 Task: Find connections with filter location Stratford with filter topic #Entrepreneurwith filter profile language French with filter current company Square Yards with filter school Vidyavardhaka College of Engineering with filter industry Electric Power Transmission, Control, and Distribution with filter service category Corporate Events with filter keywords title Casino Host
Action: Mouse moved to (513, 103)
Screenshot: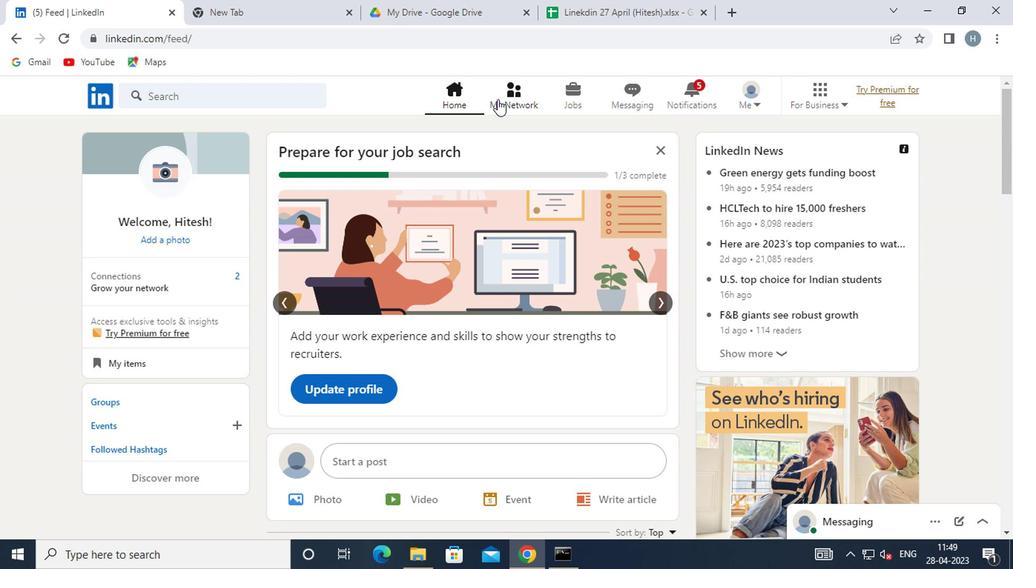 
Action: Mouse pressed left at (513, 103)
Screenshot: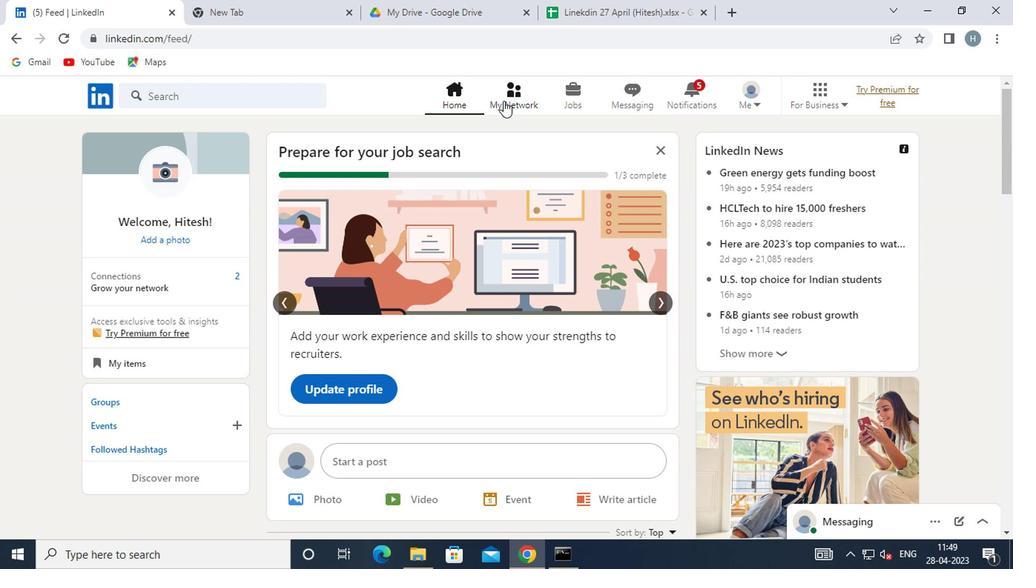 
Action: Mouse moved to (227, 178)
Screenshot: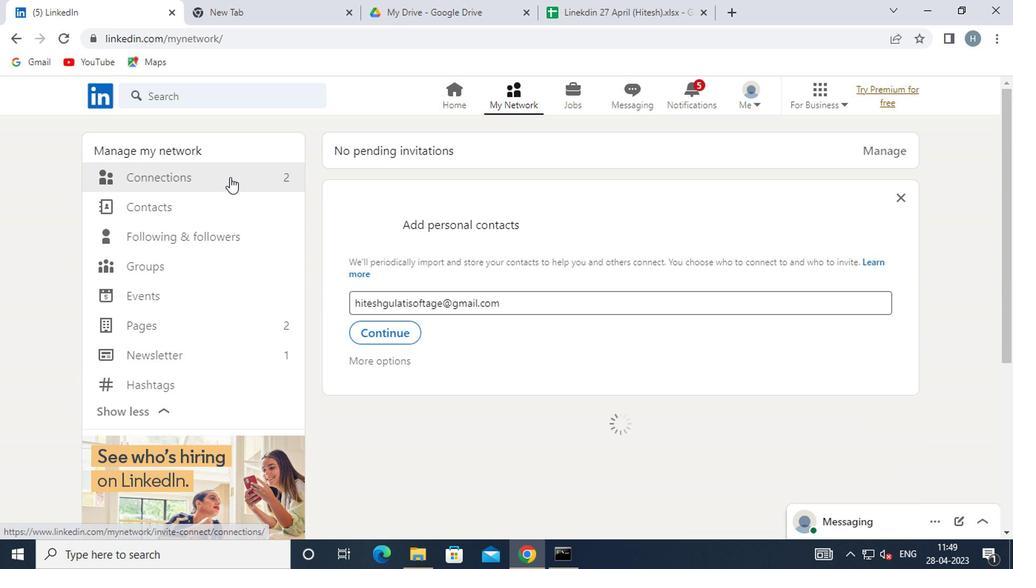 
Action: Mouse pressed left at (227, 178)
Screenshot: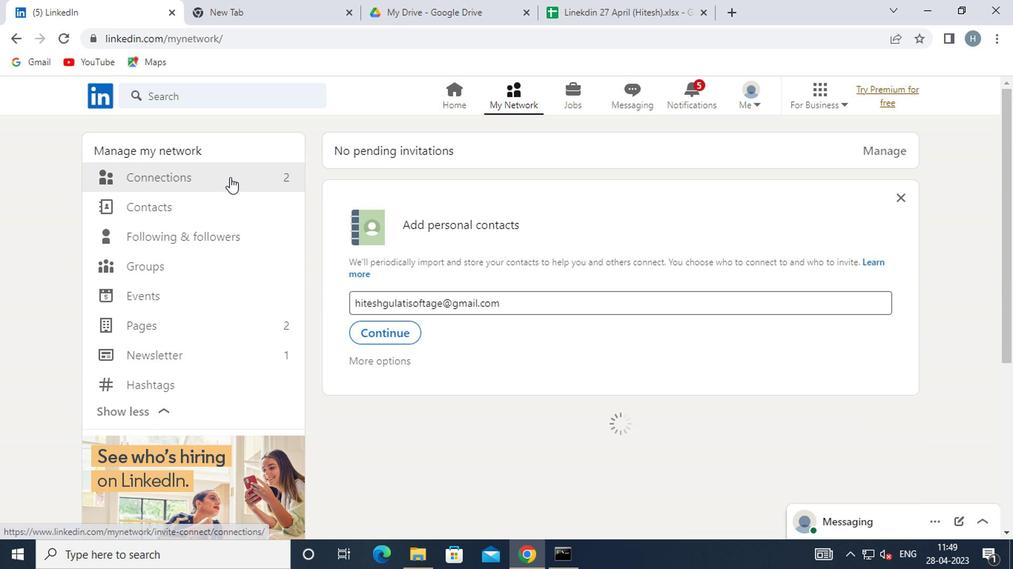 
Action: Mouse moved to (626, 176)
Screenshot: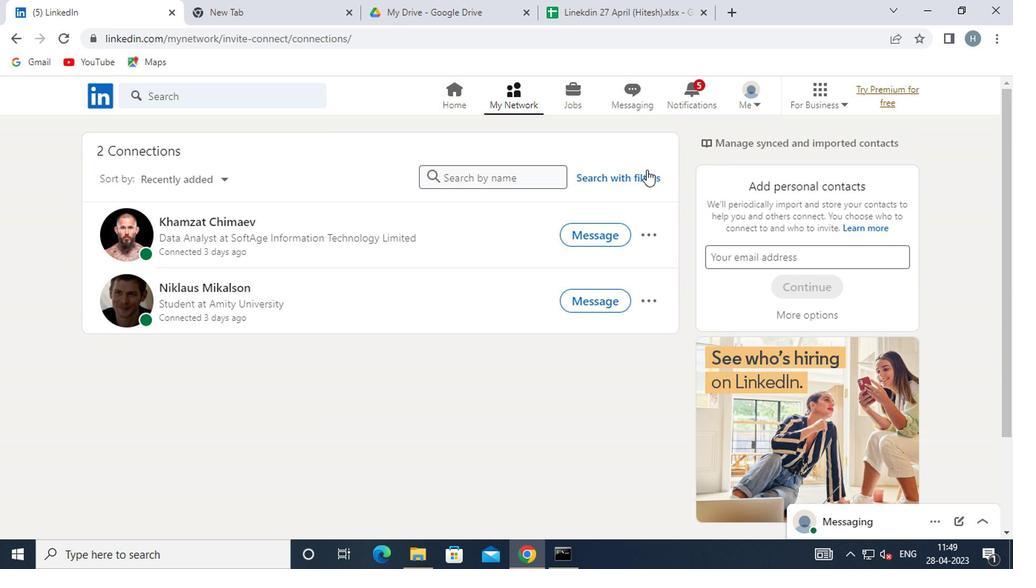 
Action: Mouse pressed left at (626, 176)
Screenshot: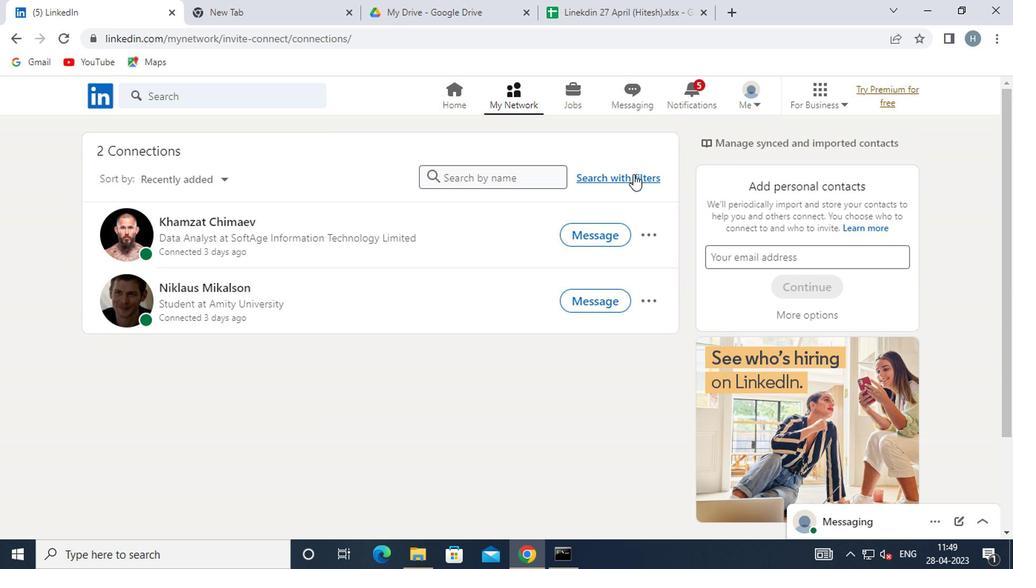 
Action: Mouse moved to (551, 140)
Screenshot: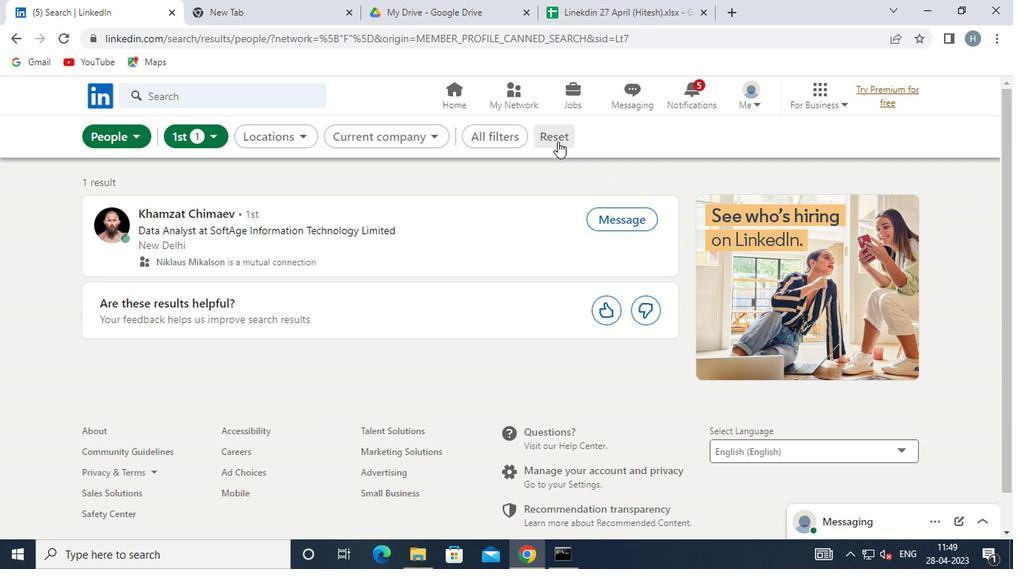 
Action: Mouse pressed left at (551, 140)
Screenshot: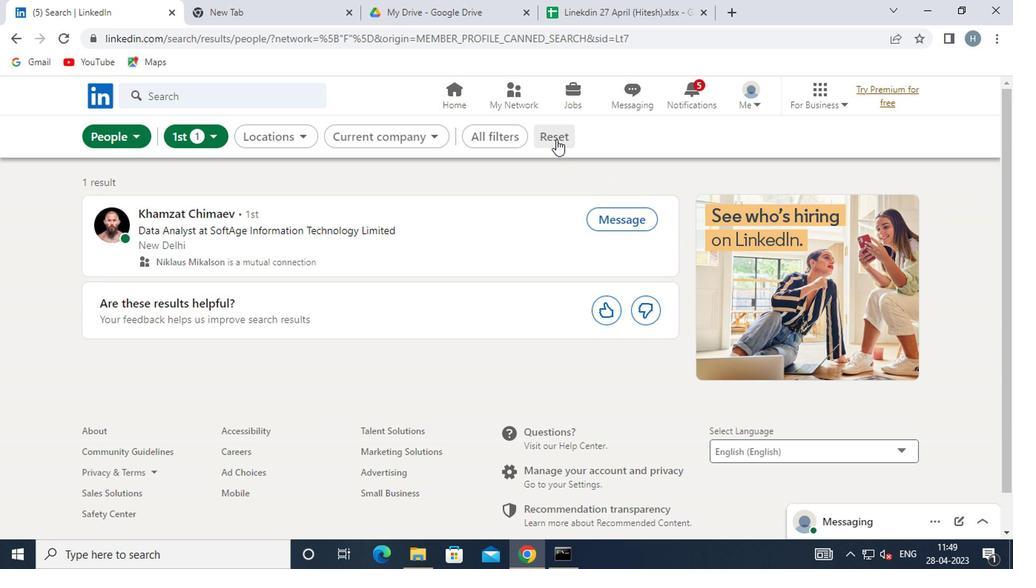 
Action: Mouse moved to (540, 138)
Screenshot: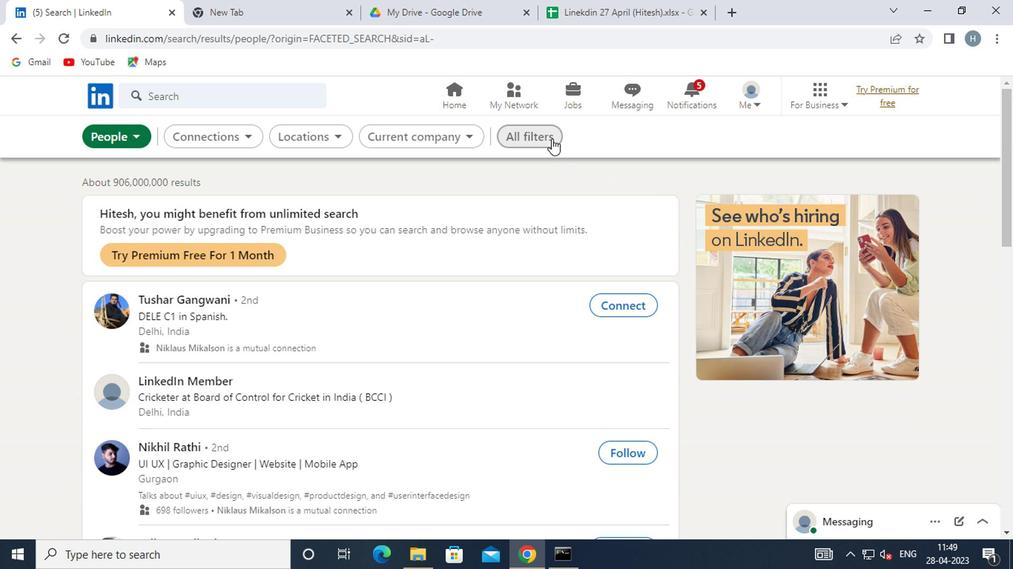 
Action: Mouse pressed left at (540, 138)
Screenshot: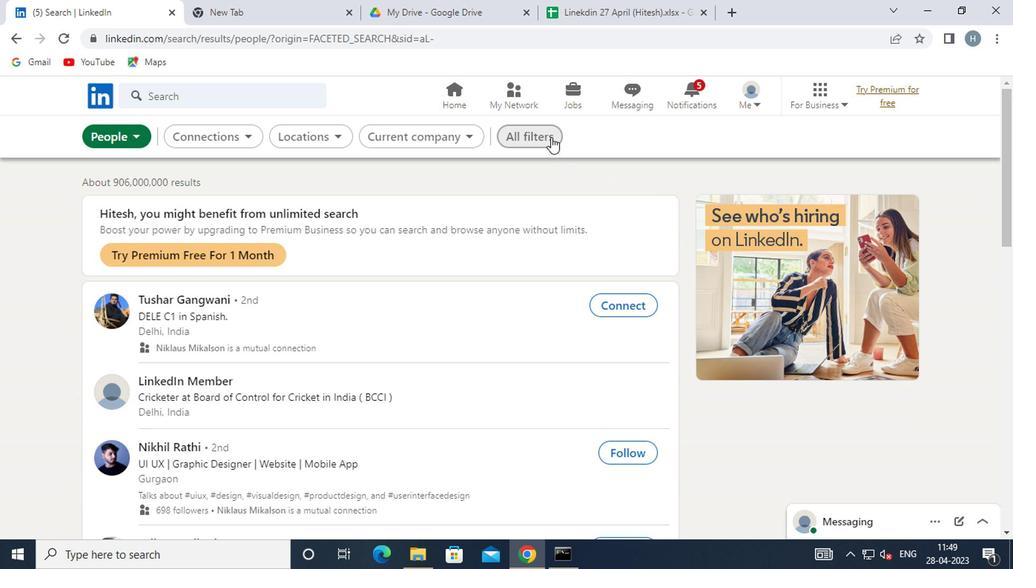 
Action: Mouse moved to (701, 225)
Screenshot: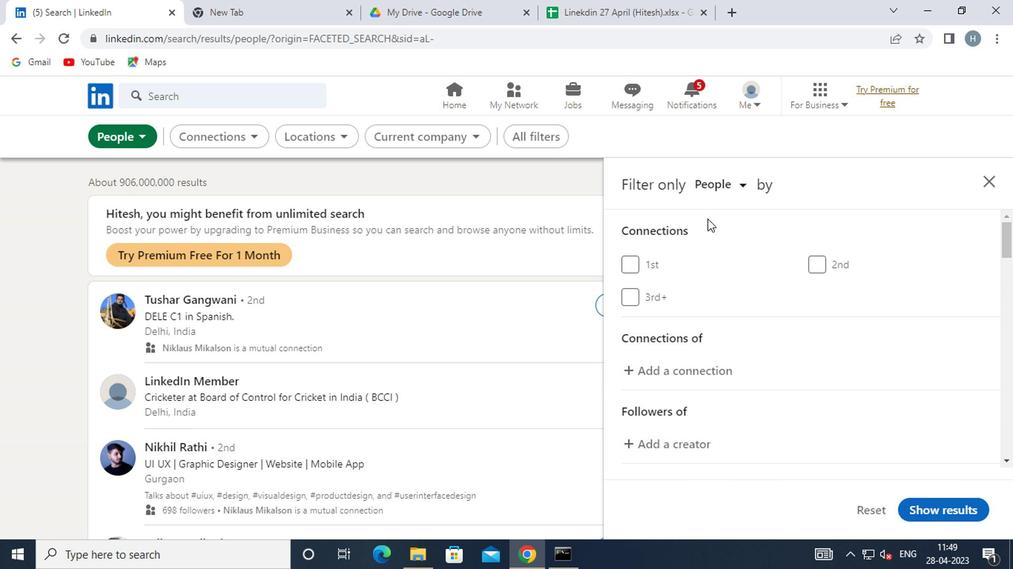 
Action: Mouse scrolled (701, 224) with delta (0, -1)
Screenshot: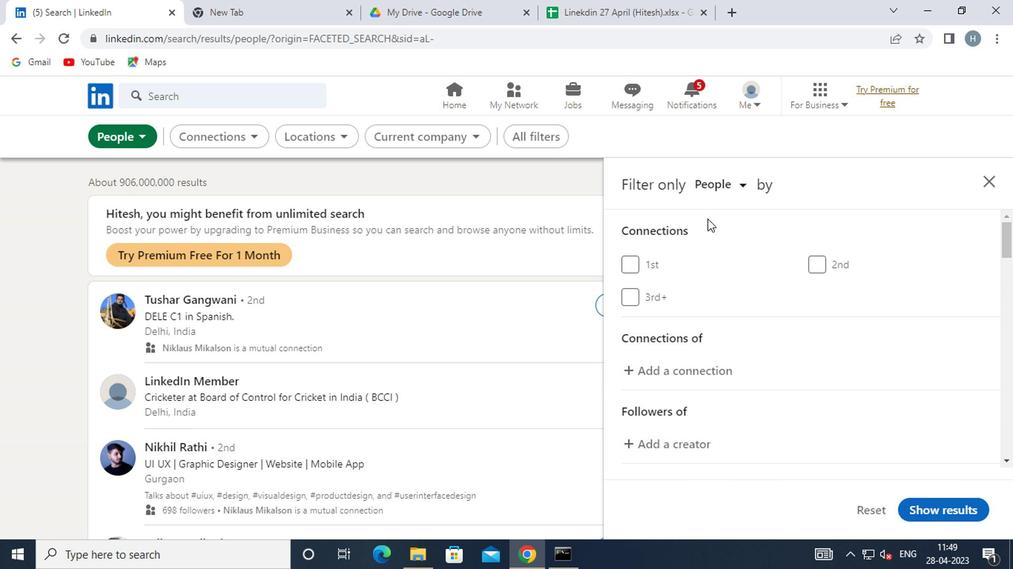 
Action: Mouse moved to (700, 232)
Screenshot: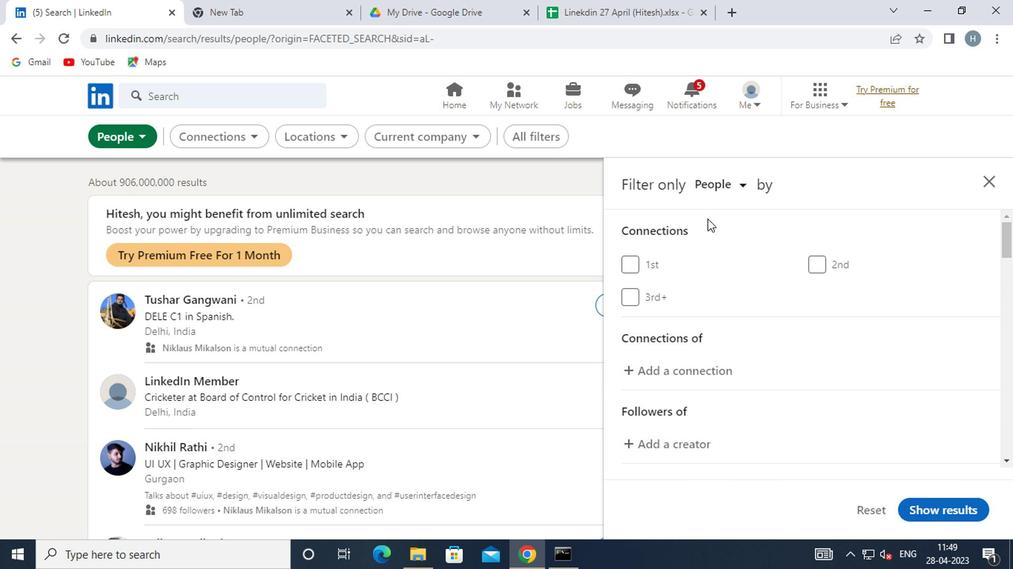 
Action: Mouse scrolled (700, 231) with delta (0, -1)
Screenshot: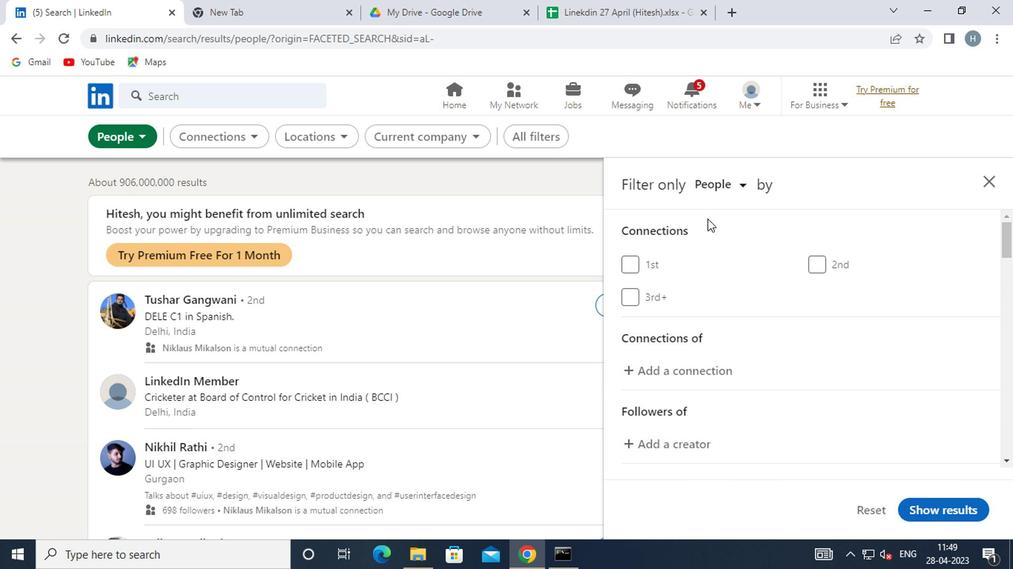 
Action: Mouse moved to (700, 234)
Screenshot: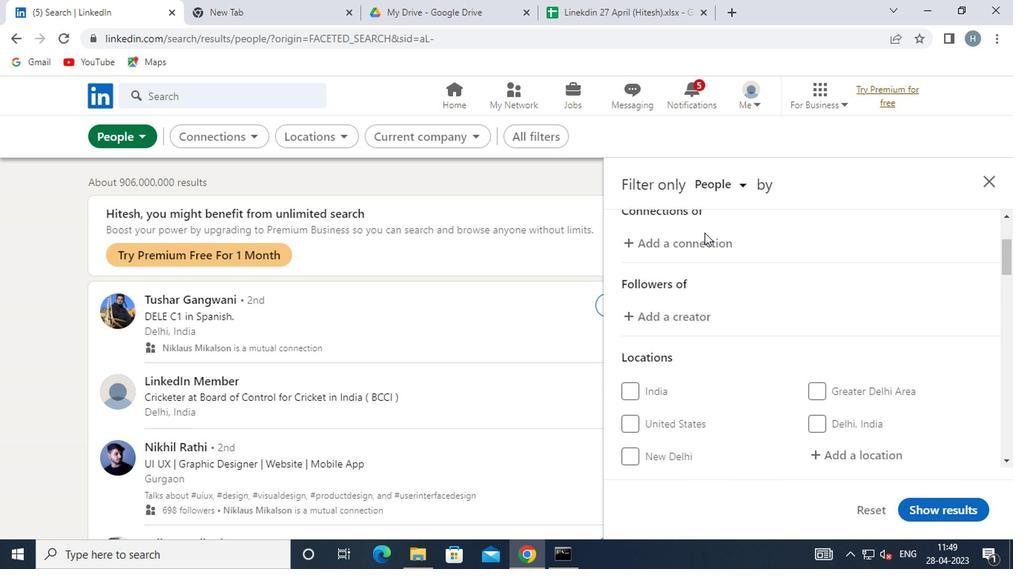 
Action: Mouse scrolled (700, 234) with delta (0, 0)
Screenshot: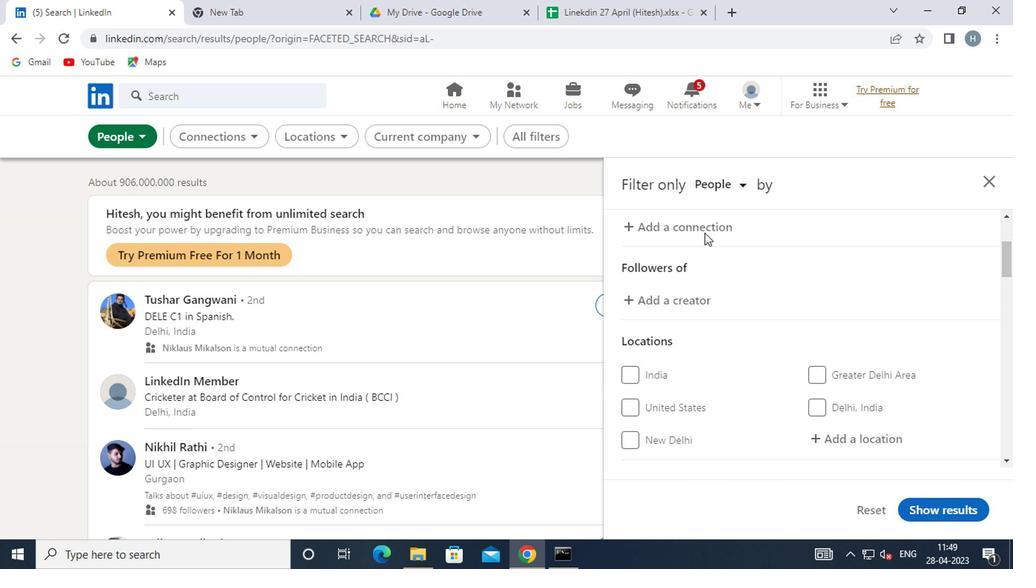 
Action: Mouse moved to (700, 239)
Screenshot: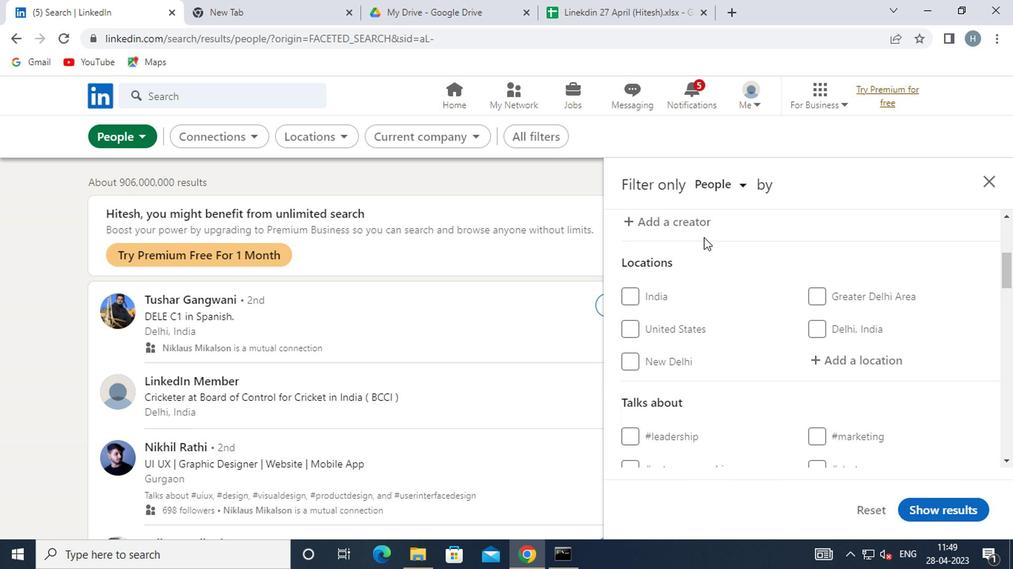 
Action: Mouse scrolled (700, 238) with delta (0, 0)
Screenshot: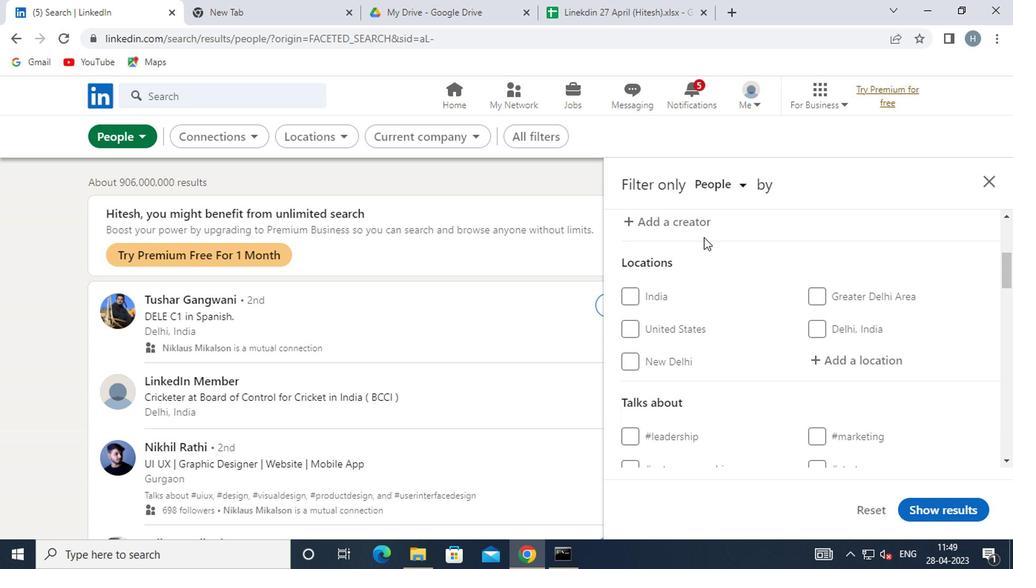 
Action: Mouse moved to (834, 290)
Screenshot: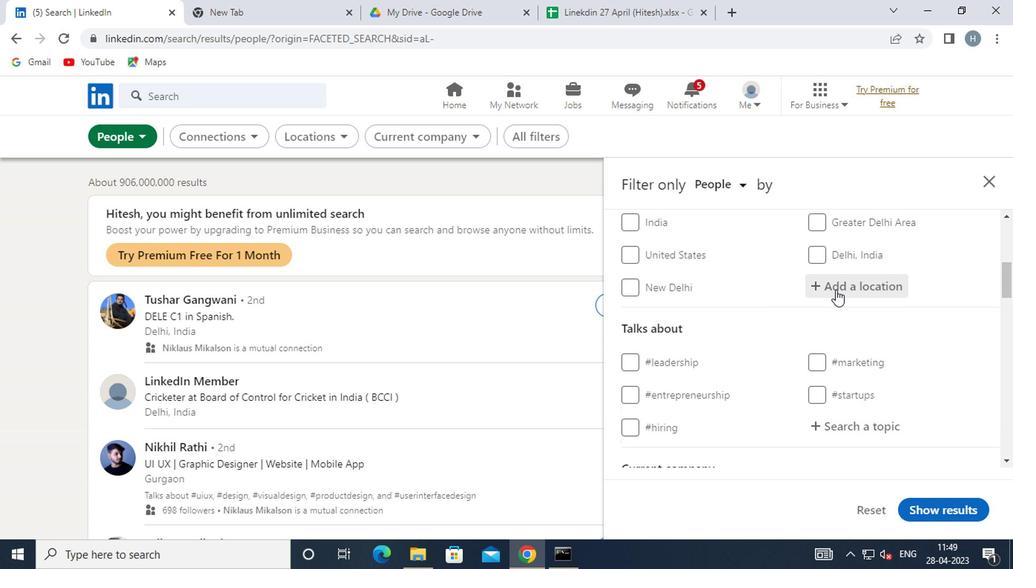 
Action: Mouse pressed left at (834, 290)
Screenshot: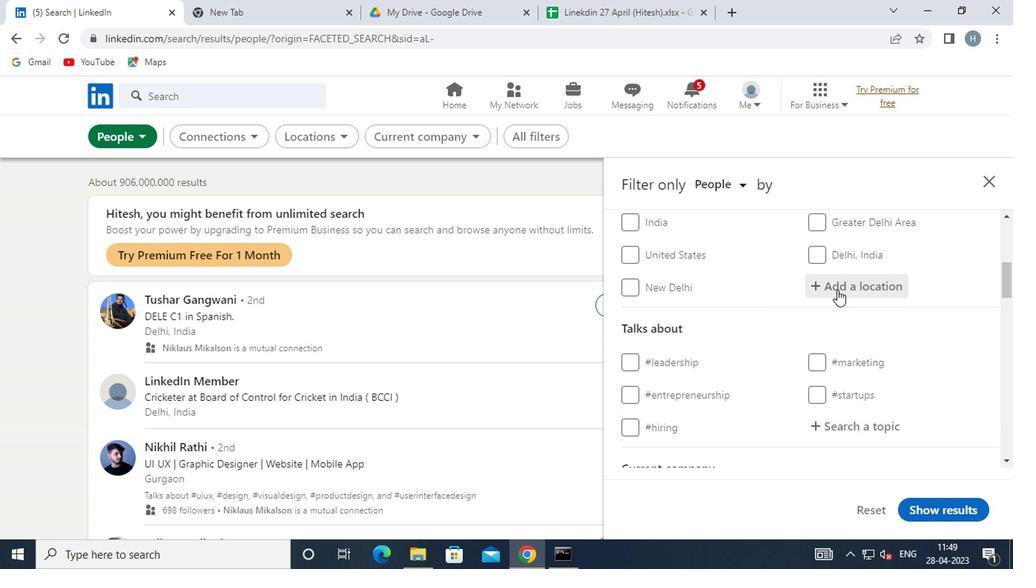 
Action: Mouse moved to (829, 291)
Screenshot: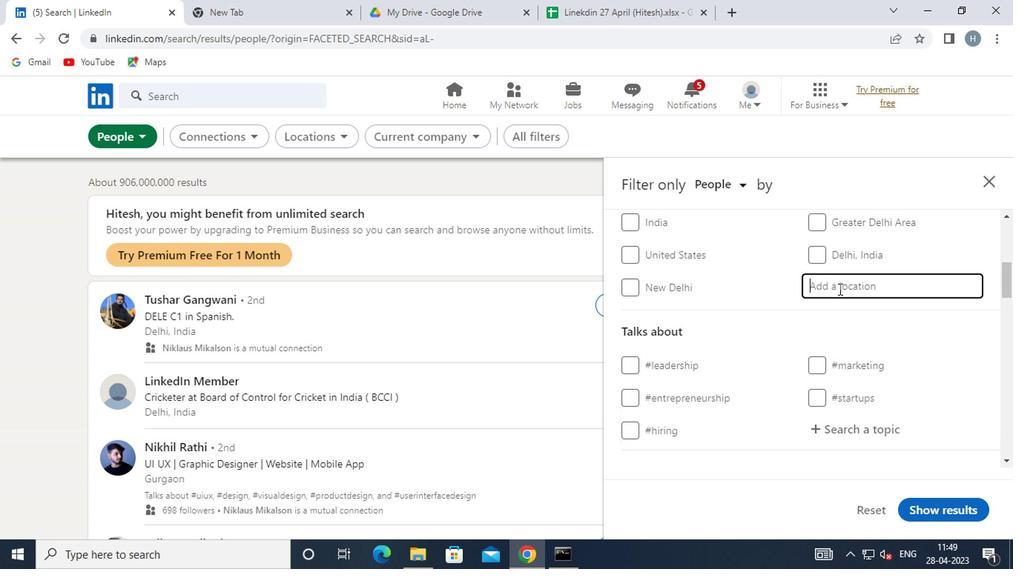 
Action: Key pressed <Key.shift>STRATFOR
Screenshot: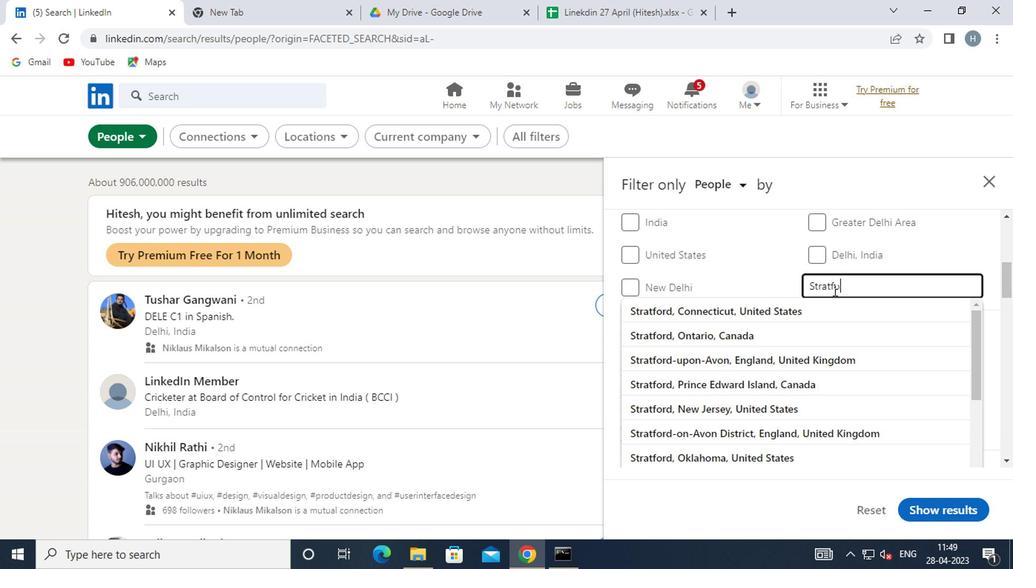 
Action: Mouse moved to (820, 292)
Screenshot: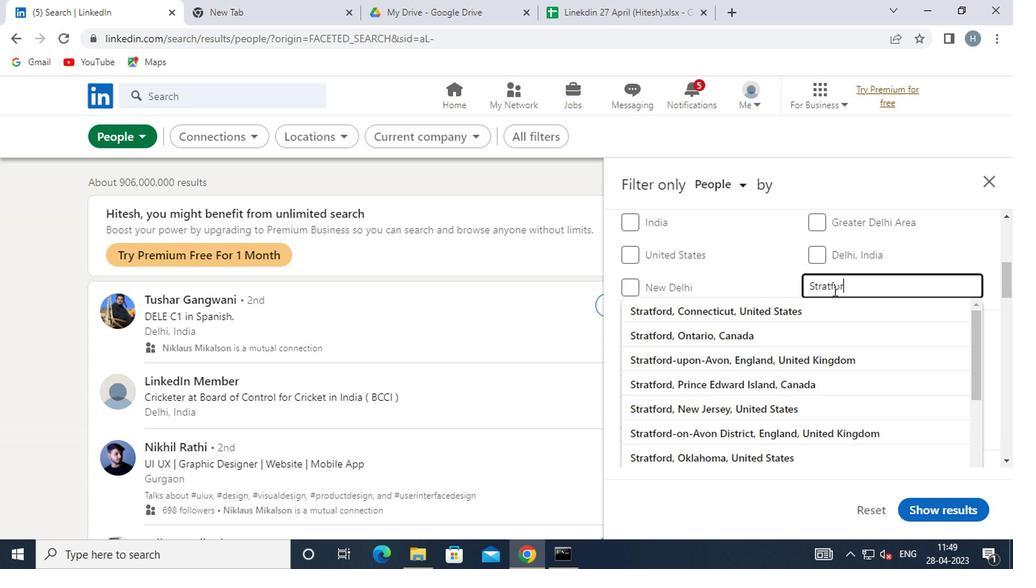 
Action: Key pressed D
Screenshot: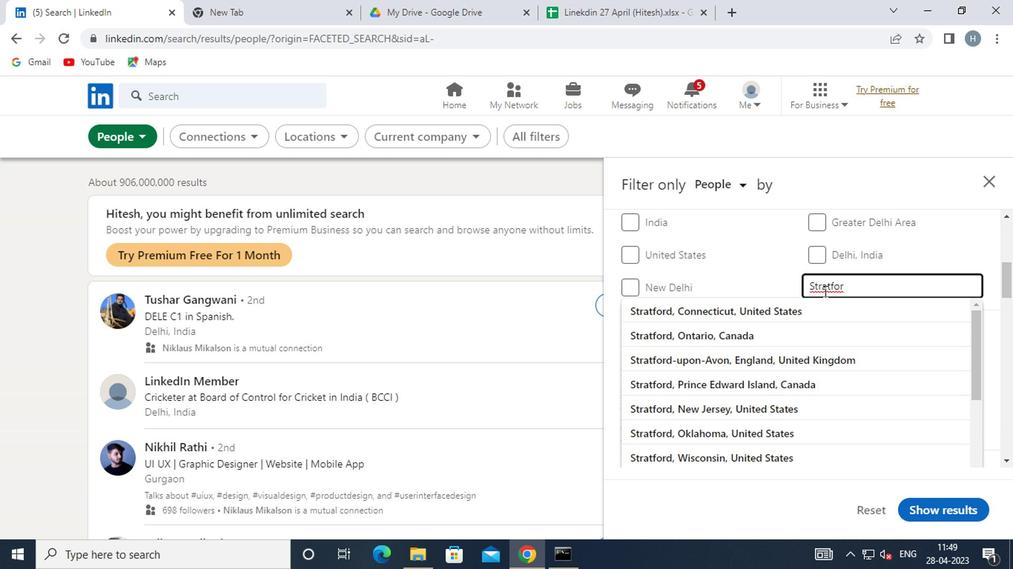 
Action: Mouse moved to (935, 256)
Screenshot: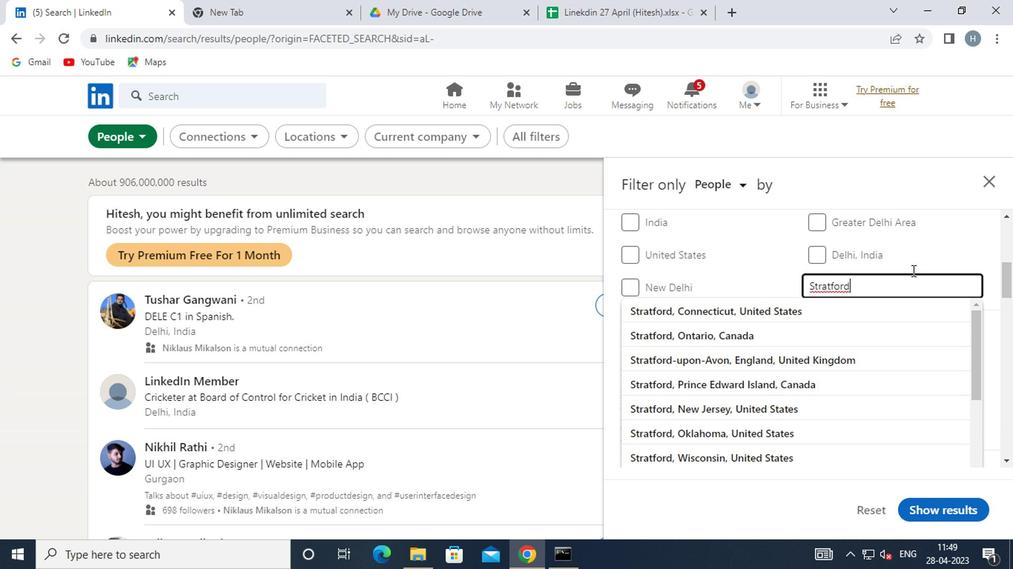 
Action: Mouse pressed left at (935, 256)
Screenshot: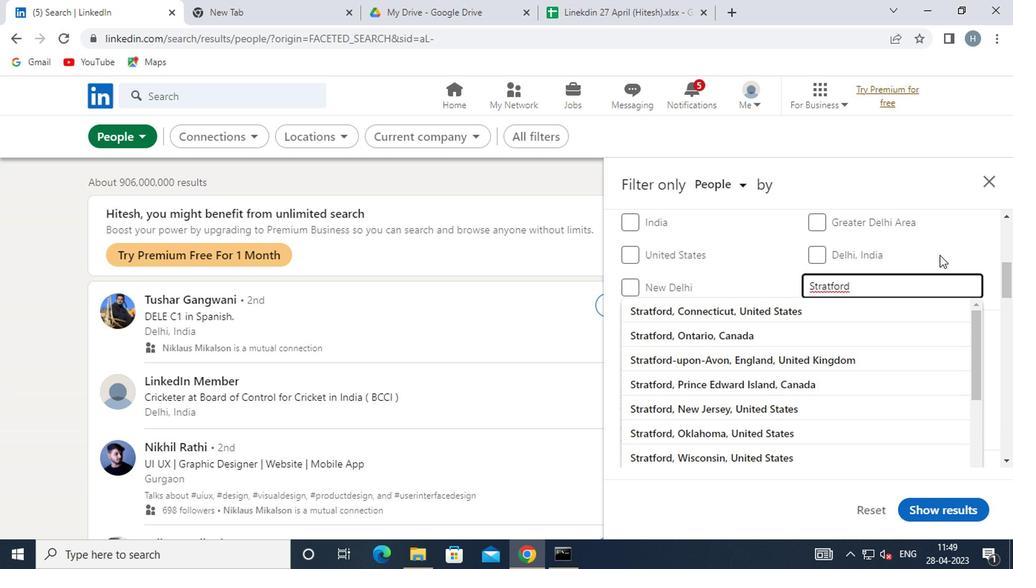 
Action: Mouse moved to (881, 297)
Screenshot: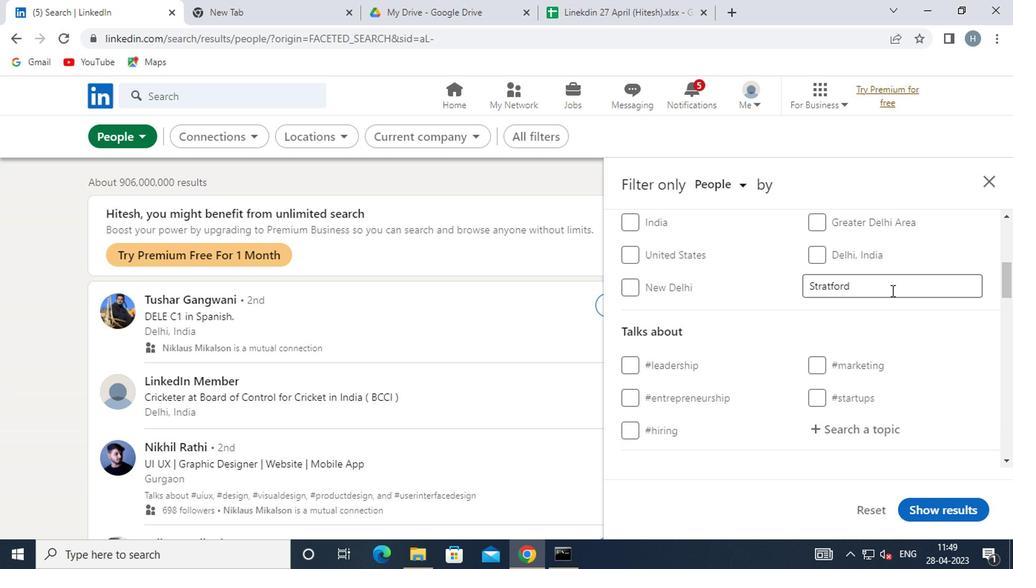 
Action: Mouse scrolled (881, 296) with delta (0, 0)
Screenshot: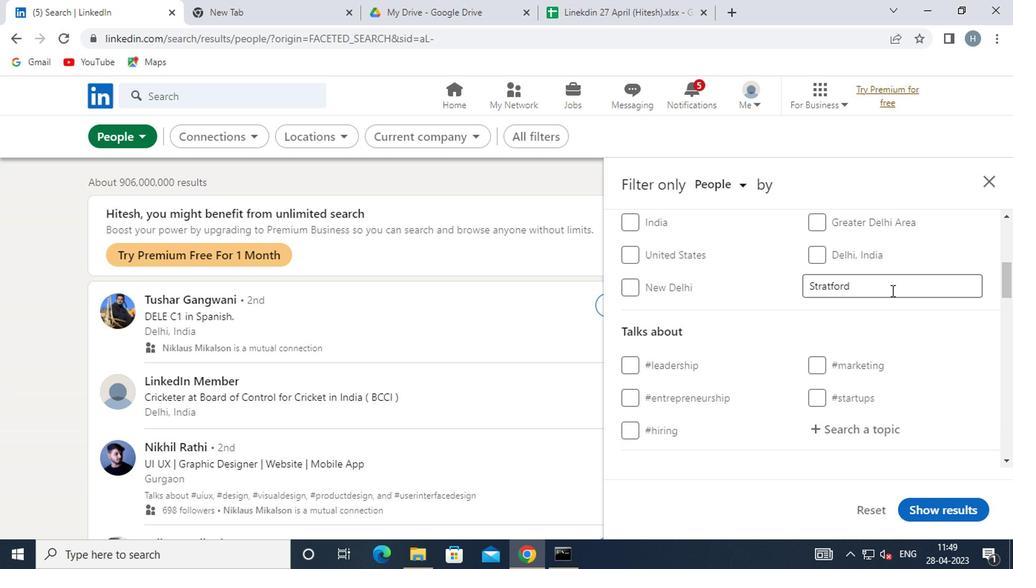 
Action: Mouse moved to (879, 300)
Screenshot: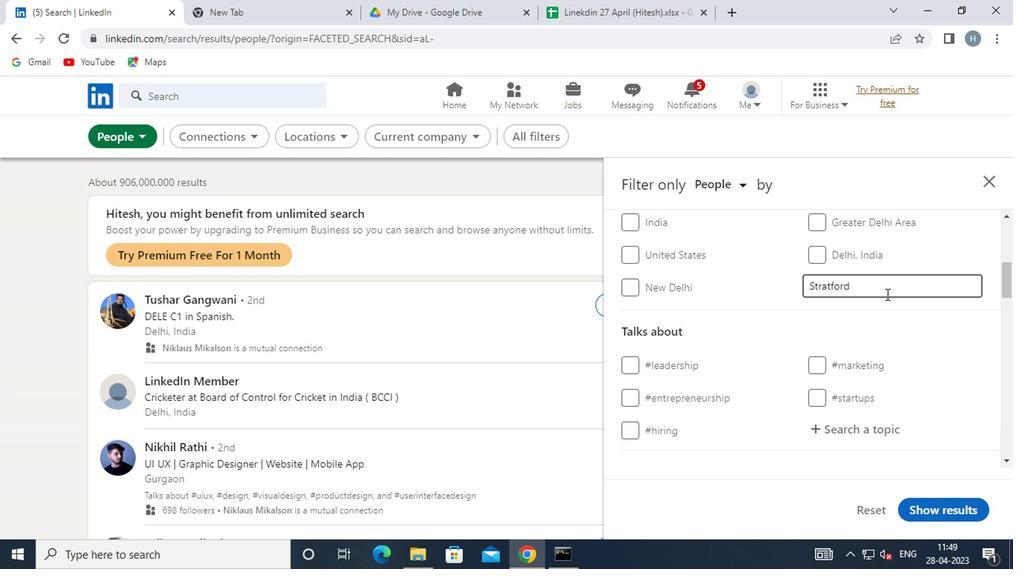 
Action: Mouse scrolled (879, 300) with delta (0, 0)
Screenshot: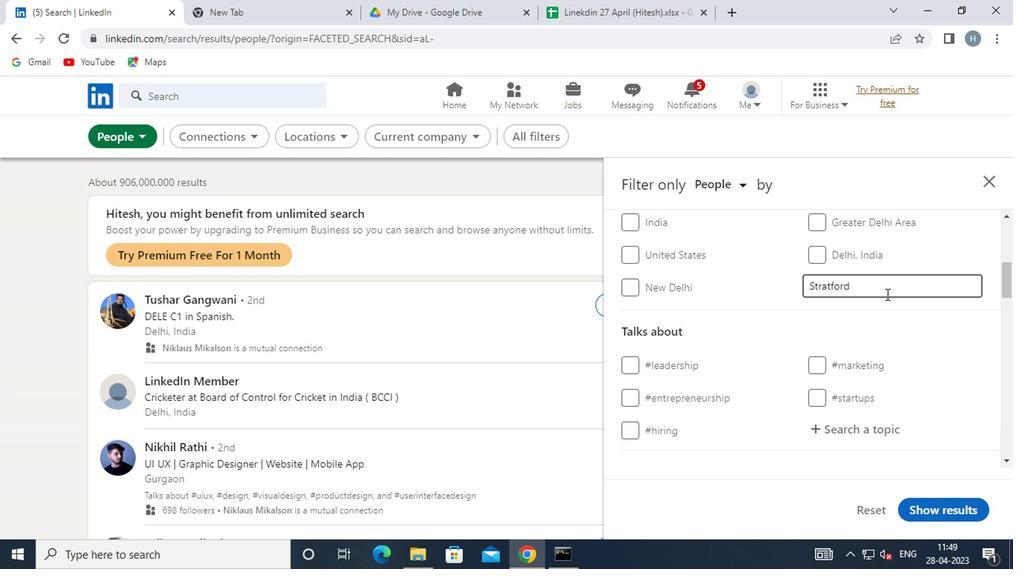 
Action: Mouse moved to (851, 282)
Screenshot: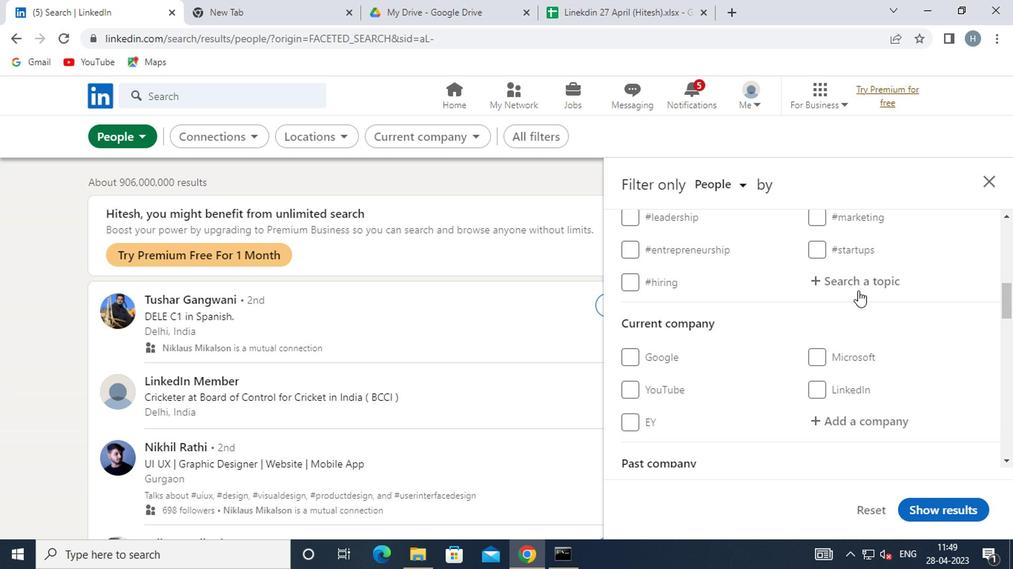 
Action: Mouse pressed left at (851, 282)
Screenshot: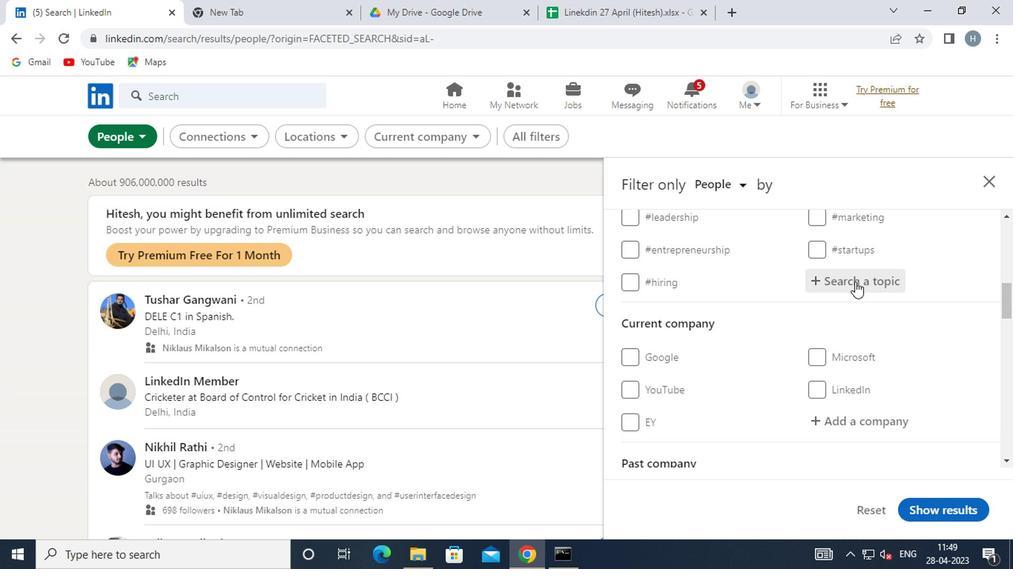 
Action: Mouse moved to (851, 280)
Screenshot: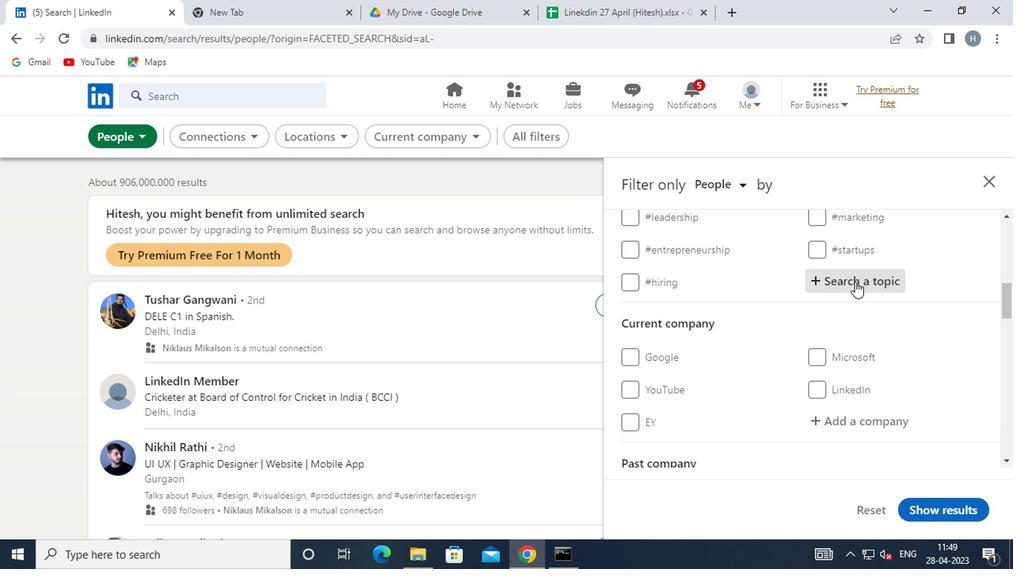 
Action: Key pressed <Key.shift><Key.shift><Key.shift><Key.shift><Key.shift><Key.shift><Key.shift><Key.shift><Key.shift><Key.shift><Key.shift><Key.shift><Key.shift>#
Screenshot: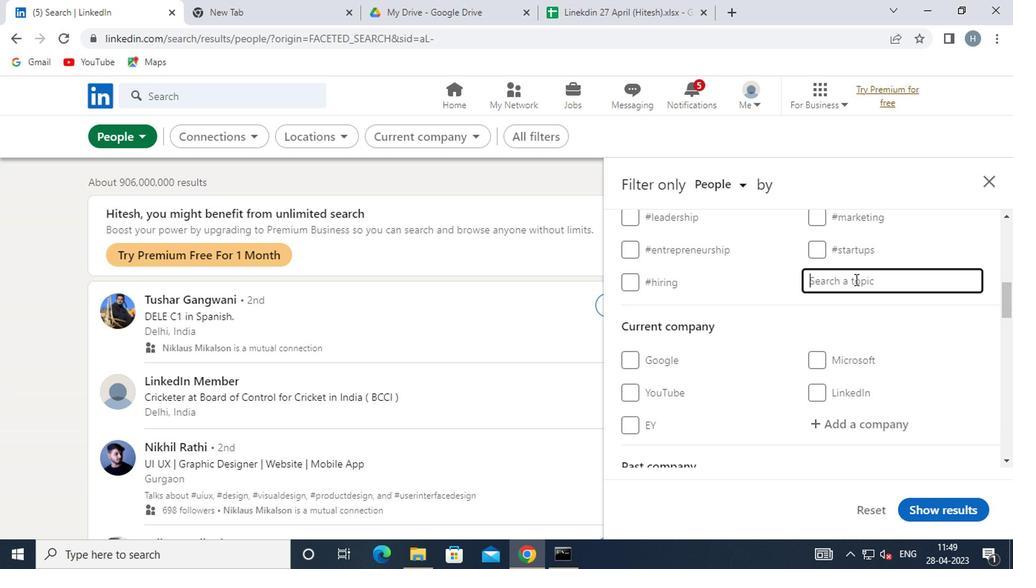 
Action: Mouse moved to (852, 278)
Screenshot: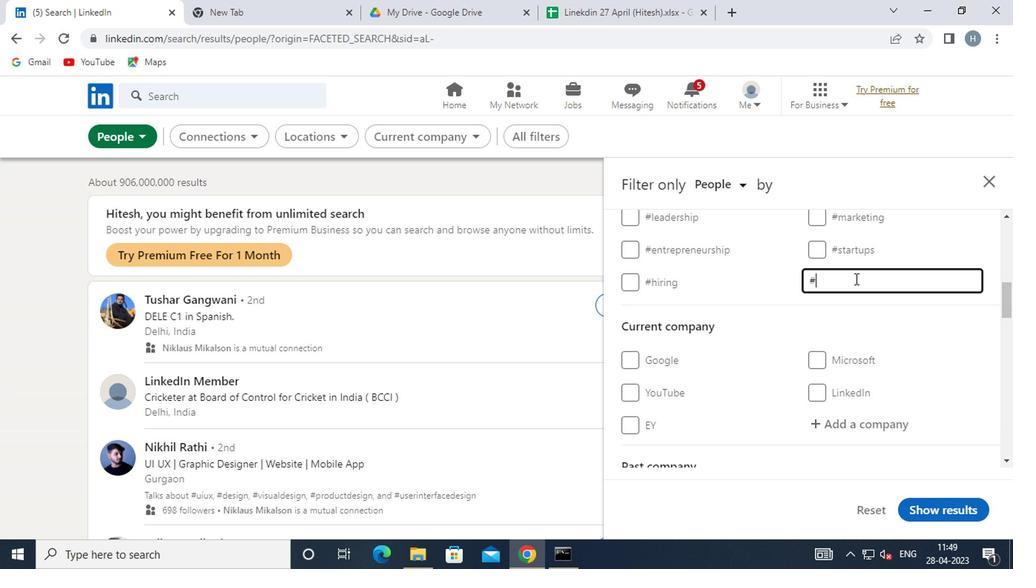 
Action: Key pressed <Key.shift>E
Screenshot: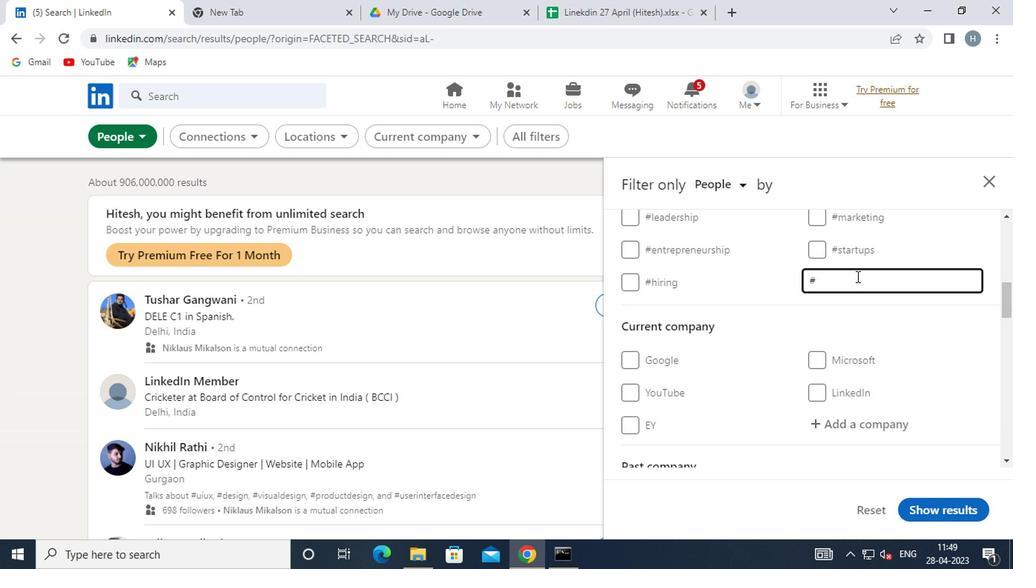 
Action: Mouse moved to (852, 280)
Screenshot: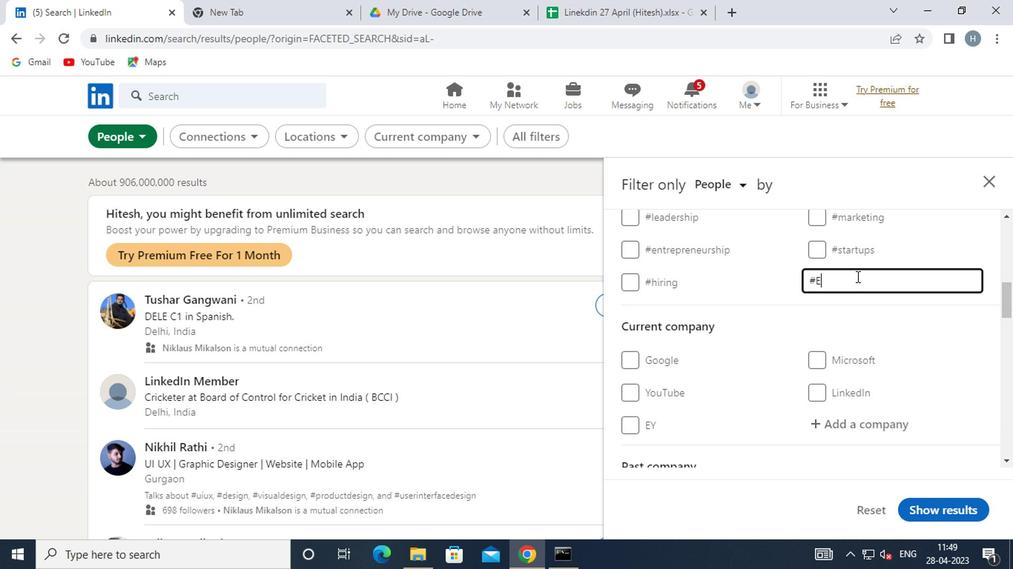 
Action: Key pressed N
Screenshot: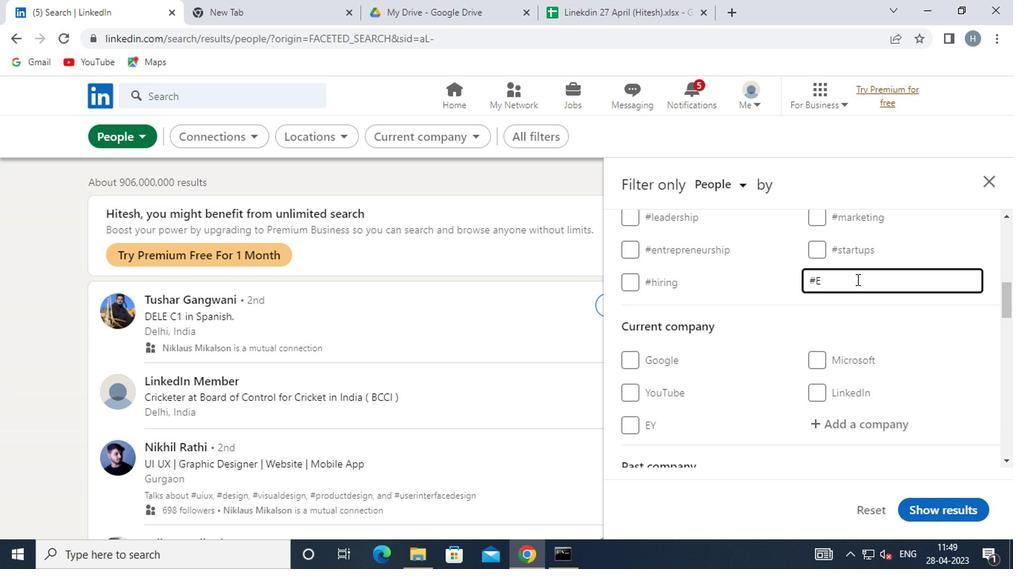 
Action: Mouse moved to (855, 280)
Screenshot: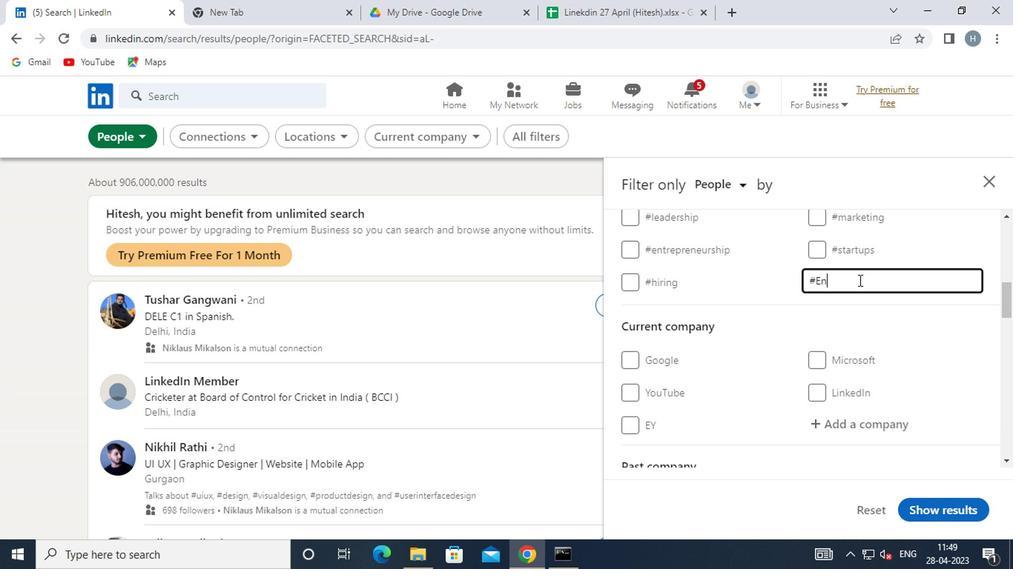 
Action: Key pressed TRE
Screenshot: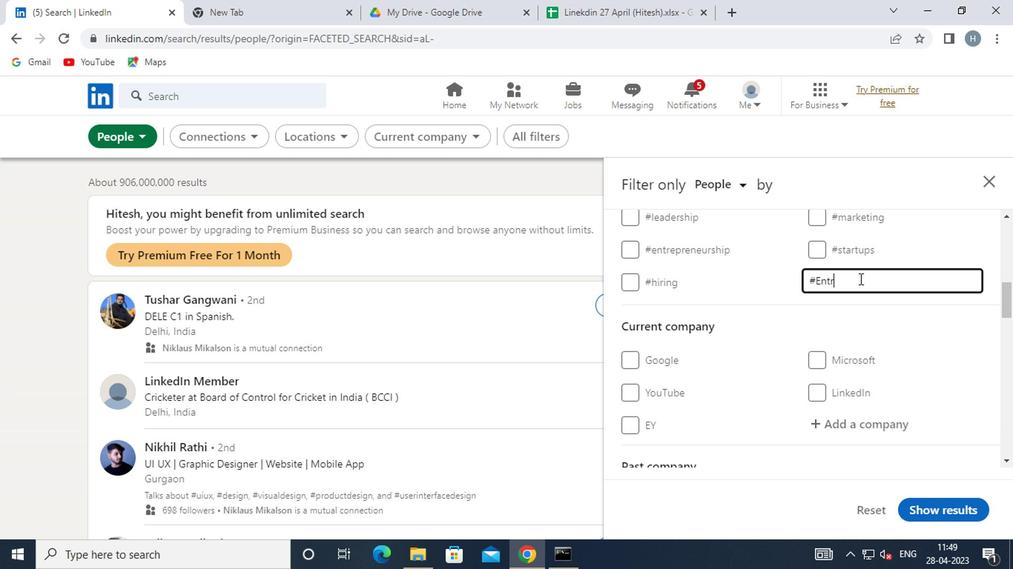 
Action: Mouse moved to (855, 280)
Screenshot: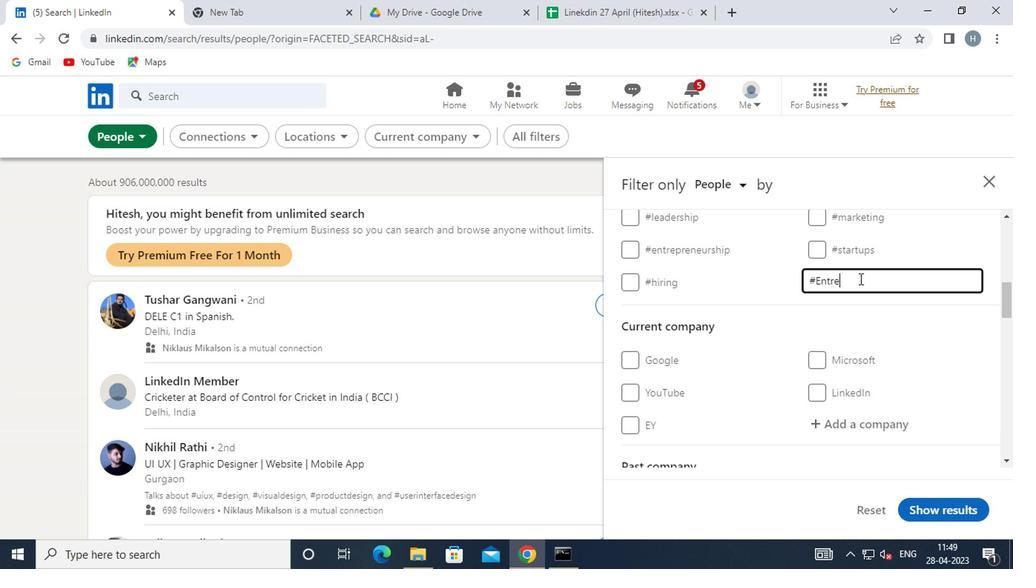
Action: Key pressed PRENE
Screenshot: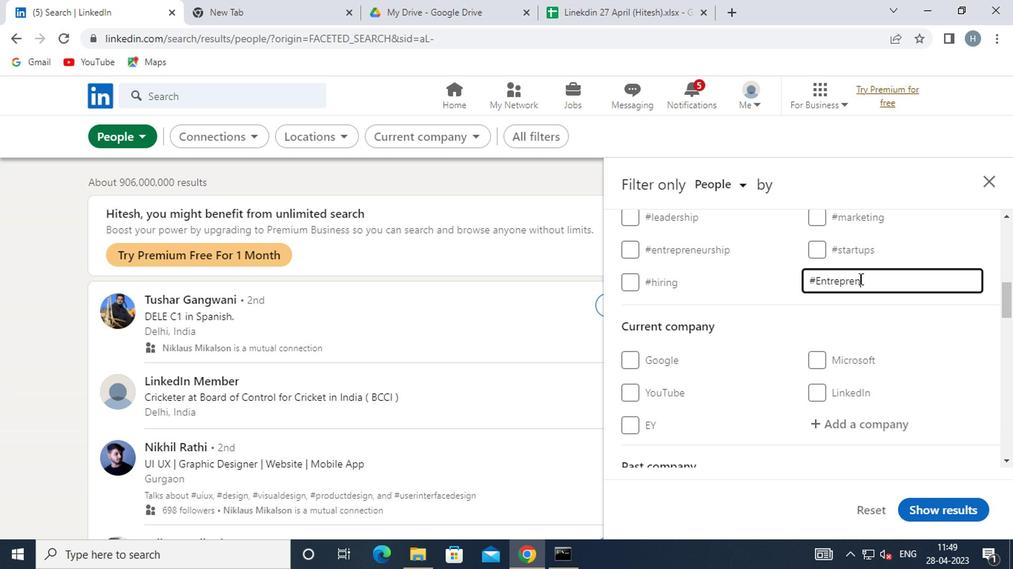
Action: Mouse moved to (854, 280)
Screenshot: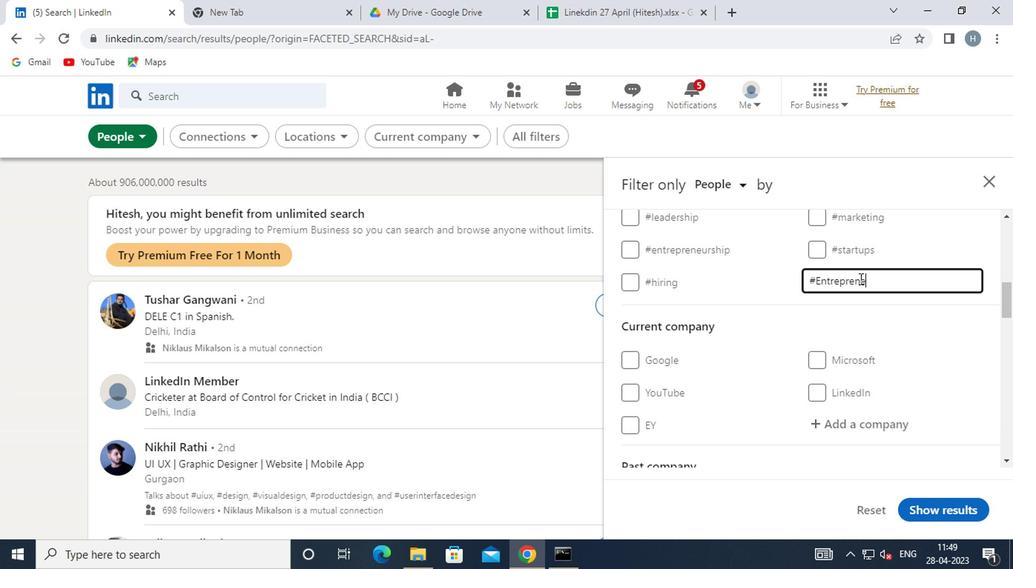 
Action: Key pressed UR
Screenshot: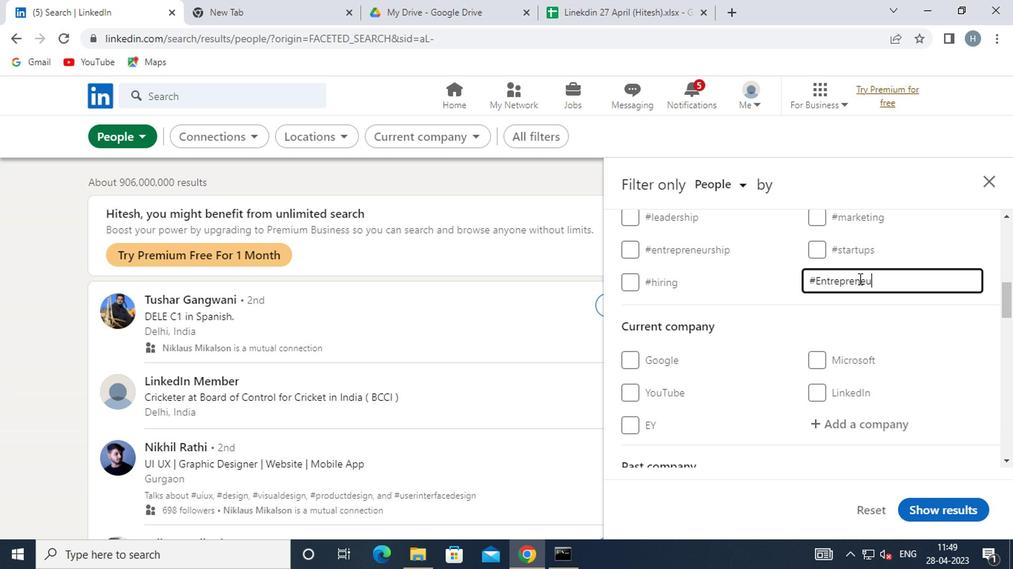 
Action: Mouse moved to (906, 309)
Screenshot: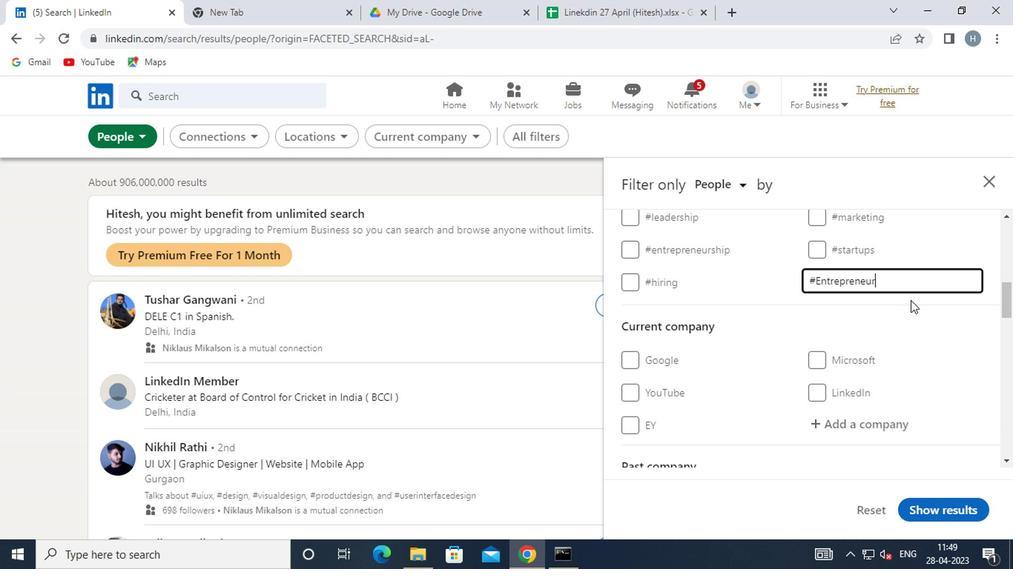 
Action: Mouse pressed left at (906, 309)
Screenshot: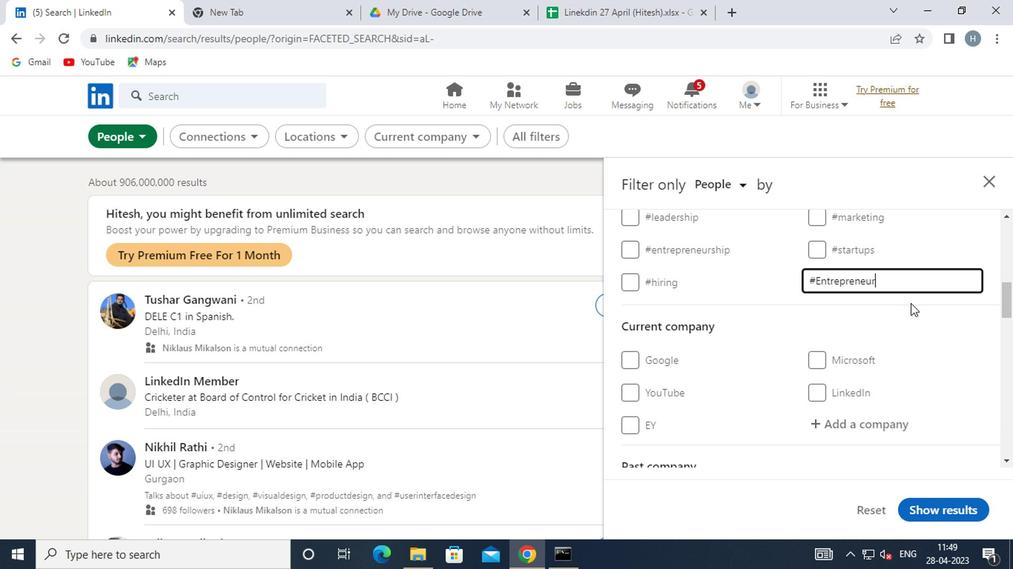 
Action: Mouse moved to (904, 310)
Screenshot: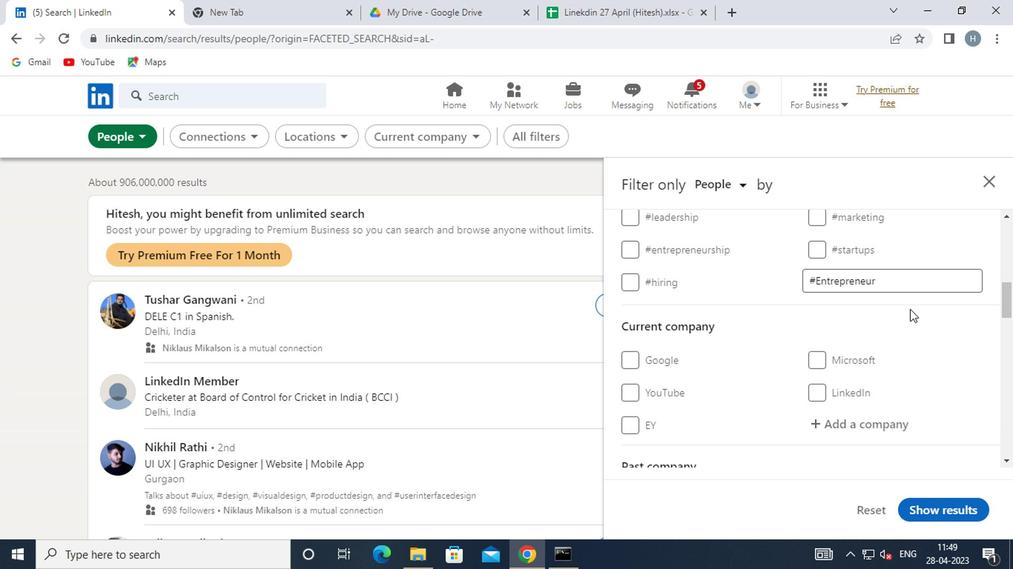 
Action: Mouse scrolled (904, 309) with delta (0, 0)
Screenshot: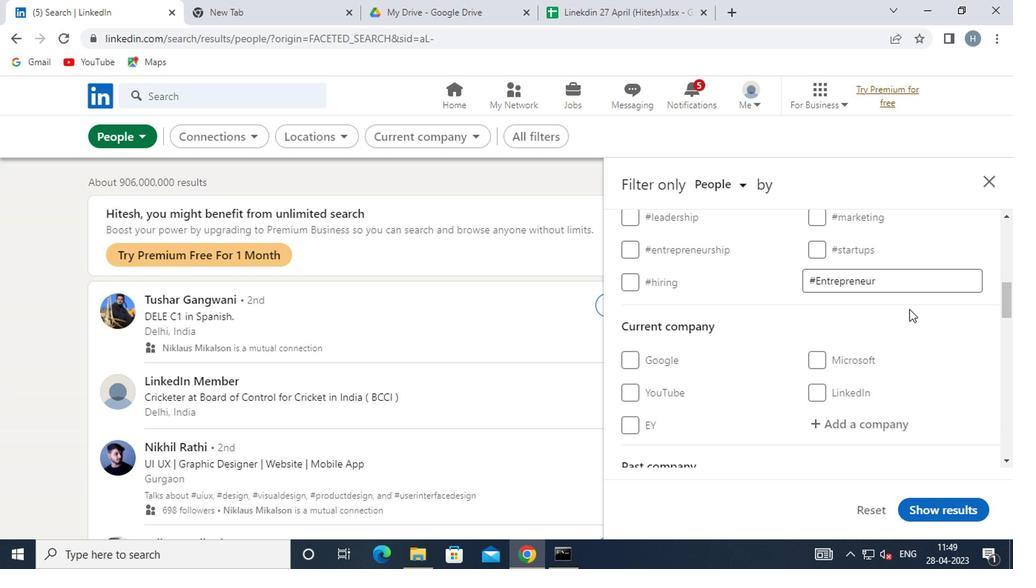 
Action: Mouse moved to (904, 311)
Screenshot: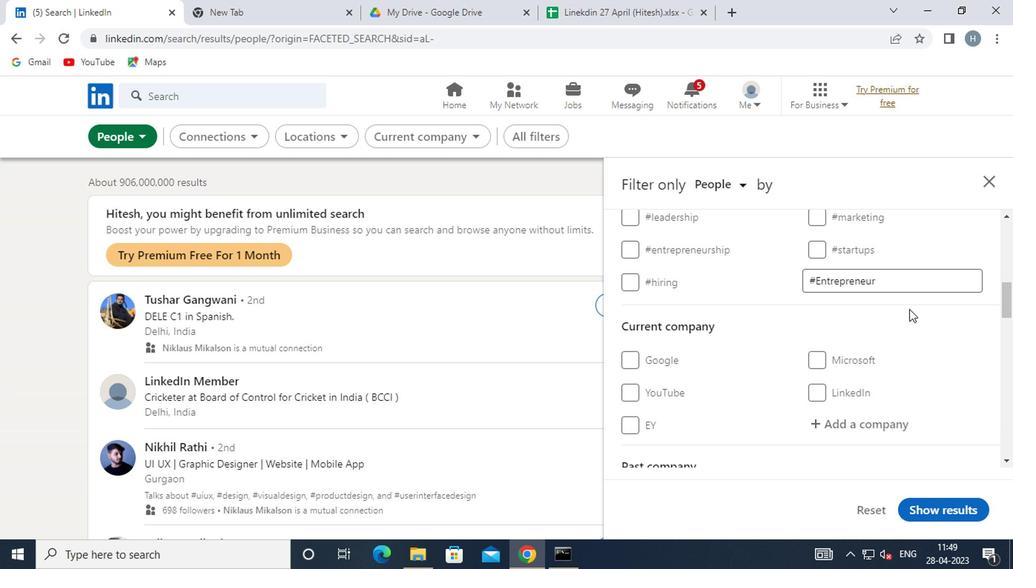 
Action: Mouse scrolled (904, 311) with delta (0, 0)
Screenshot: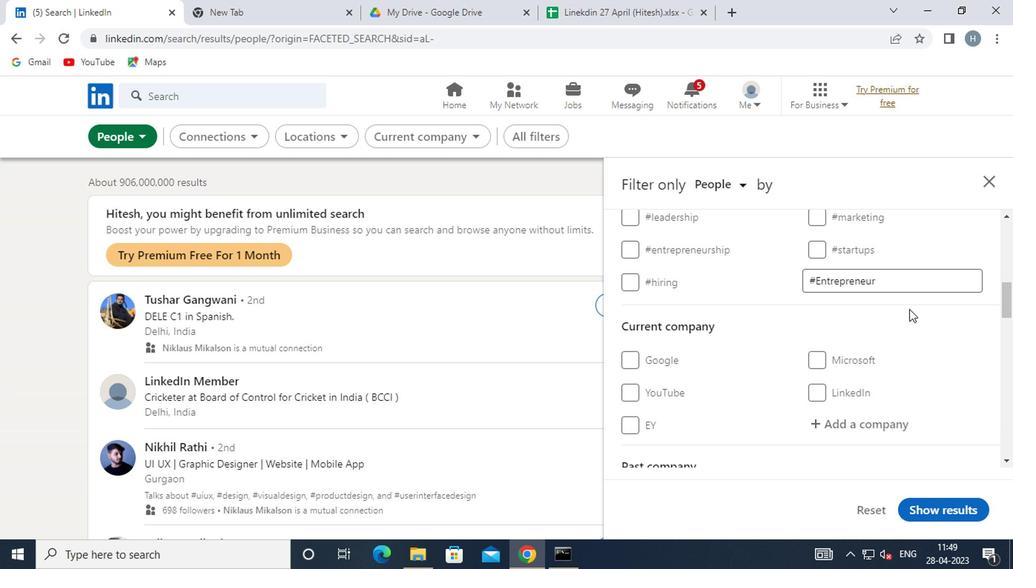 
Action: Mouse scrolled (904, 311) with delta (0, 0)
Screenshot: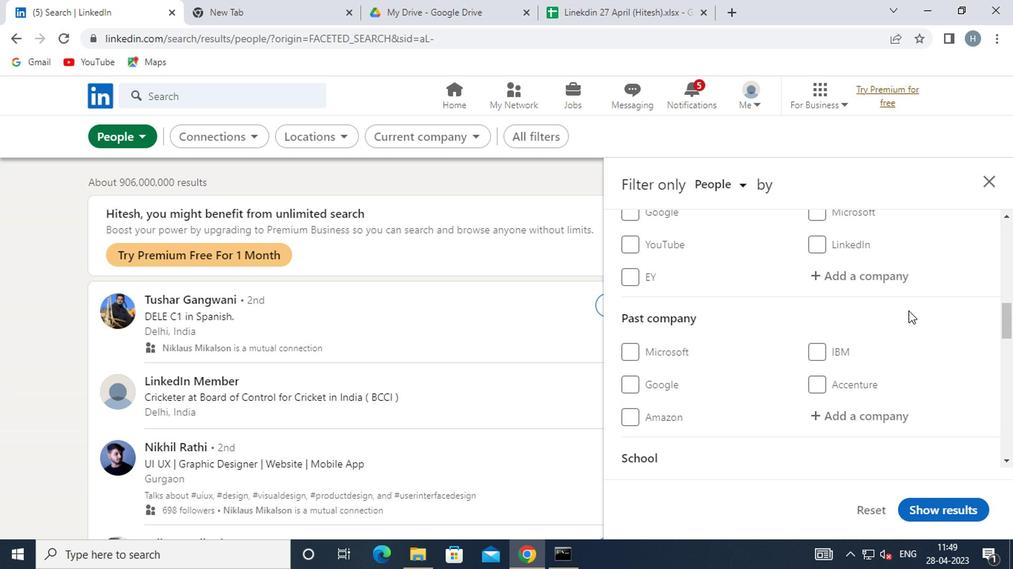 
Action: Mouse scrolled (904, 311) with delta (0, 0)
Screenshot: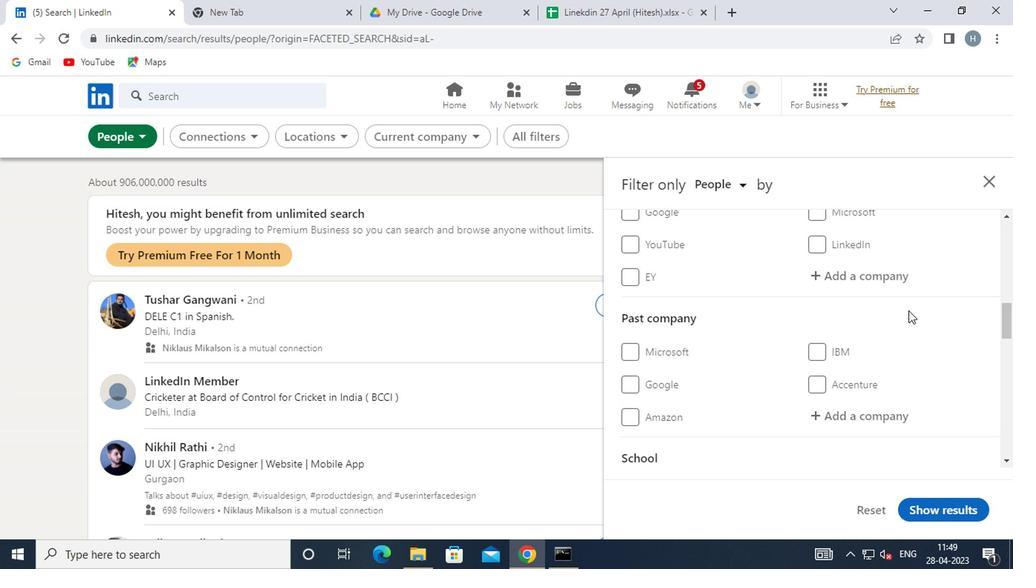 
Action: Mouse moved to (902, 304)
Screenshot: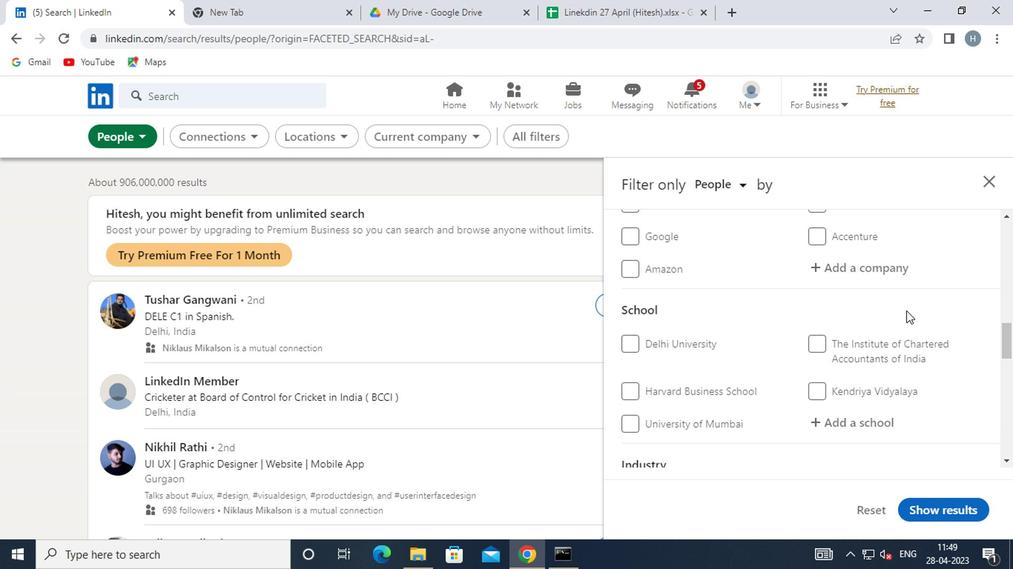 
Action: Mouse scrolled (902, 303) with delta (0, 0)
Screenshot: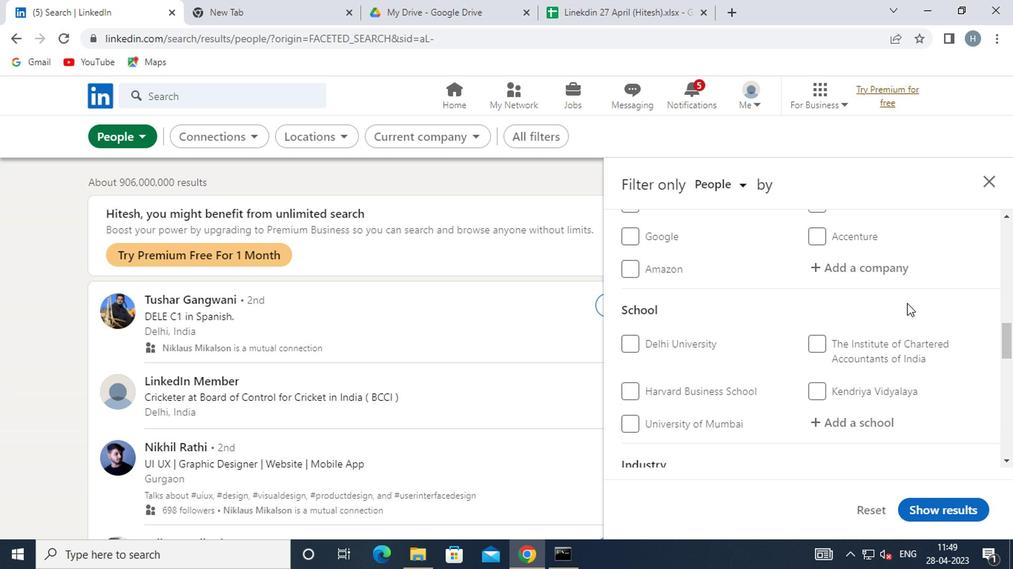 
Action: Mouse moved to (883, 318)
Screenshot: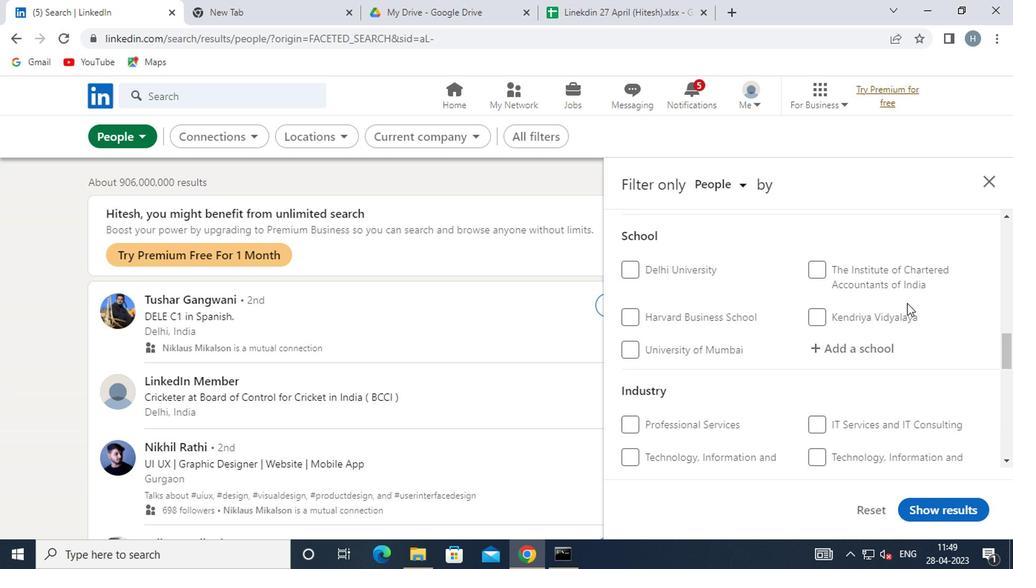
Action: Mouse scrolled (883, 318) with delta (0, 0)
Screenshot: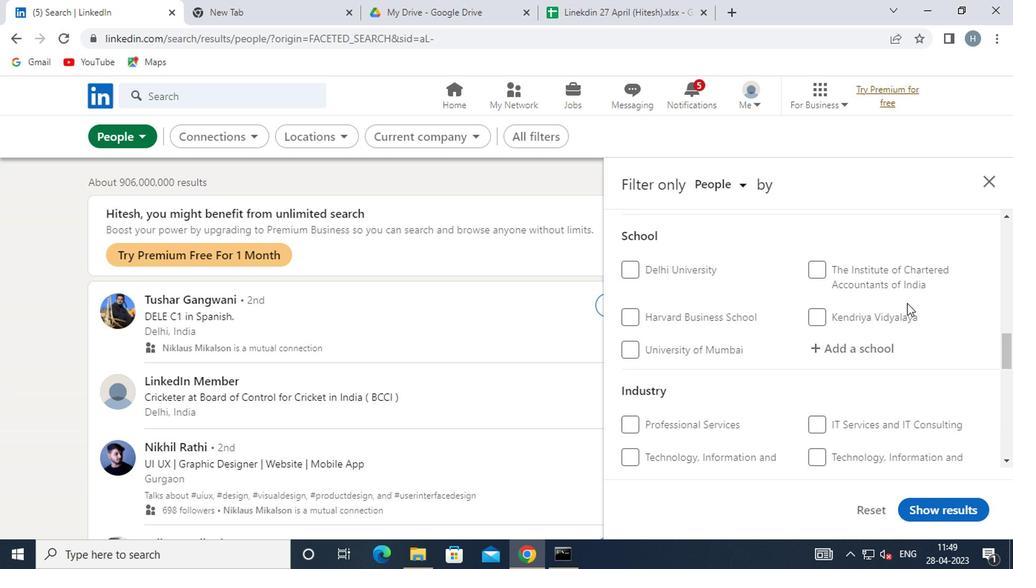 
Action: Mouse moved to (875, 321)
Screenshot: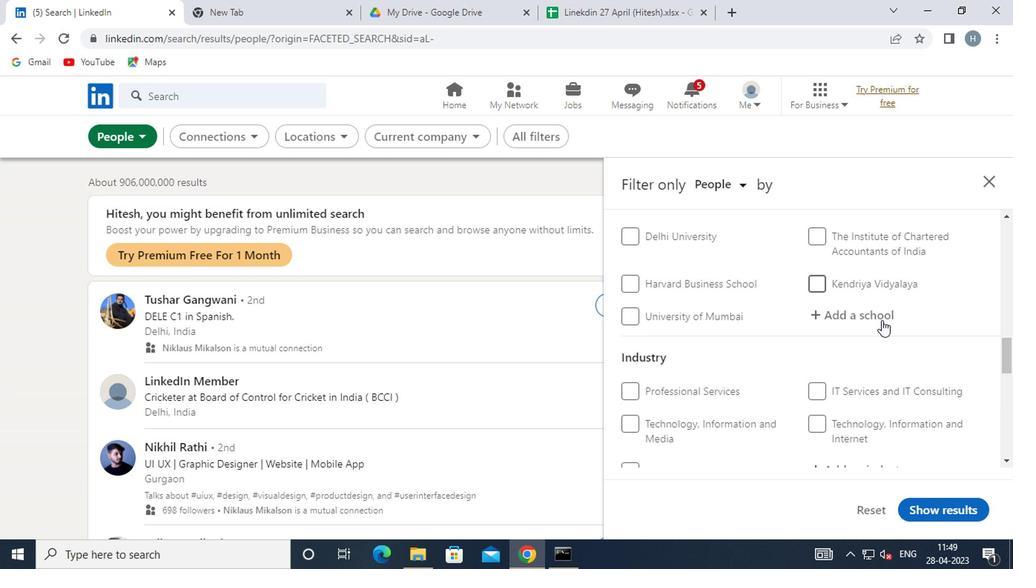 
Action: Mouse scrolled (875, 320) with delta (0, -1)
Screenshot: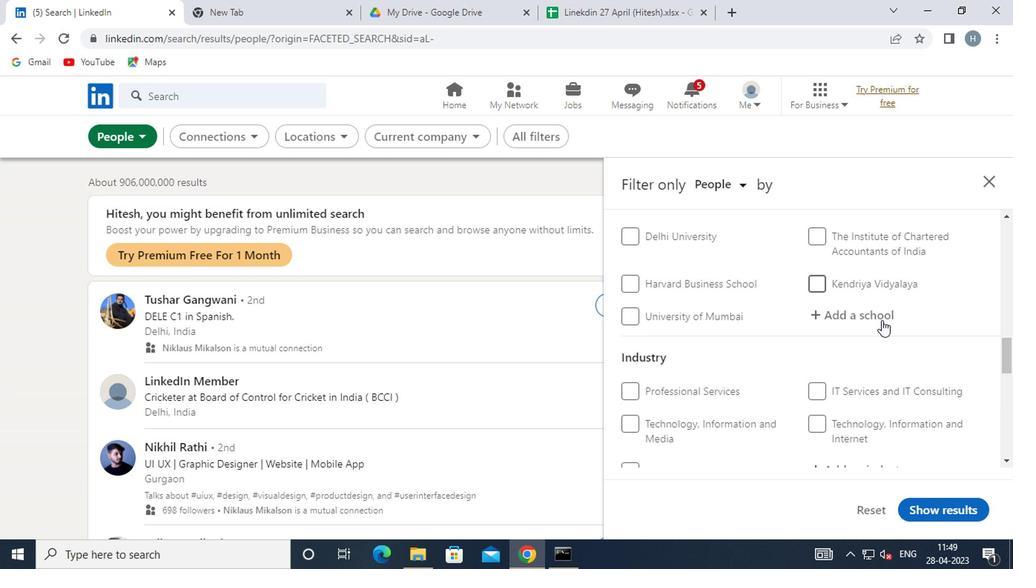 
Action: Mouse scrolled (875, 320) with delta (0, -1)
Screenshot: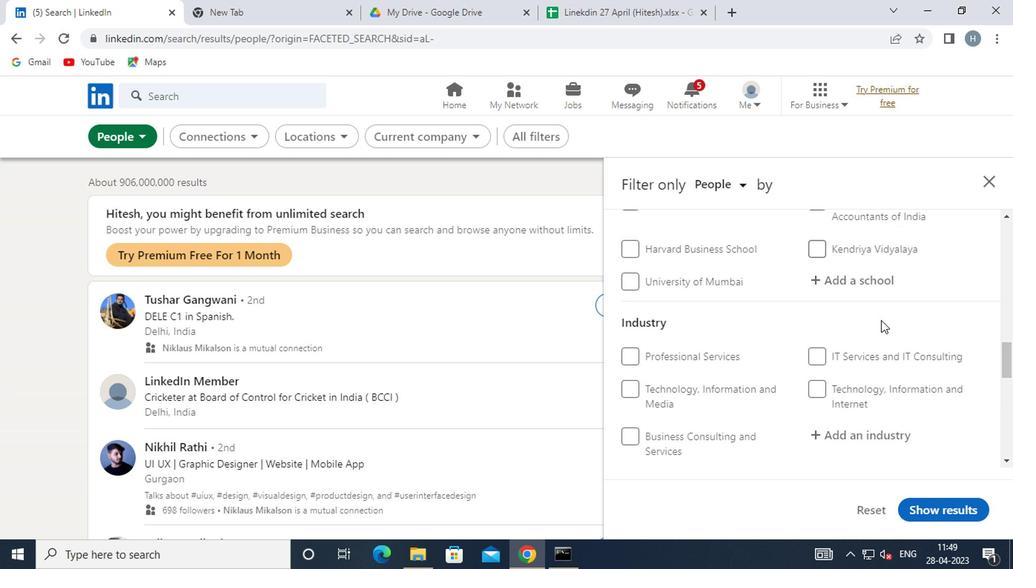 
Action: Mouse moved to (874, 322)
Screenshot: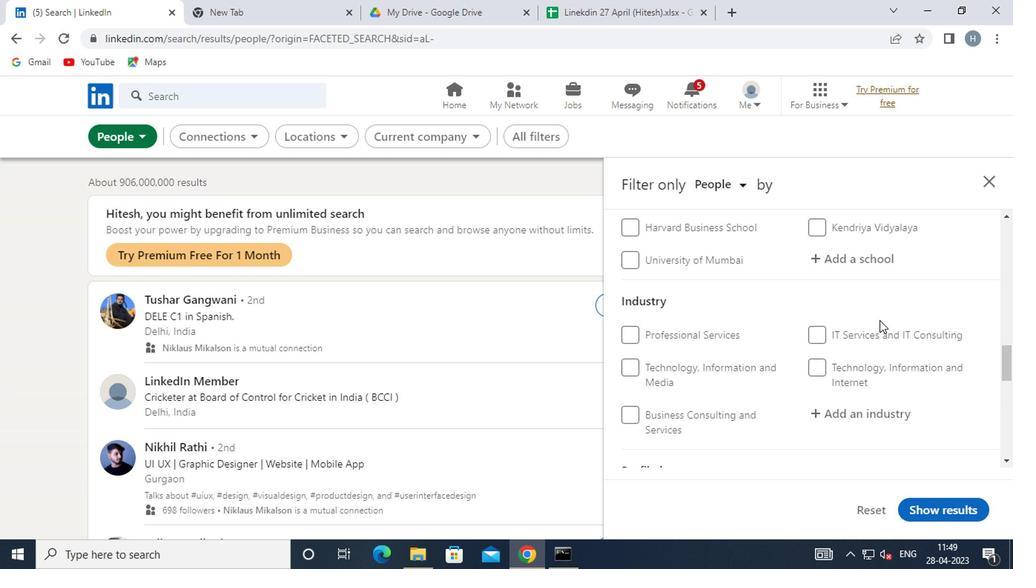 
Action: Mouse scrolled (874, 321) with delta (0, 0)
Screenshot: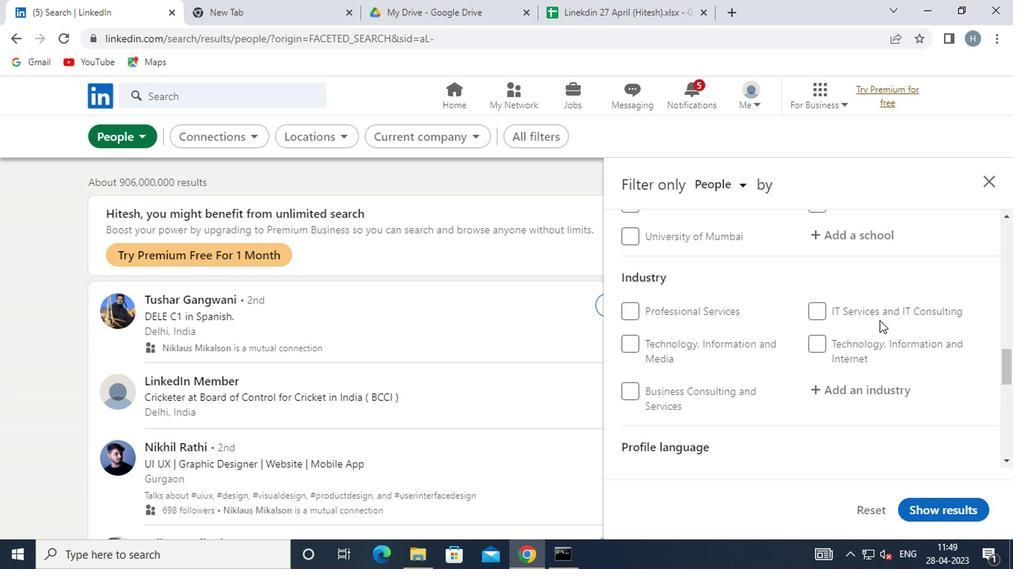 
Action: Mouse moved to (873, 322)
Screenshot: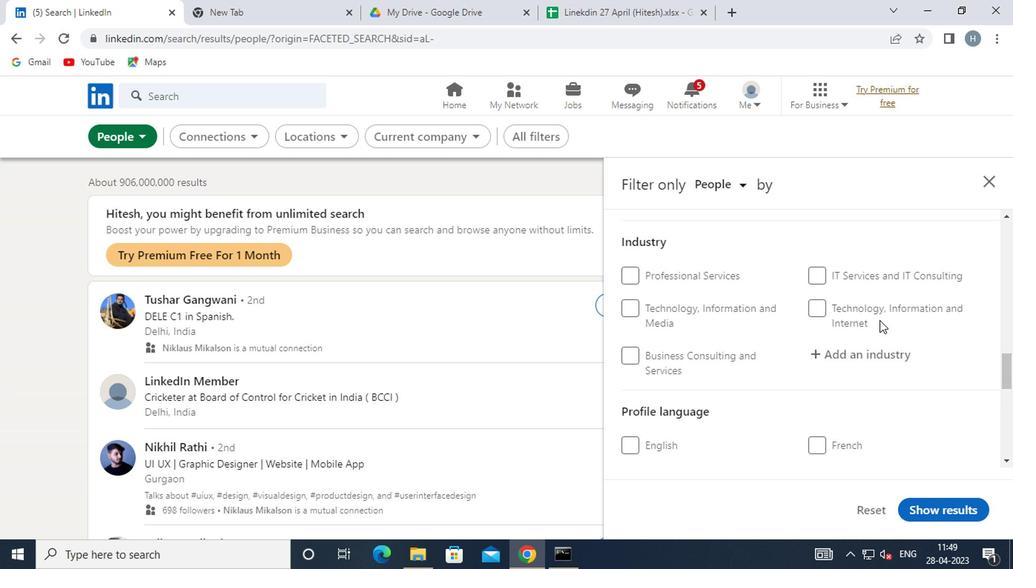 
Action: Mouse scrolled (873, 321) with delta (0, 0)
Screenshot: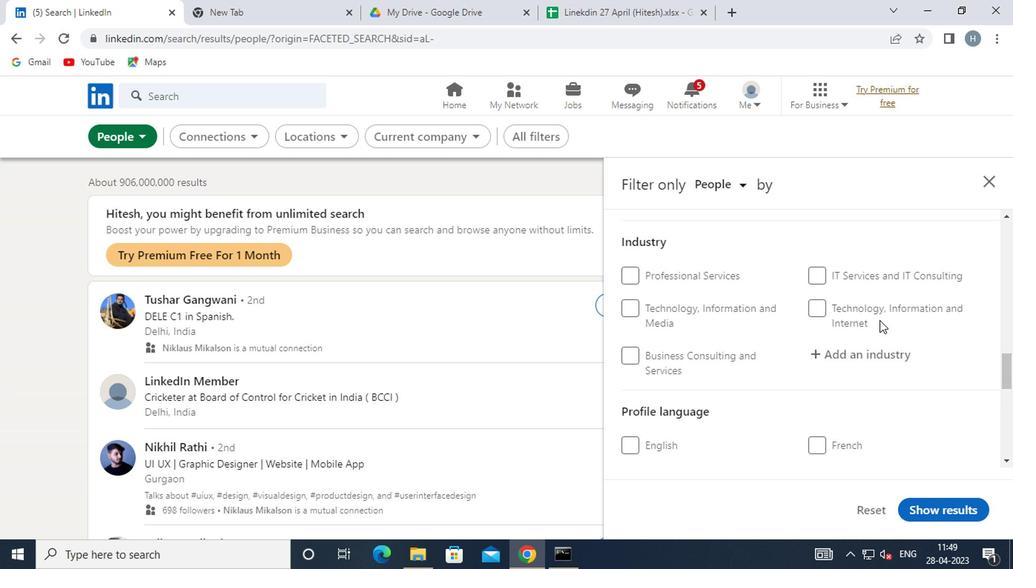 
Action: Mouse moved to (815, 232)
Screenshot: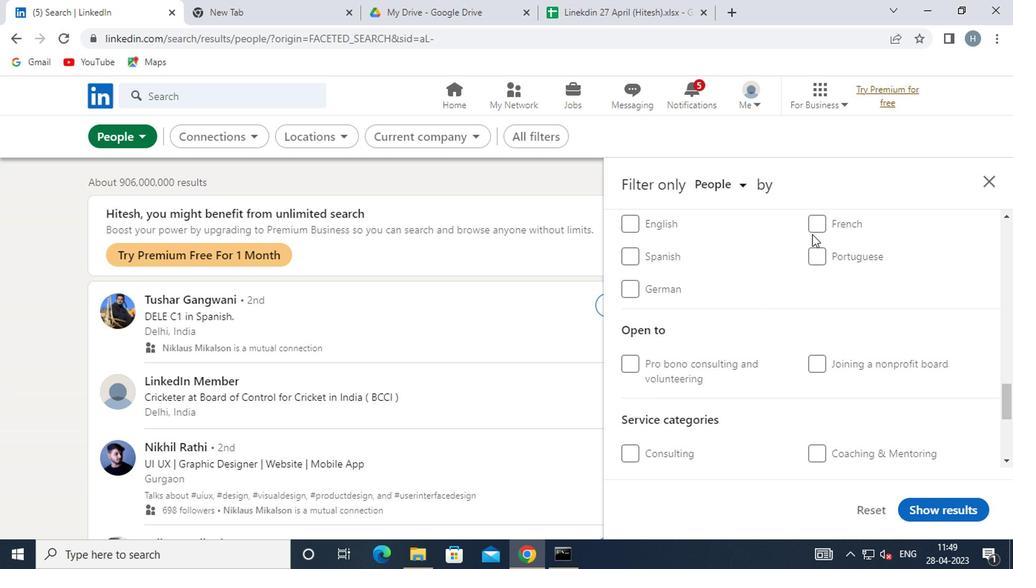 
Action: Mouse pressed left at (815, 232)
Screenshot: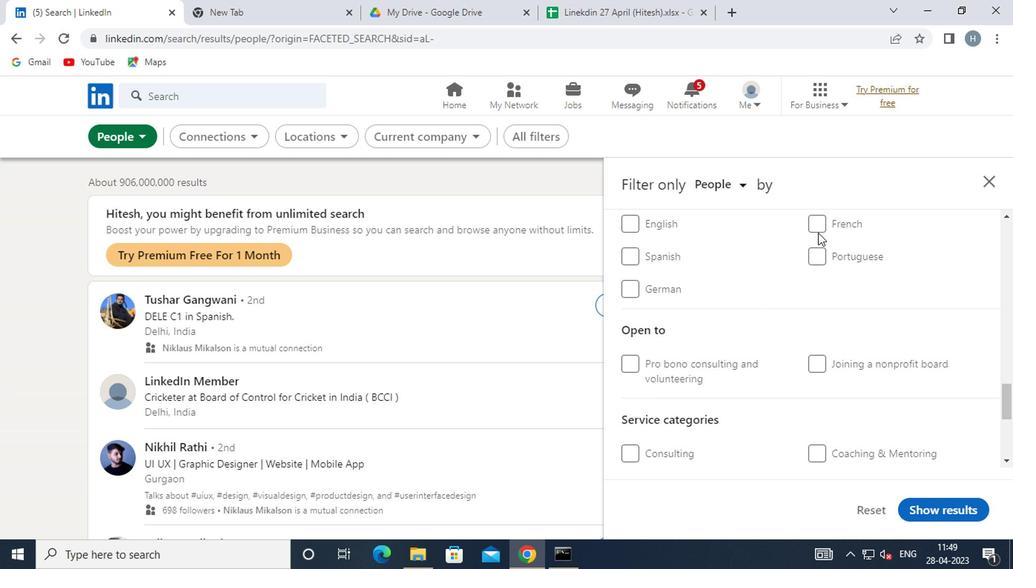 
Action: Mouse moved to (779, 287)
Screenshot: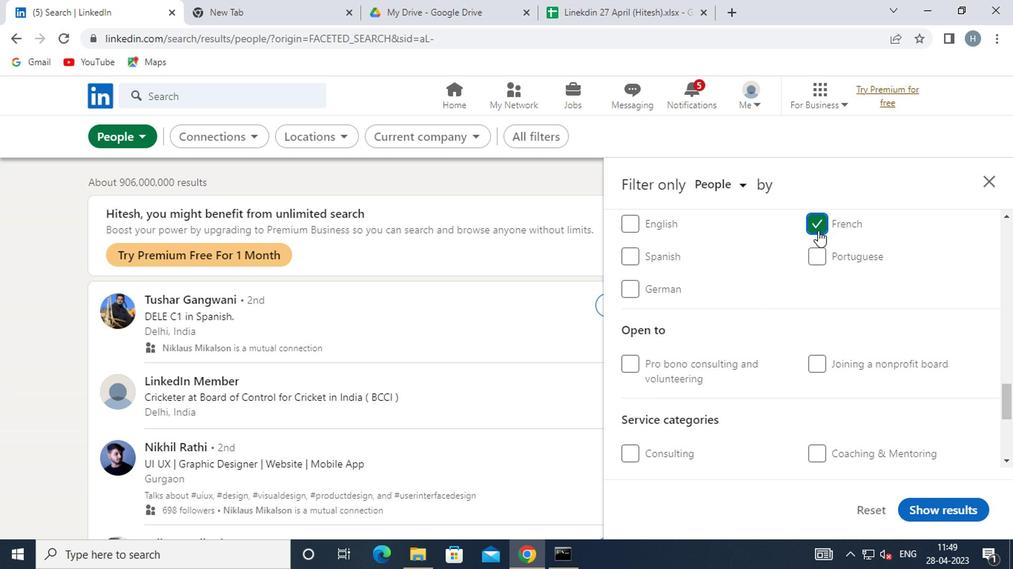 
Action: Mouse scrolled (779, 288) with delta (0, 0)
Screenshot: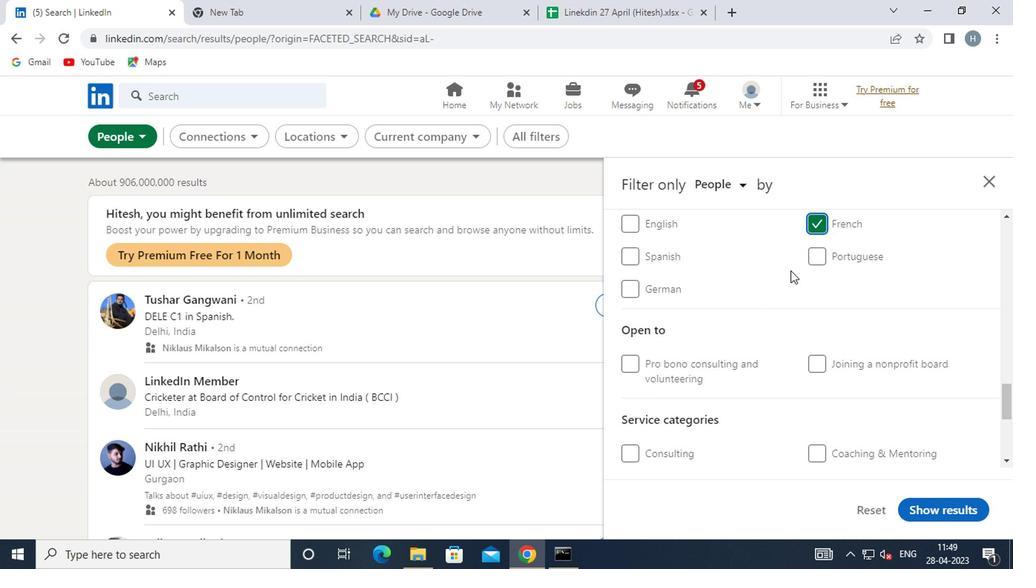
Action: Mouse scrolled (779, 288) with delta (0, 0)
Screenshot: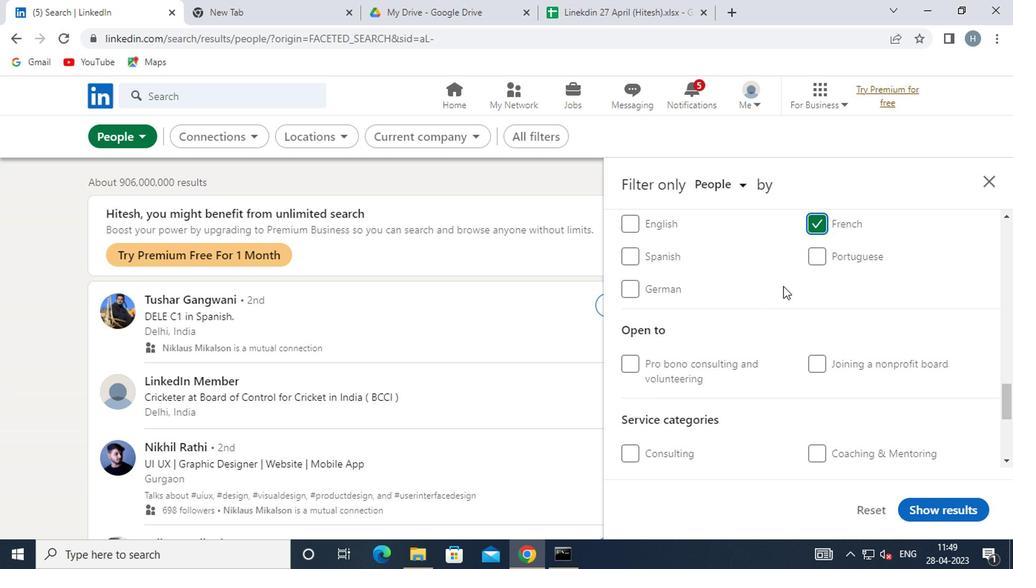 
Action: Mouse moved to (778, 286)
Screenshot: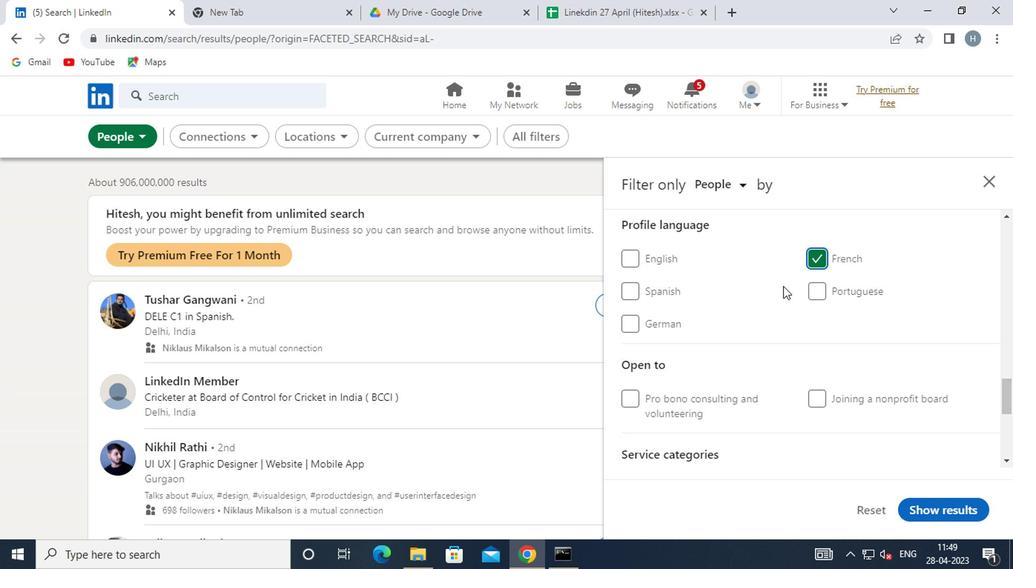 
Action: Mouse scrolled (778, 287) with delta (0, 1)
Screenshot: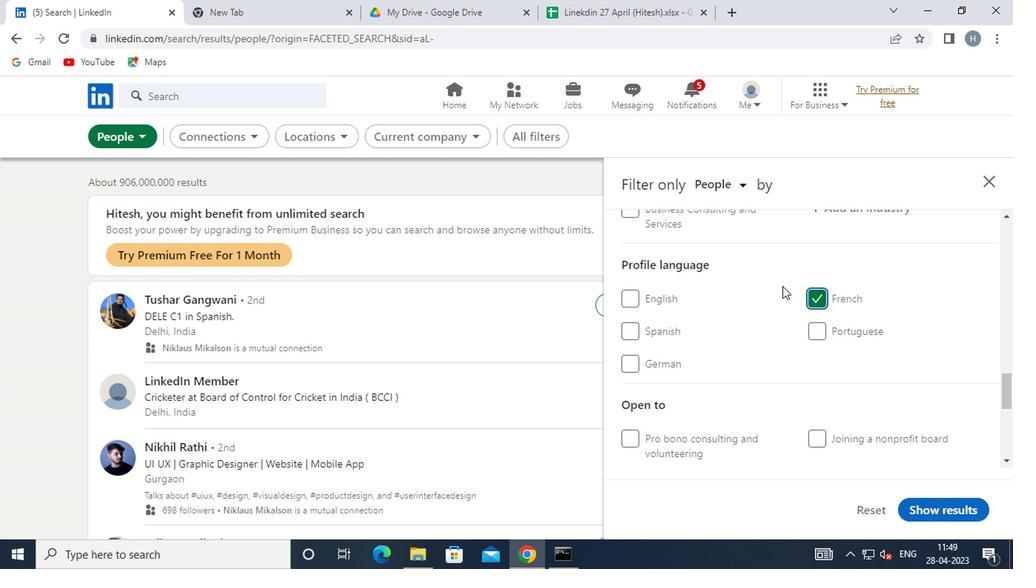 
Action: Mouse moved to (778, 286)
Screenshot: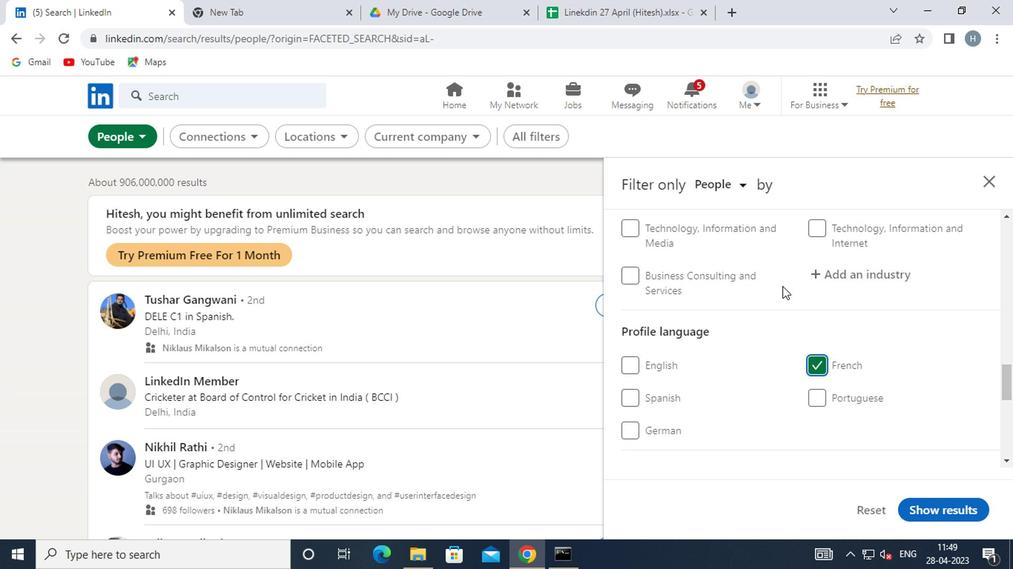 
Action: Mouse scrolled (778, 286) with delta (0, 0)
Screenshot: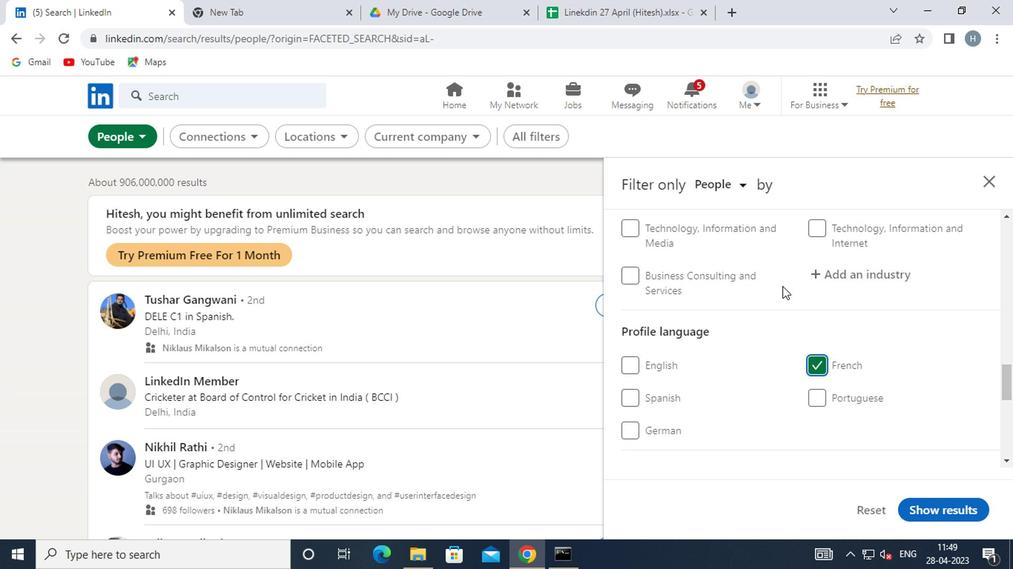 
Action: Mouse moved to (778, 282)
Screenshot: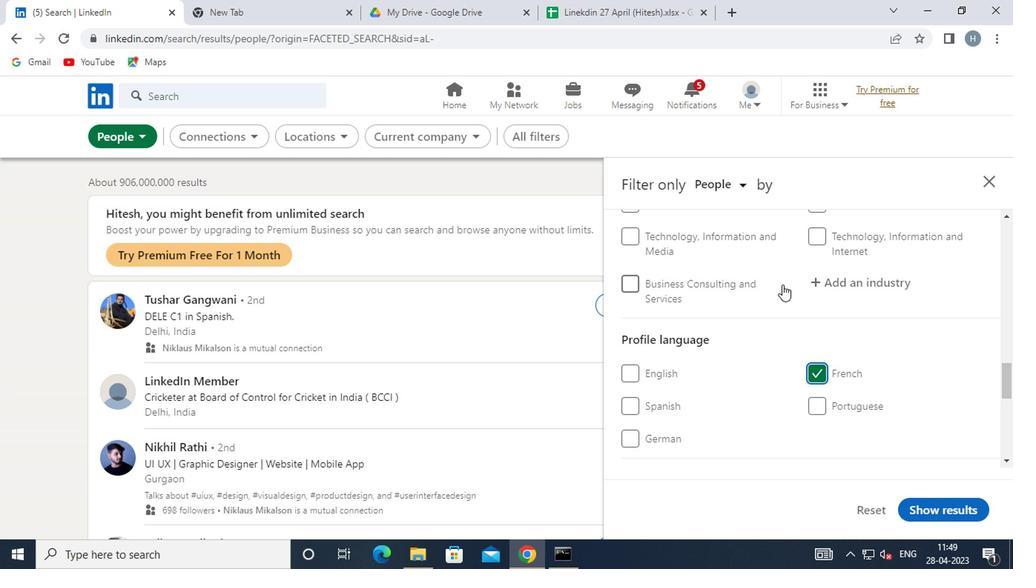 
Action: Mouse scrolled (778, 283) with delta (0, 1)
Screenshot: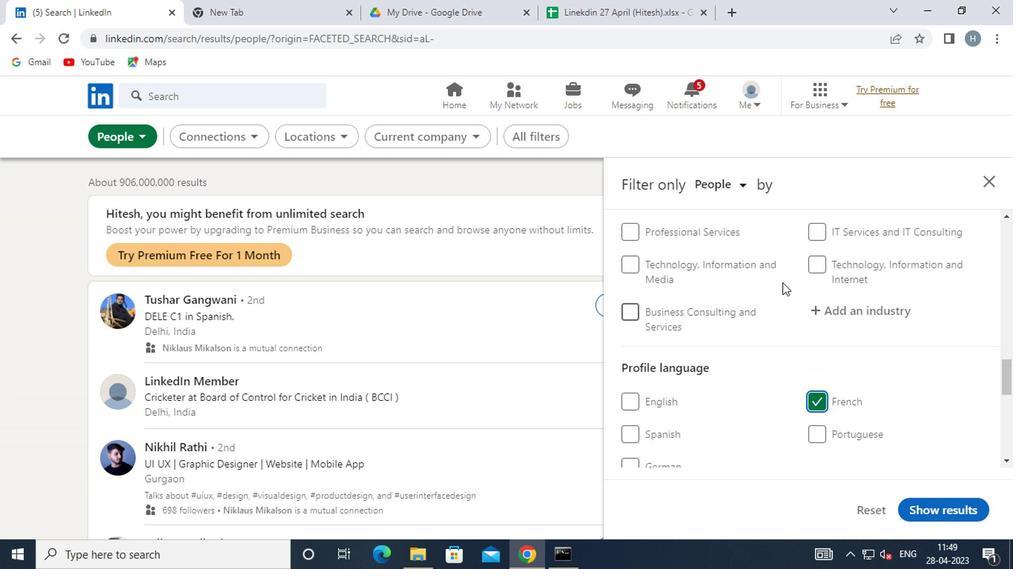 
Action: Mouse scrolled (778, 283) with delta (0, 1)
Screenshot: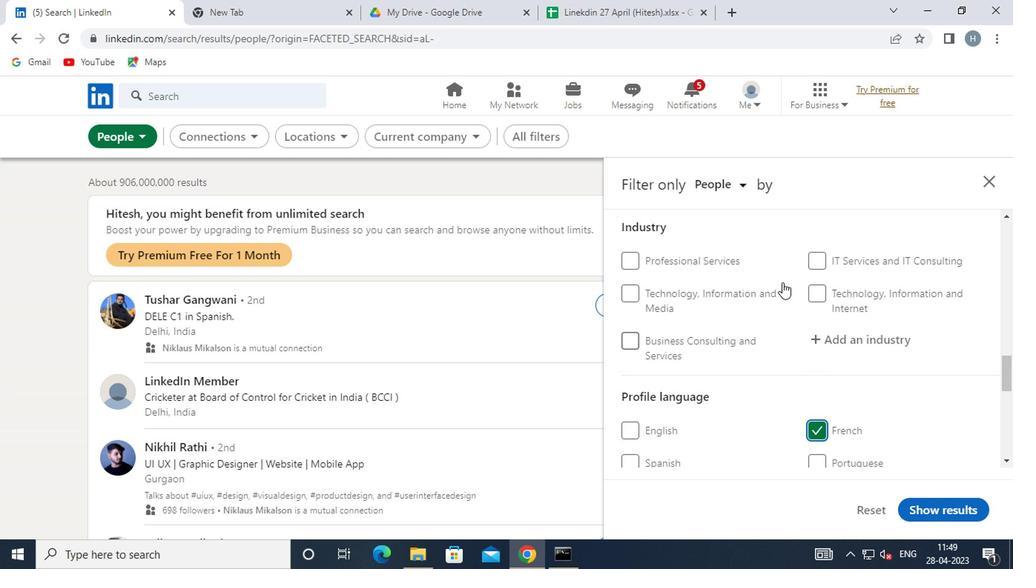
Action: Mouse moved to (779, 282)
Screenshot: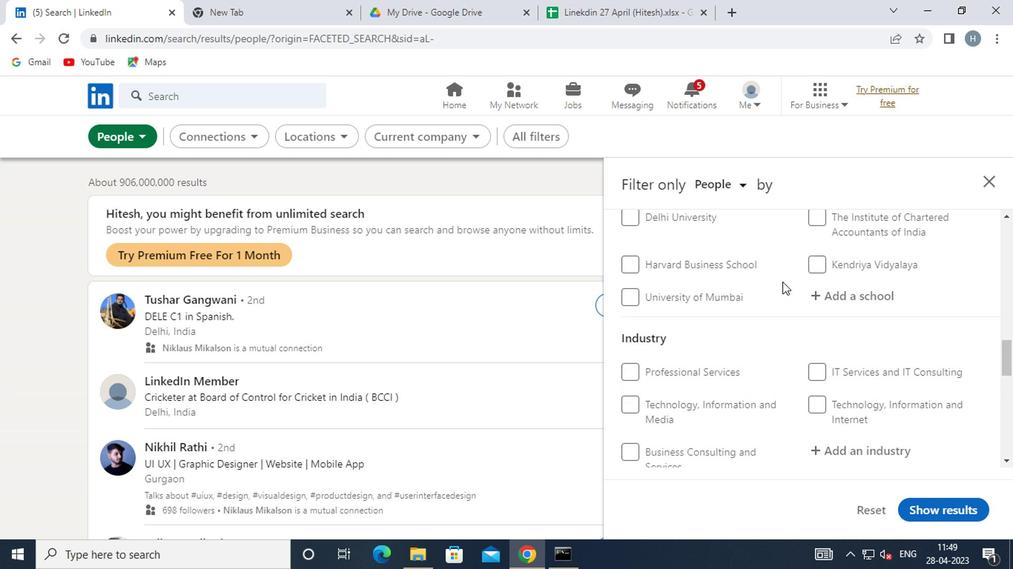 
Action: Mouse scrolled (779, 283) with delta (0, 1)
Screenshot: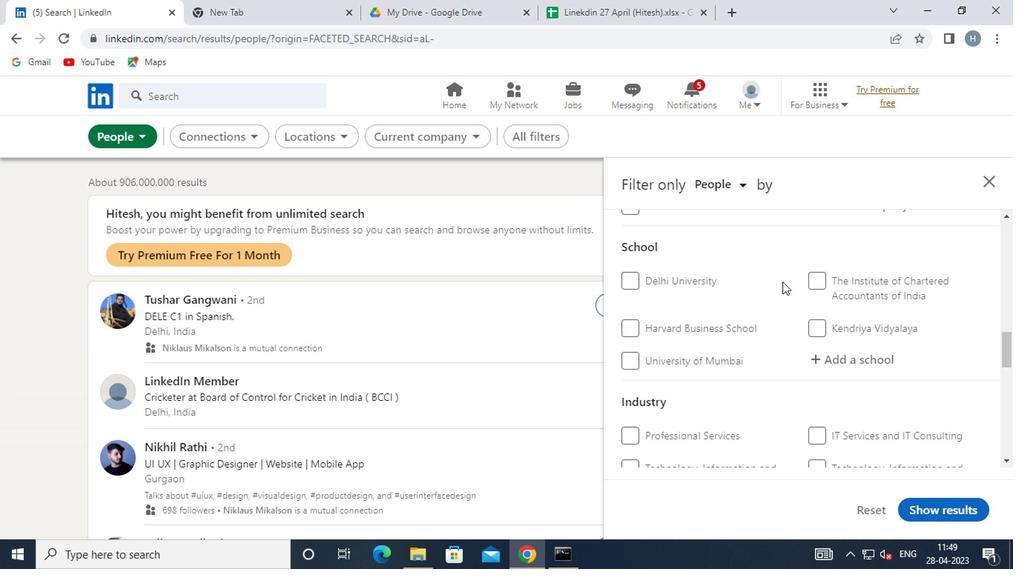
Action: Mouse scrolled (779, 283) with delta (0, 1)
Screenshot: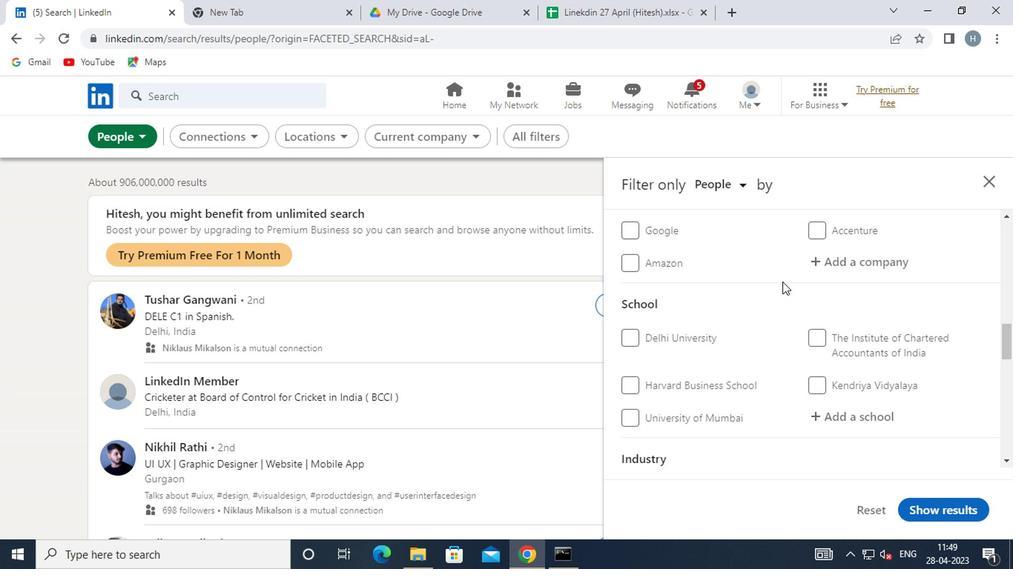 
Action: Mouse moved to (779, 282)
Screenshot: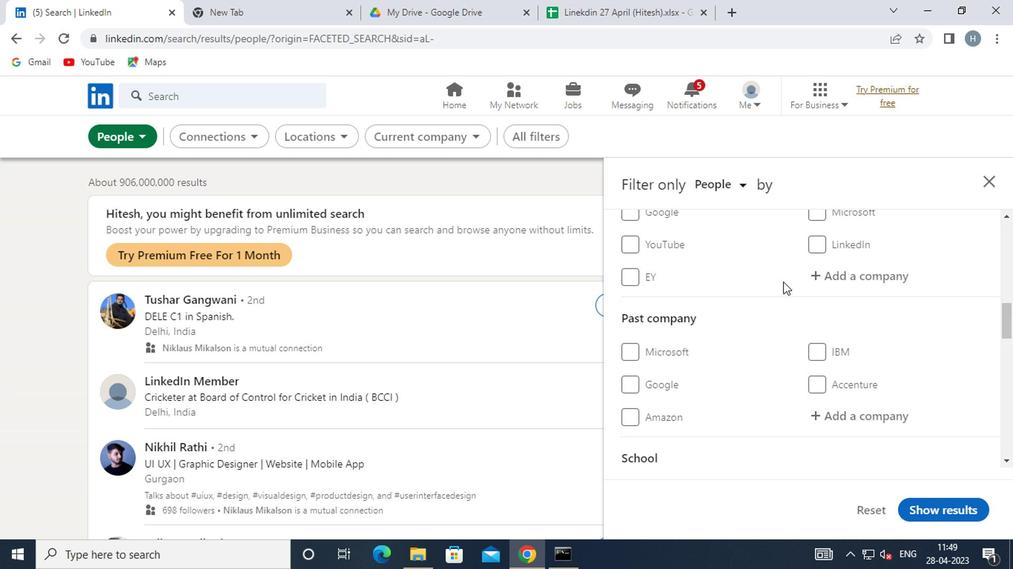 
Action: Mouse scrolled (779, 283) with delta (0, 1)
Screenshot: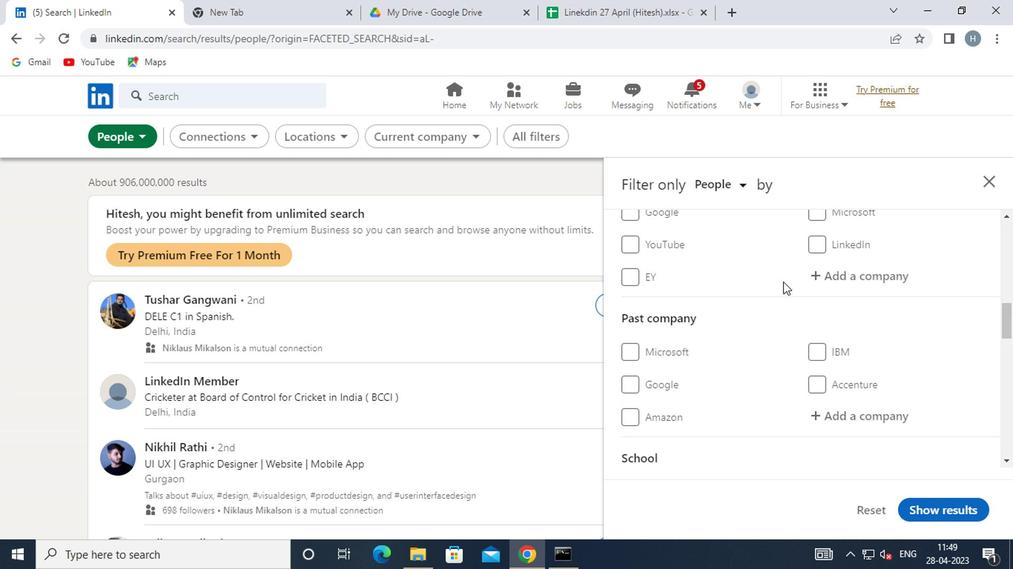 
Action: Mouse scrolled (779, 282) with delta (0, 0)
Screenshot: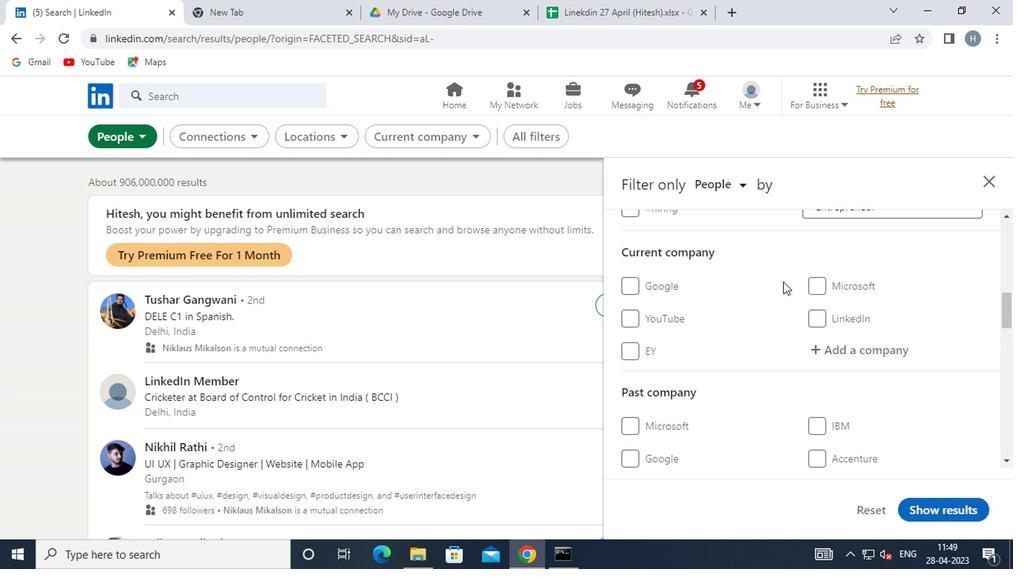 
Action: Mouse scrolled (779, 282) with delta (0, 0)
Screenshot: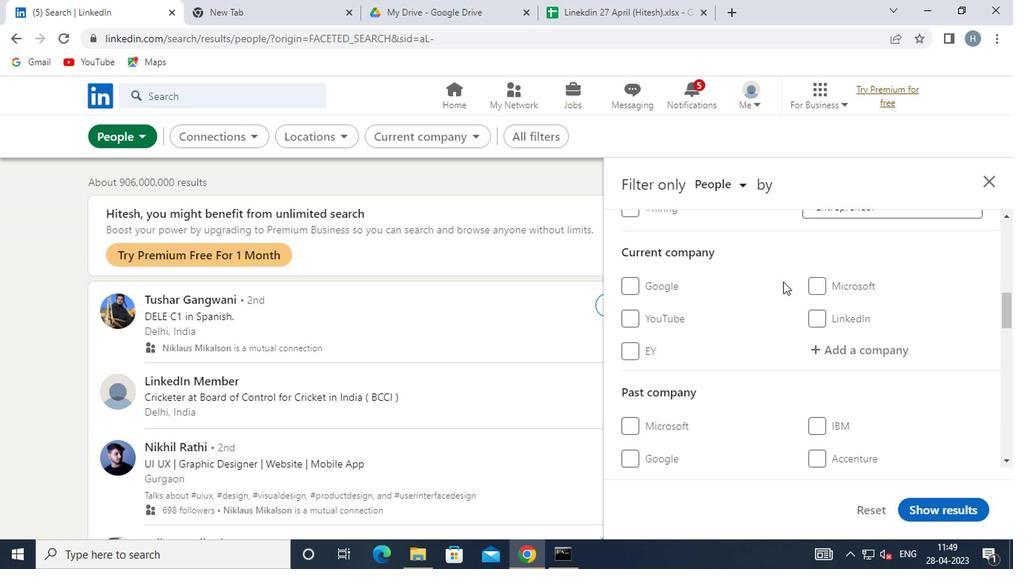 
Action: Mouse scrolled (779, 283) with delta (0, 1)
Screenshot: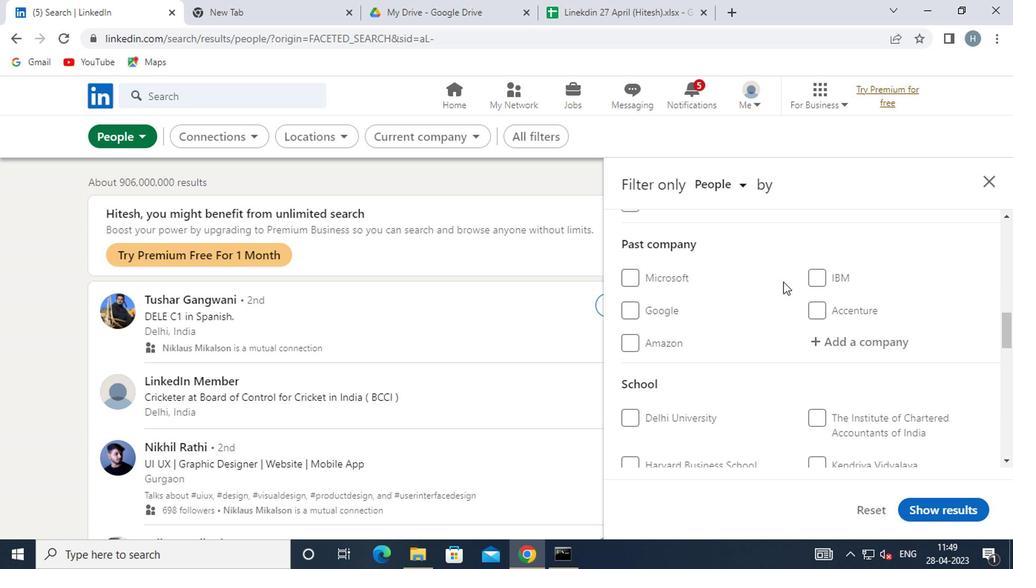 
Action: Mouse scrolled (779, 283) with delta (0, 1)
Screenshot: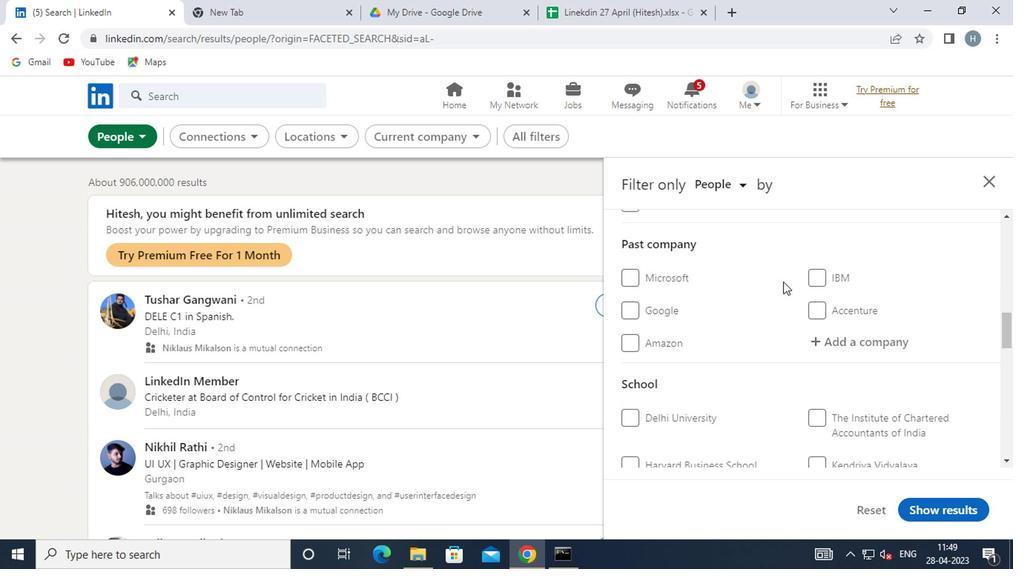 
Action: Mouse moved to (843, 346)
Screenshot: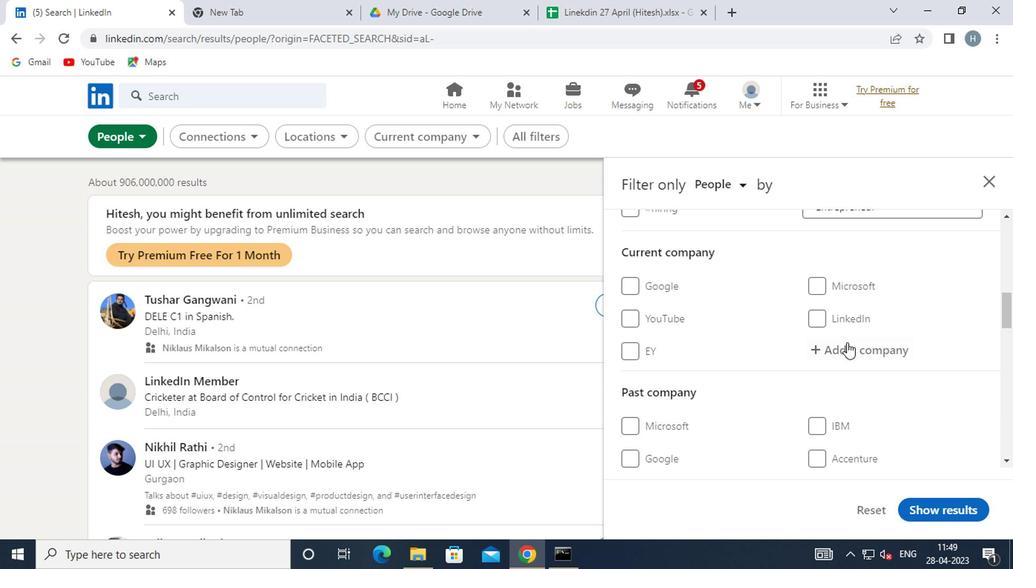 
Action: Mouse pressed left at (843, 346)
Screenshot: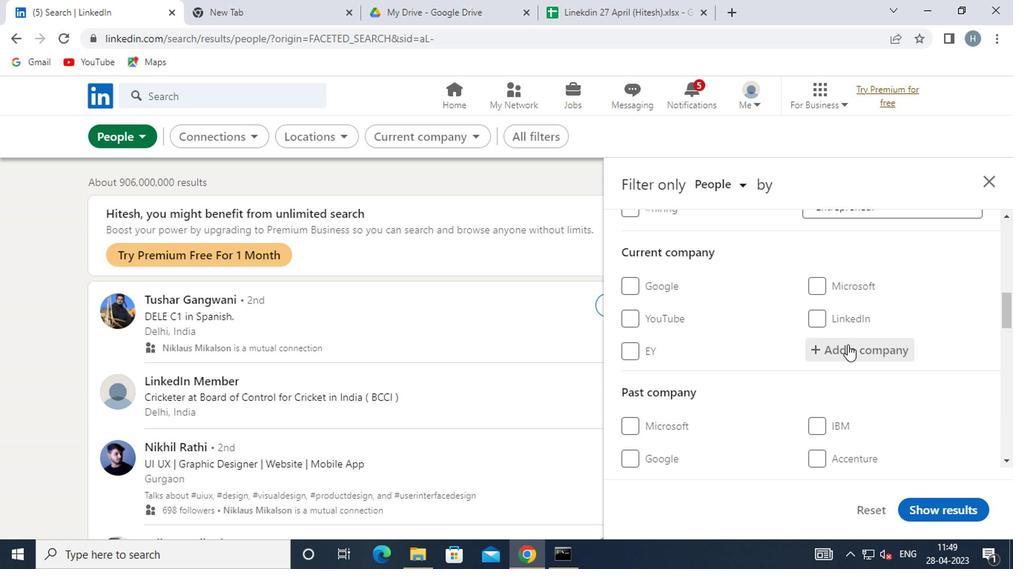 
Action: Mouse moved to (843, 346)
Screenshot: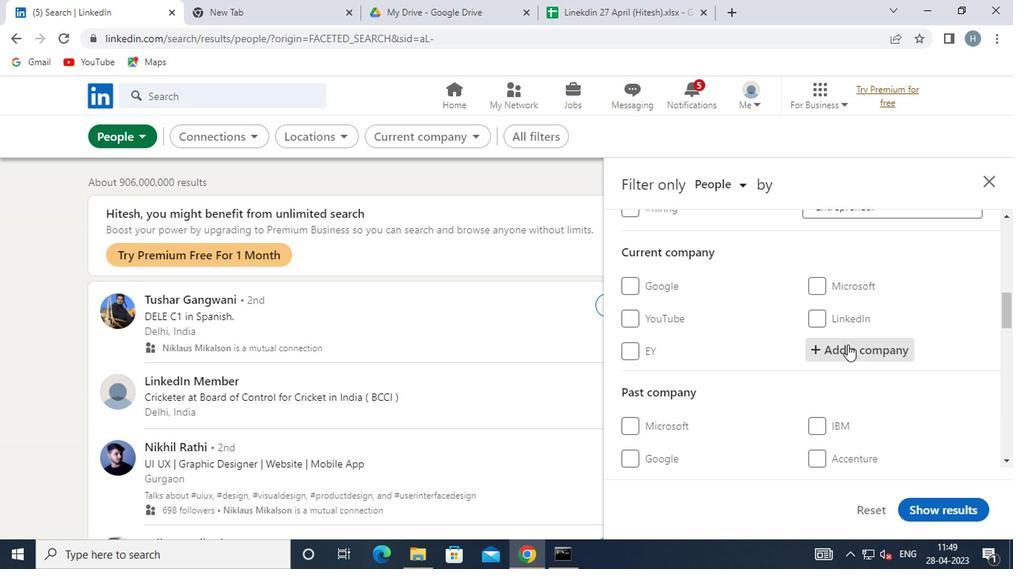 
Action: Key pressed <Key.shift>SQ
Screenshot: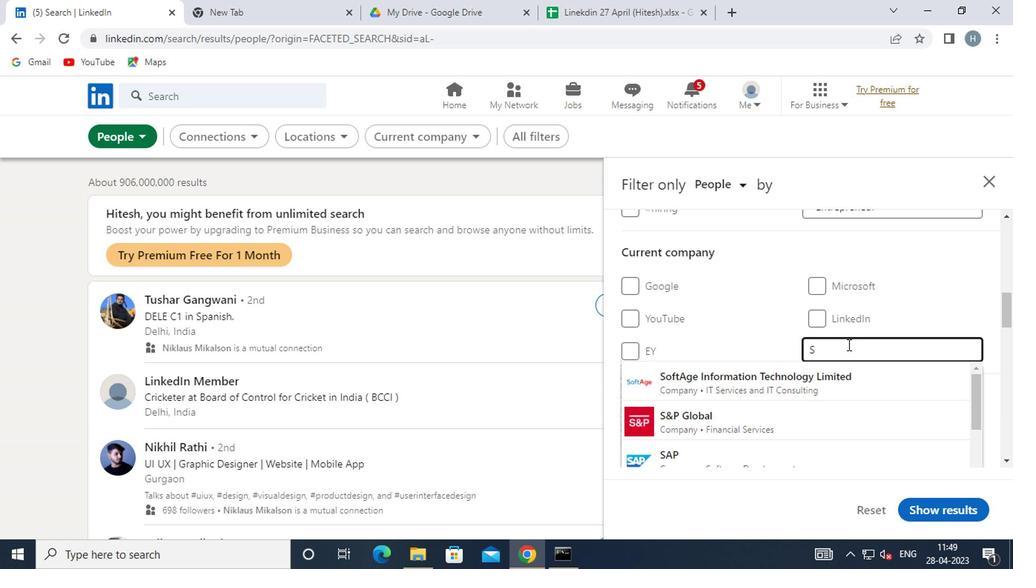 
Action: Mouse moved to (843, 346)
Screenshot: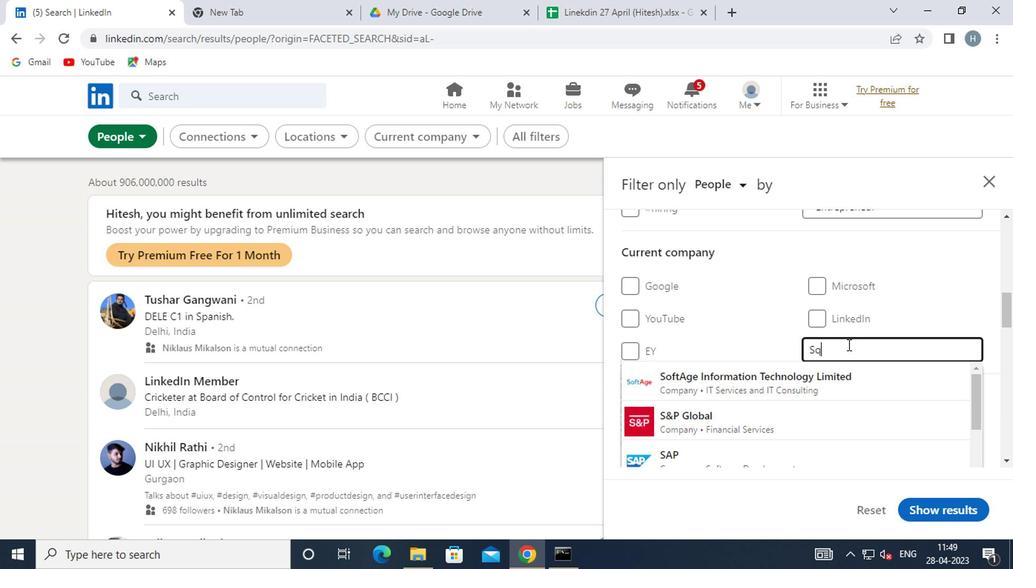 
Action: Key pressed UA
Screenshot: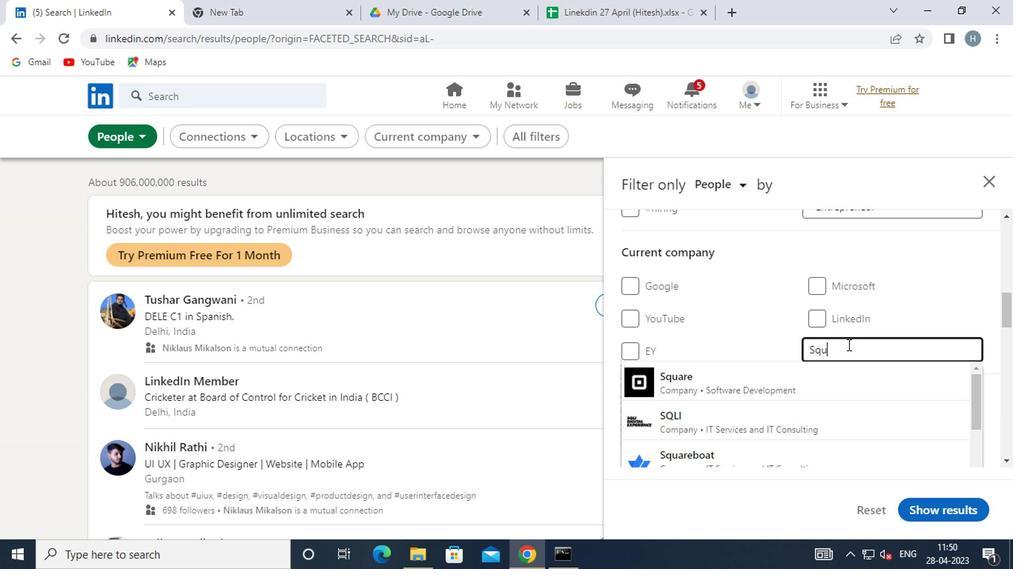 
Action: Mouse moved to (839, 346)
Screenshot: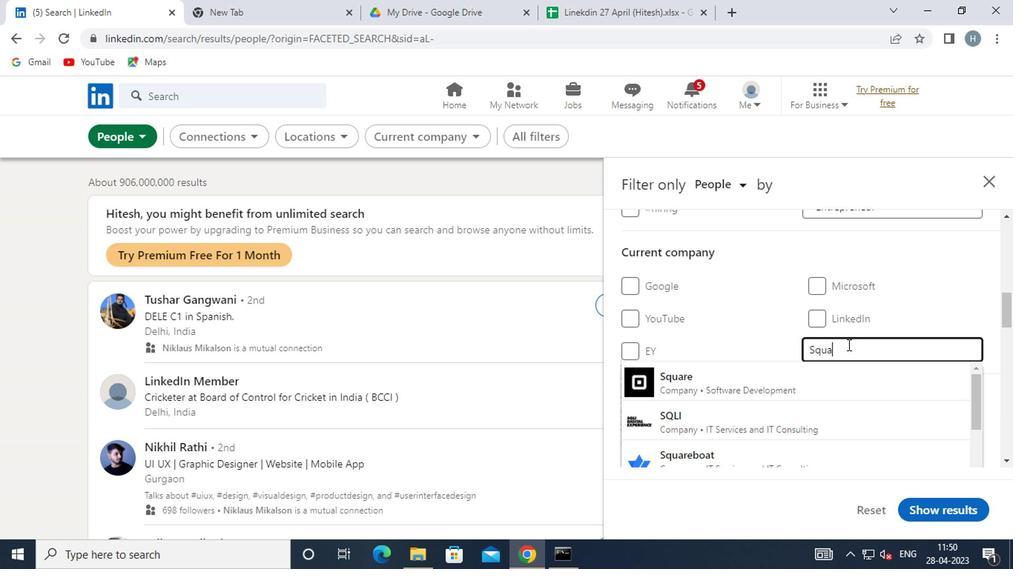 
Action: Key pressed RE
Screenshot: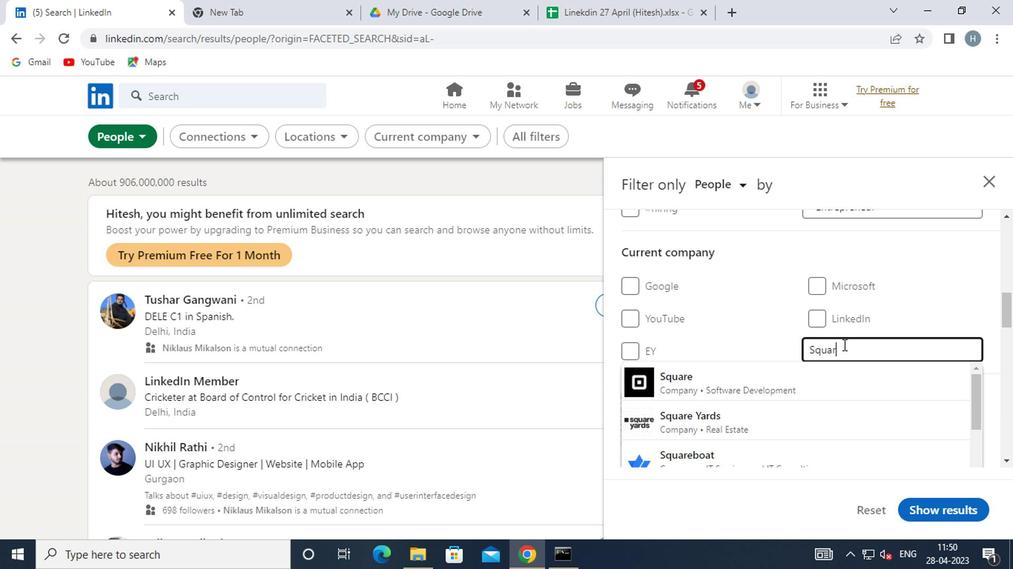 
Action: Mouse moved to (796, 423)
Screenshot: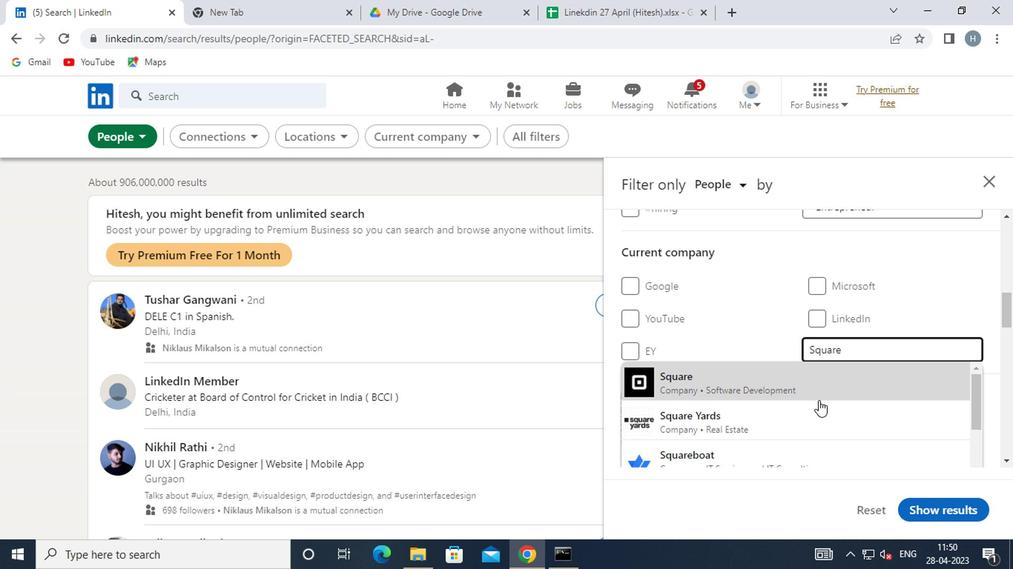 
Action: Mouse pressed left at (796, 423)
Screenshot: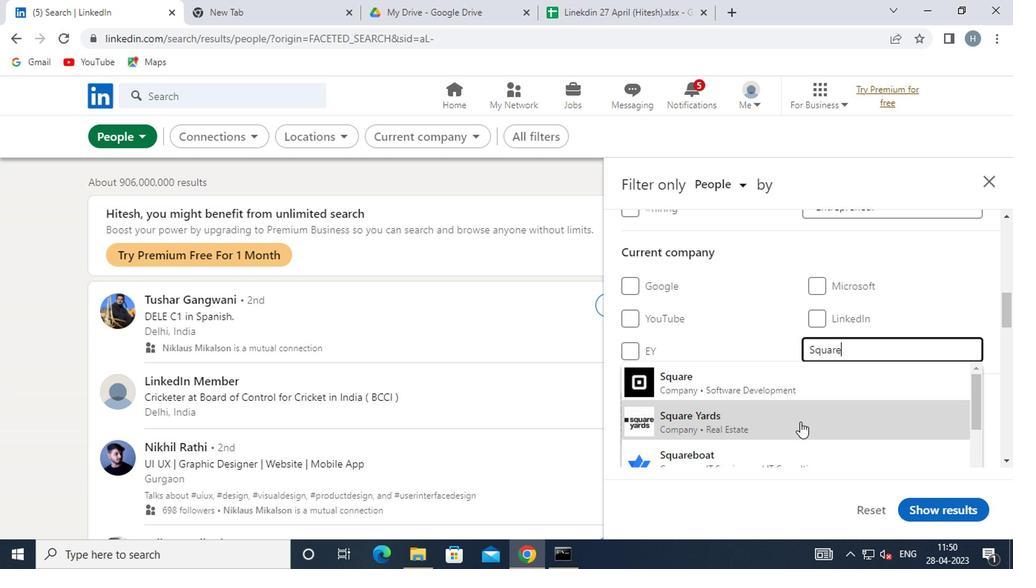 
Action: Mouse moved to (780, 348)
Screenshot: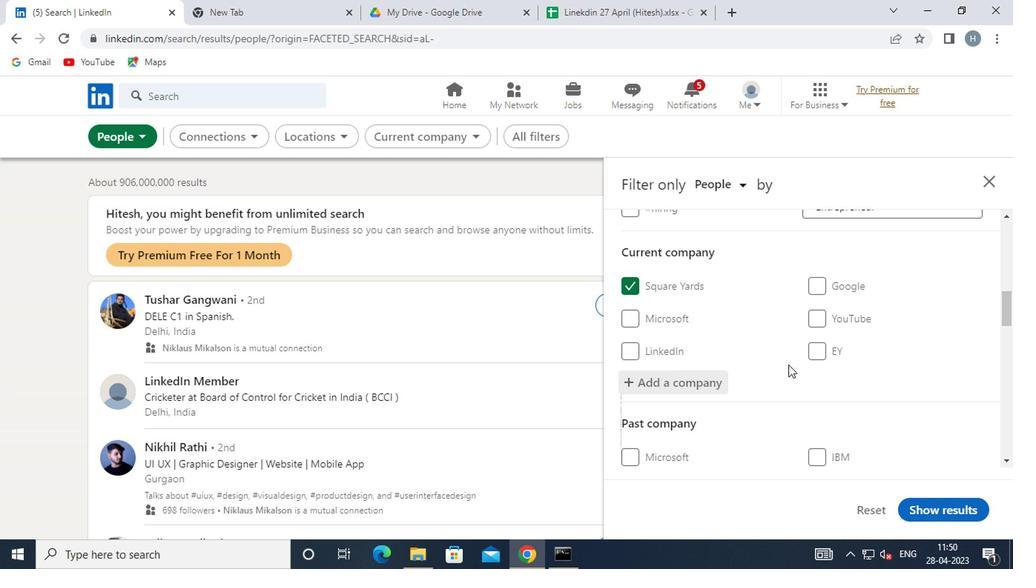 
Action: Mouse scrolled (780, 347) with delta (0, 0)
Screenshot: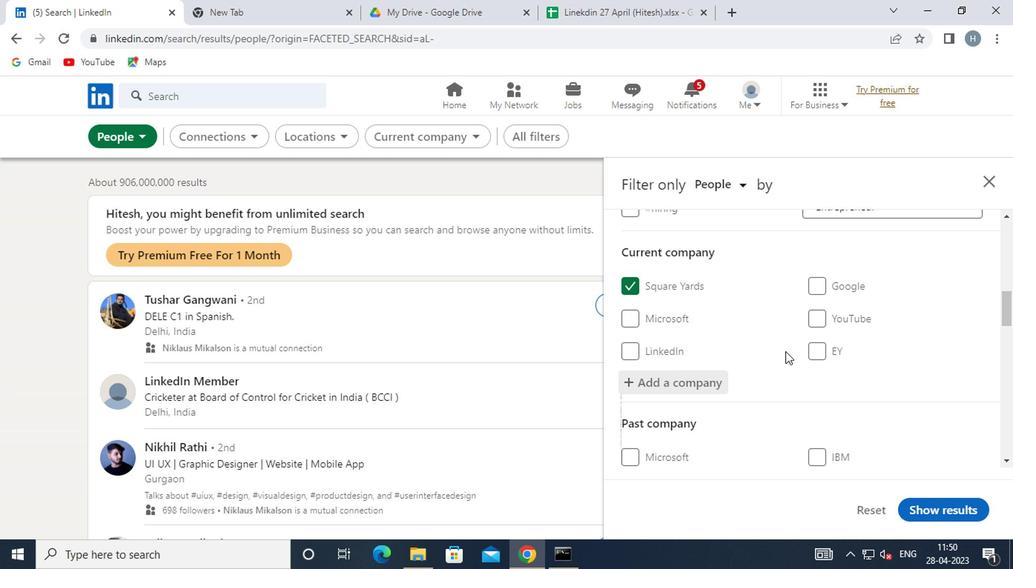 
Action: Mouse moved to (779, 342)
Screenshot: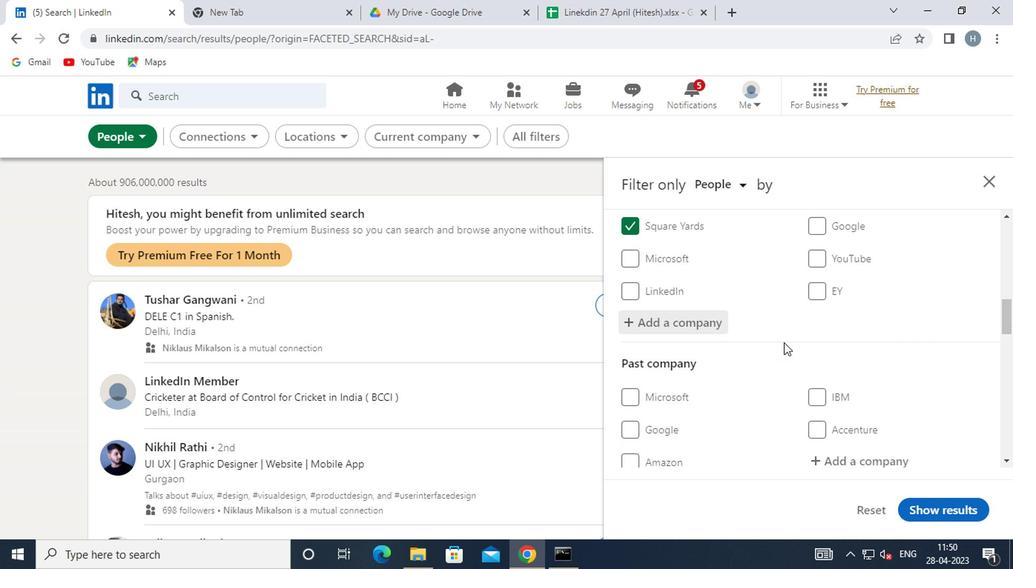 
Action: Mouse scrolled (779, 341) with delta (0, 0)
Screenshot: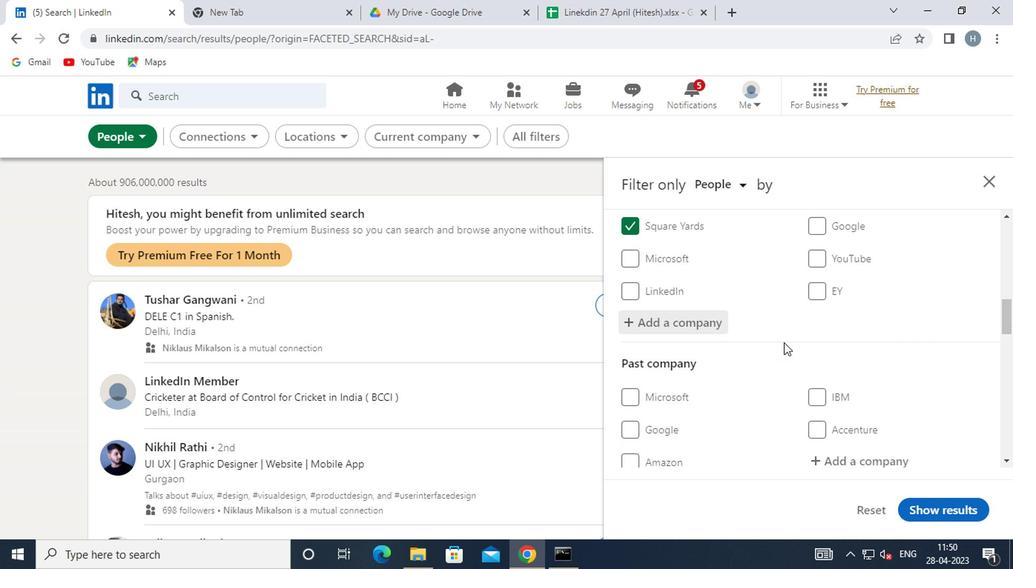 
Action: Mouse scrolled (779, 341) with delta (0, 0)
Screenshot: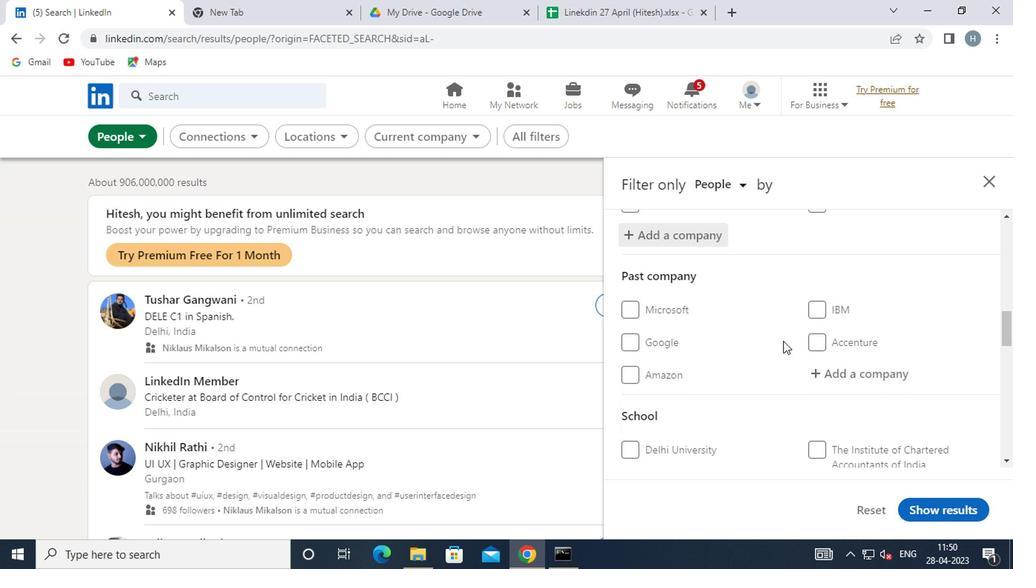 
Action: Mouse moved to (780, 341)
Screenshot: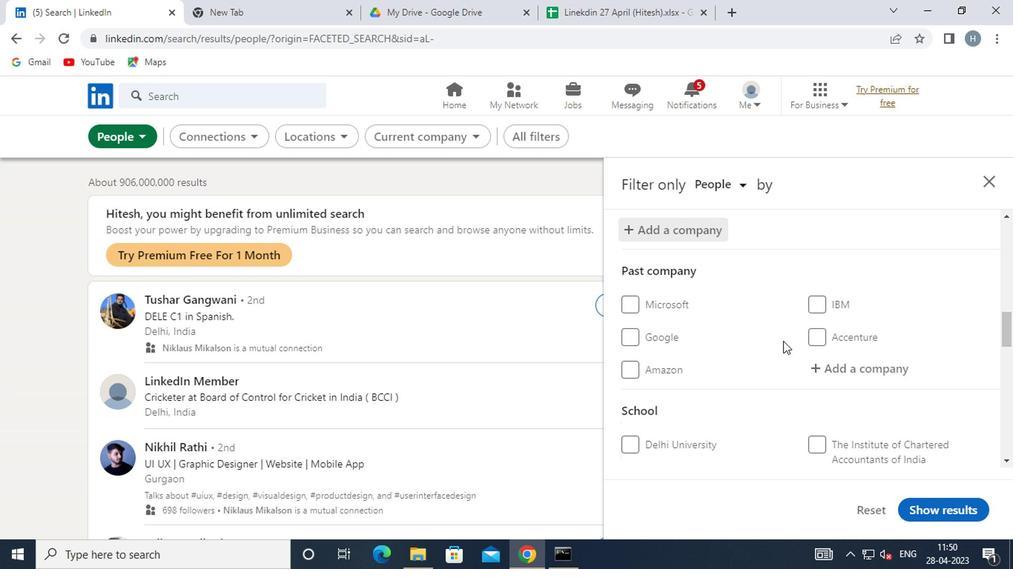 
Action: Mouse scrolled (780, 340) with delta (0, -1)
Screenshot: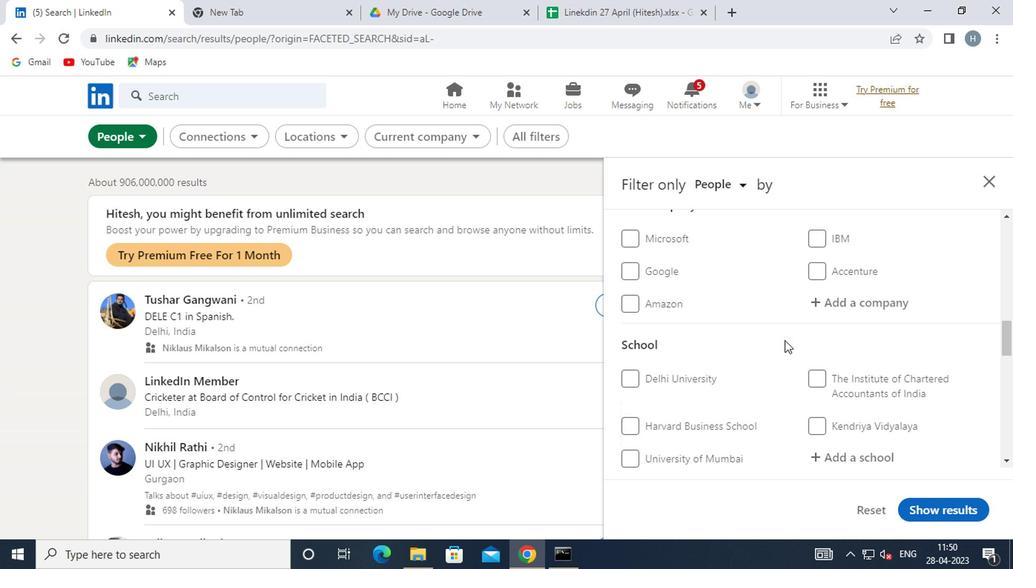 
Action: Mouse moved to (817, 375)
Screenshot: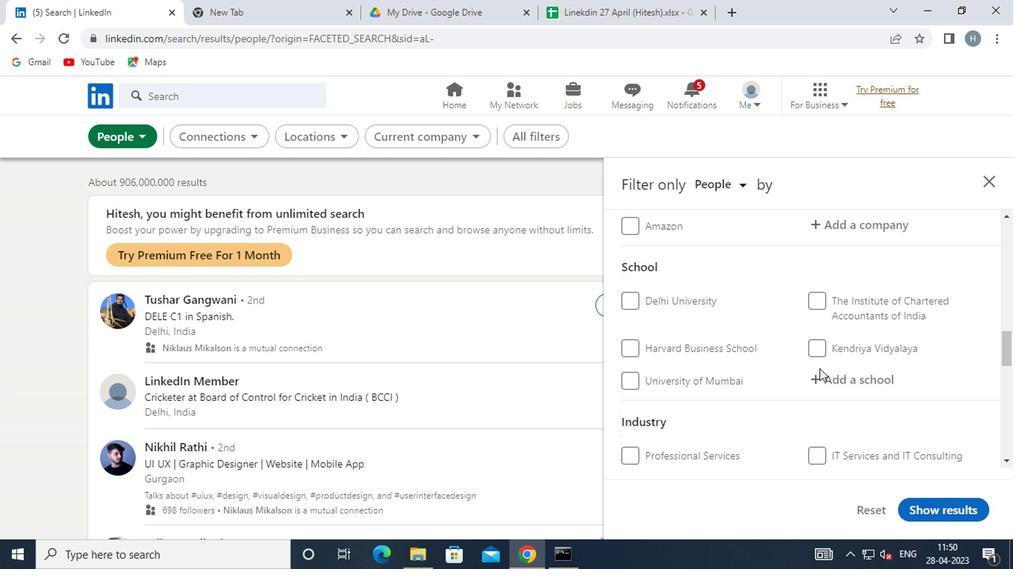 
Action: Mouse pressed left at (817, 375)
Screenshot: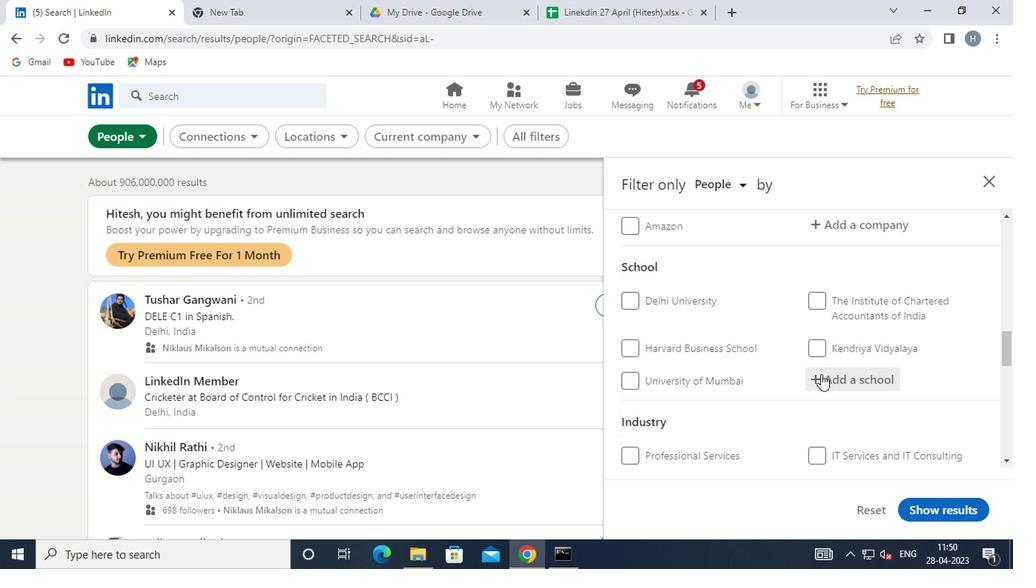 
Action: Mouse moved to (812, 372)
Screenshot: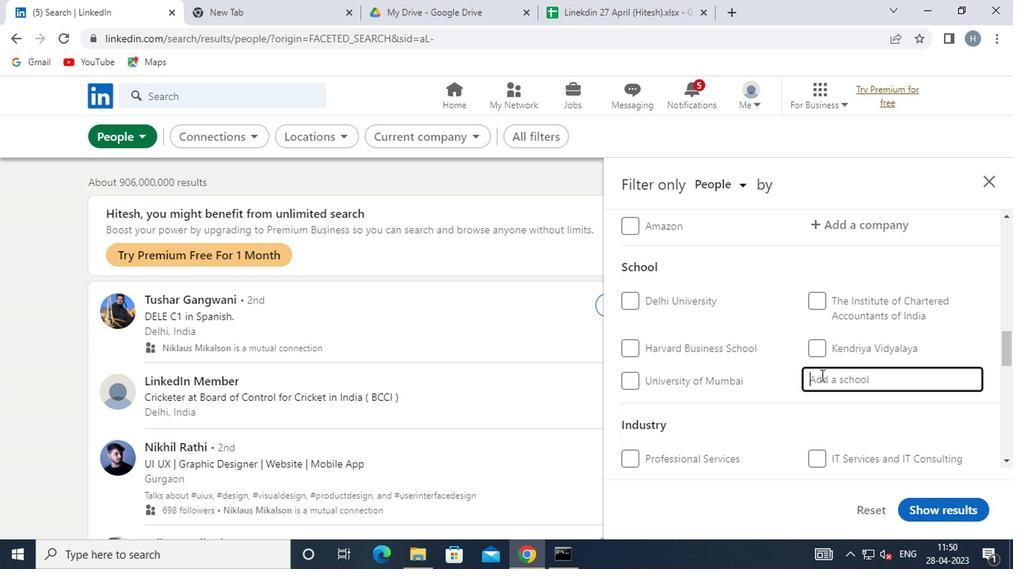 
Action: Key pressed <Key.shift><Key.shift><Key.shift><Key.shift><Key.shift><Key.shift><Key.shift><Key.shift><Key.shift><Key.shift><Key.shift><Key.shift><Key.shift>VIDY
Screenshot: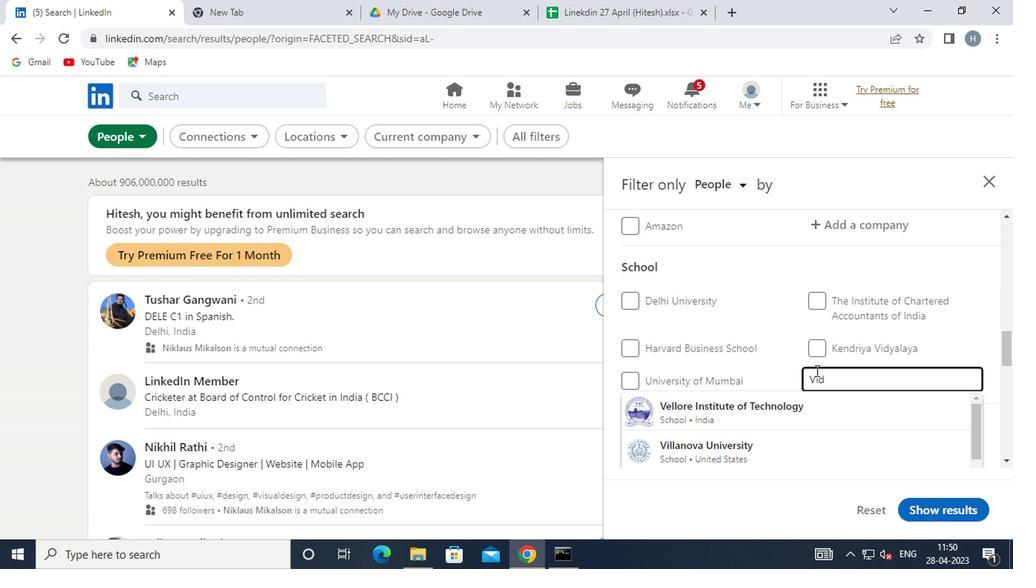 
Action: Mouse moved to (815, 374)
Screenshot: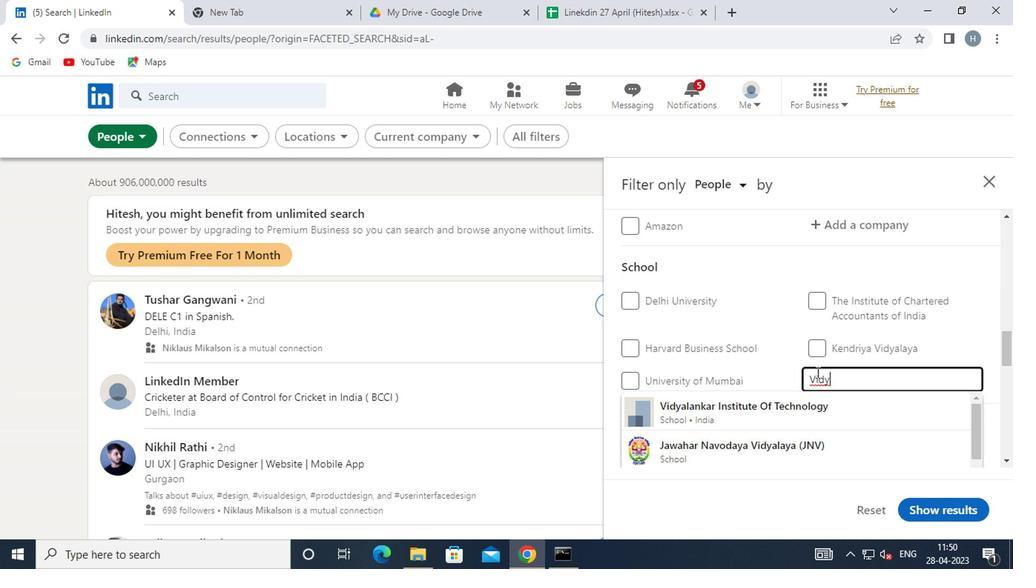 
Action: Key pressed AVAR
Screenshot: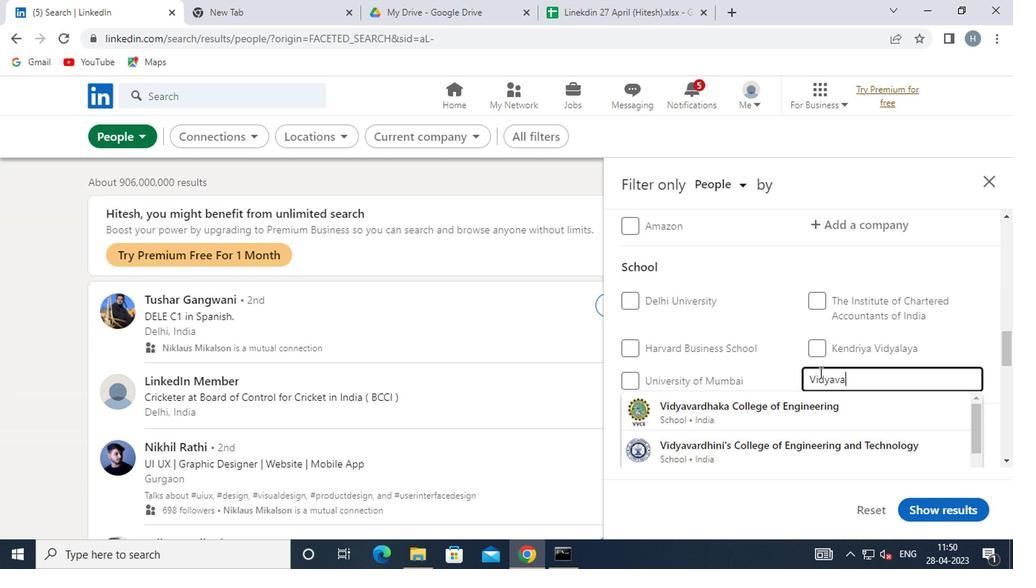 
Action: Mouse moved to (815, 377)
Screenshot: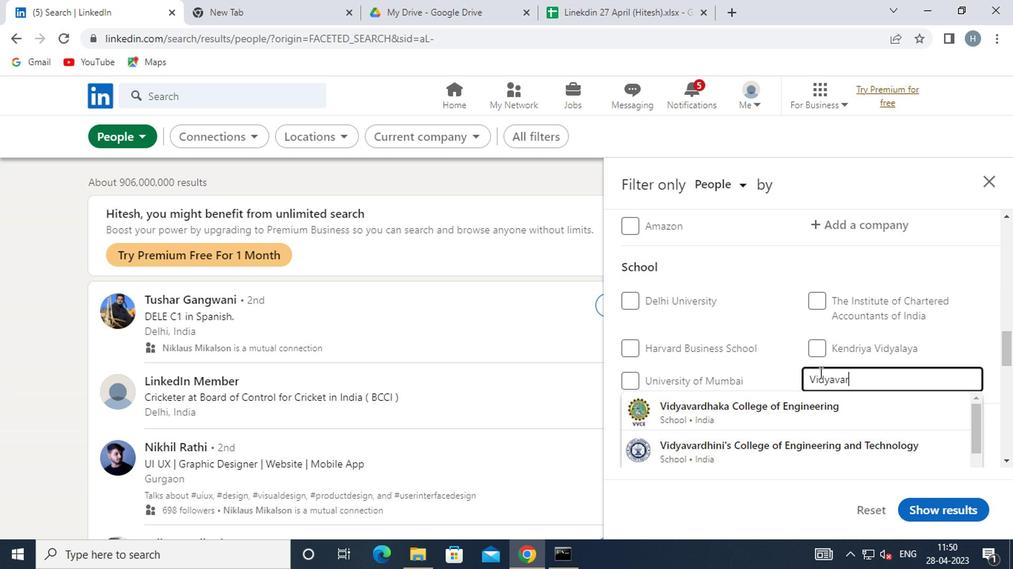 
Action: Key pressed DHA
Screenshot: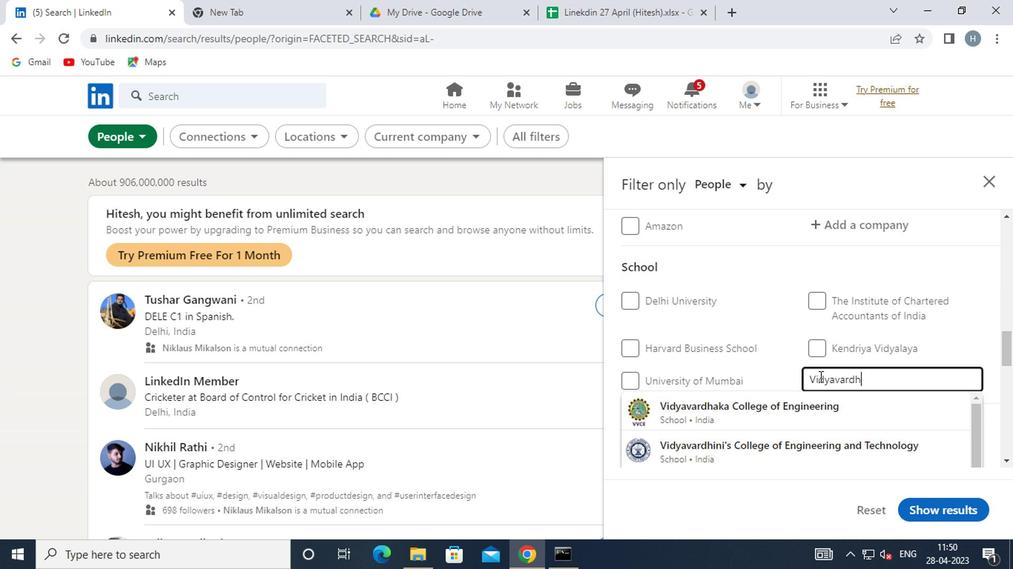 
Action: Mouse moved to (815, 379)
Screenshot: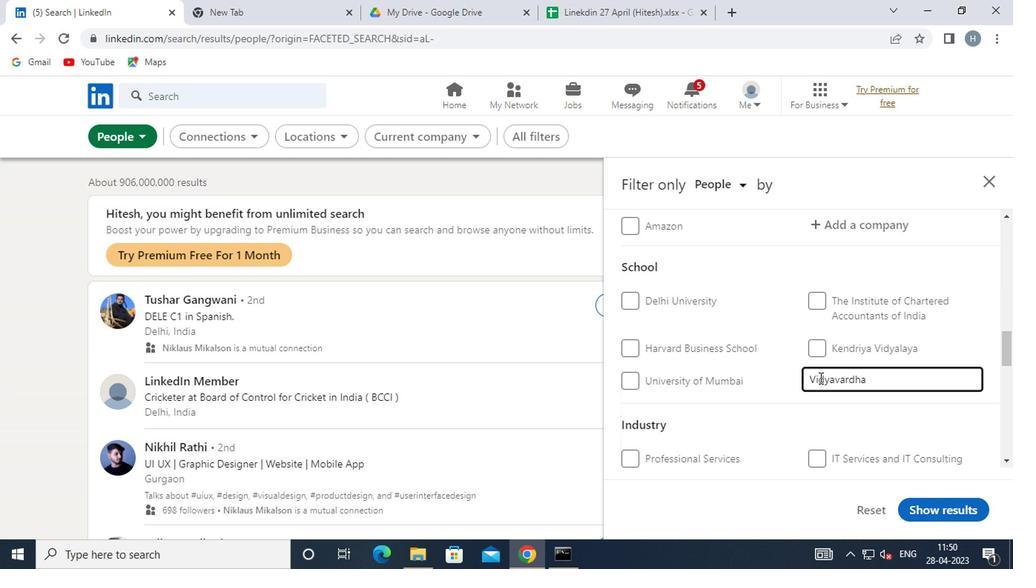 
Action: Key pressed K
Screenshot: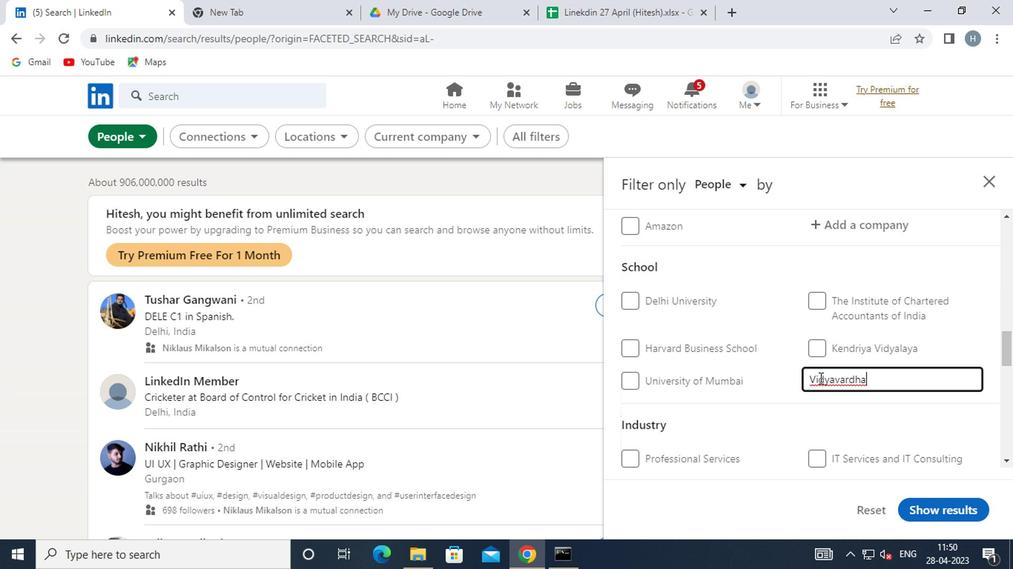 
Action: Mouse moved to (815, 377)
Screenshot: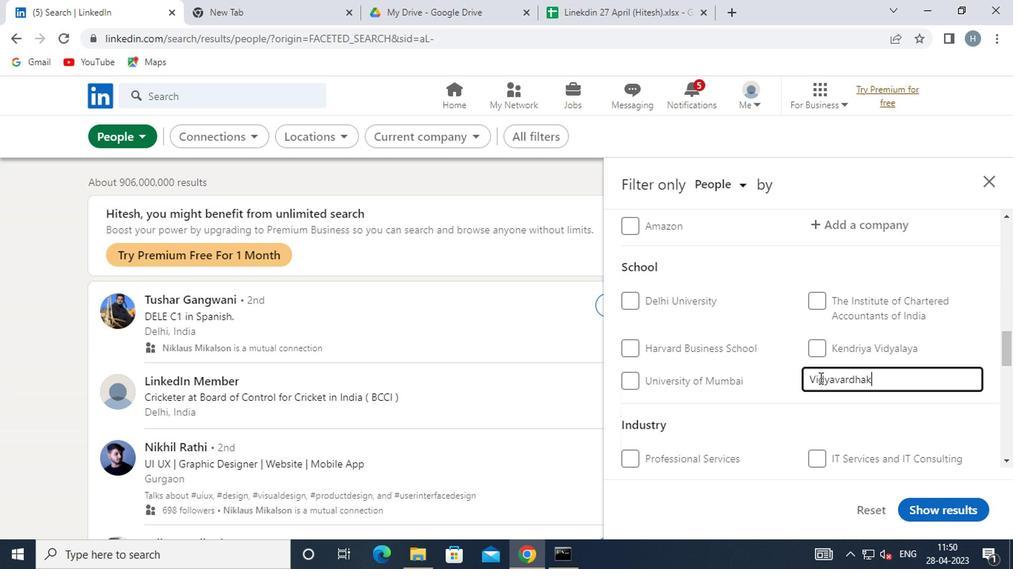 
Action: Key pressed A
Screenshot: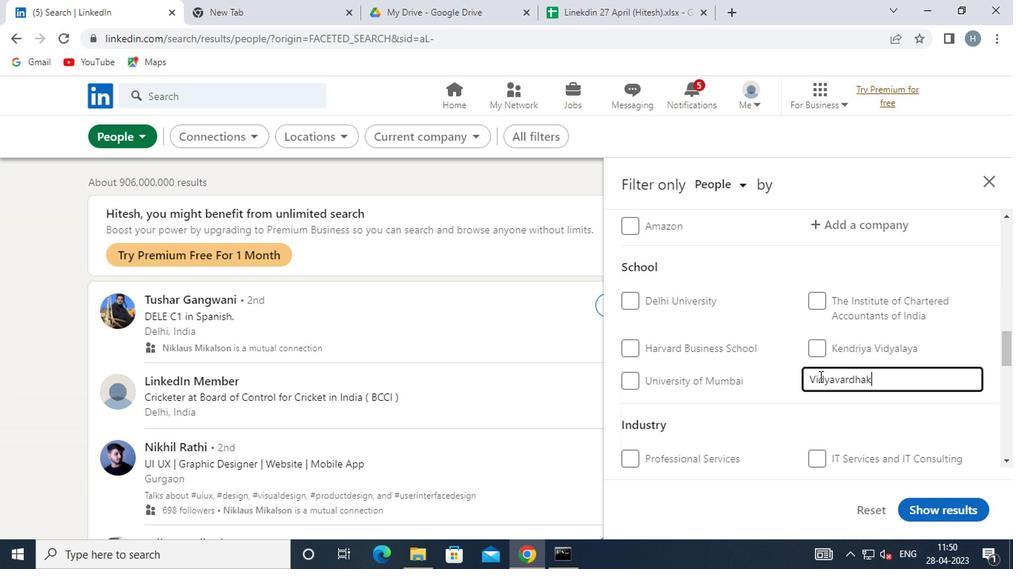 
Action: Mouse moved to (843, 413)
Screenshot: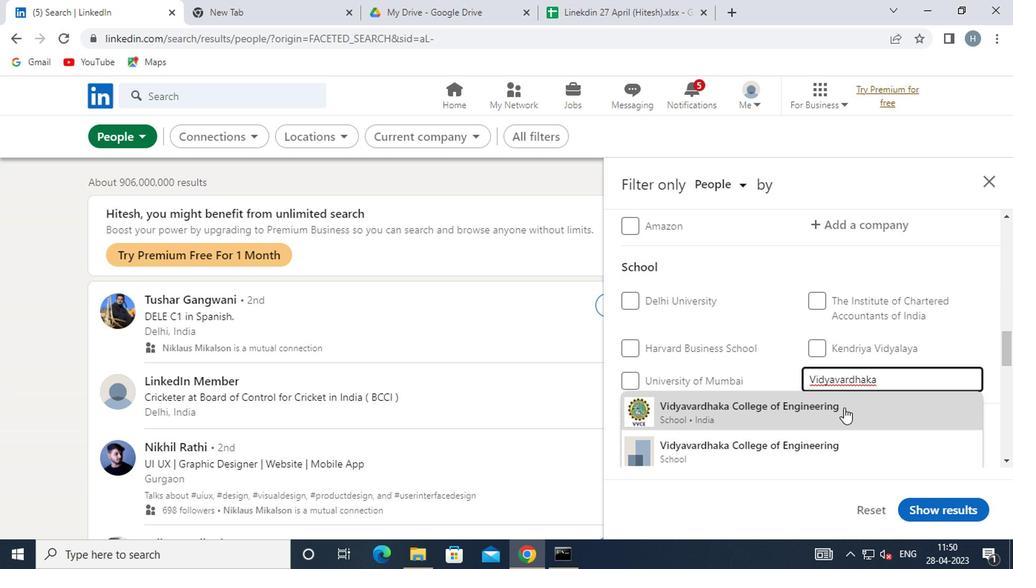 
Action: Mouse pressed left at (843, 413)
Screenshot: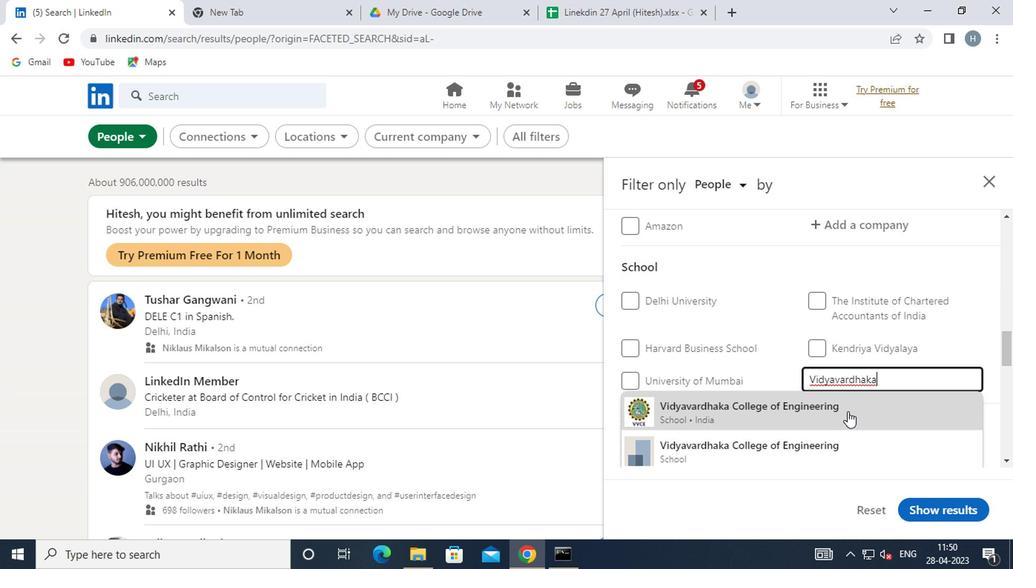 
Action: Mouse moved to (796, 365)
Screenshot: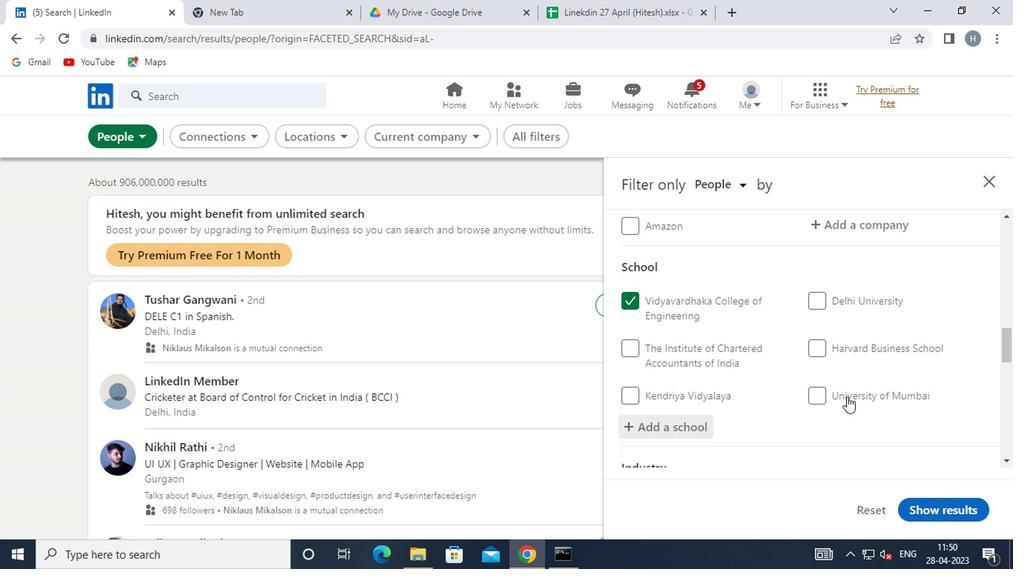 
Action: Mouse scrolled (796, 364) with delta (0, -1)
Screenshot: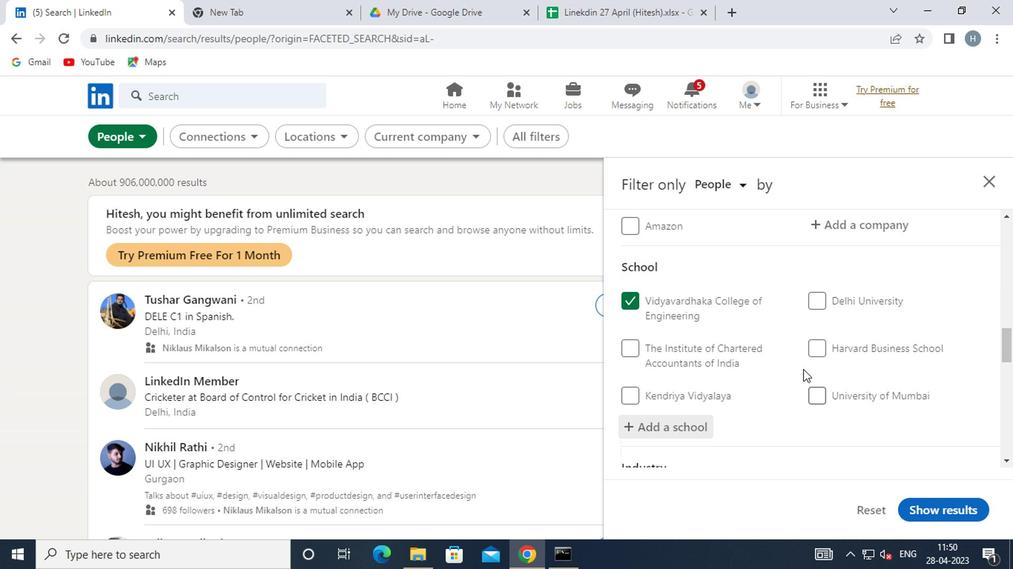 
Action: Mouse moved to (796, 364)
Screenshot: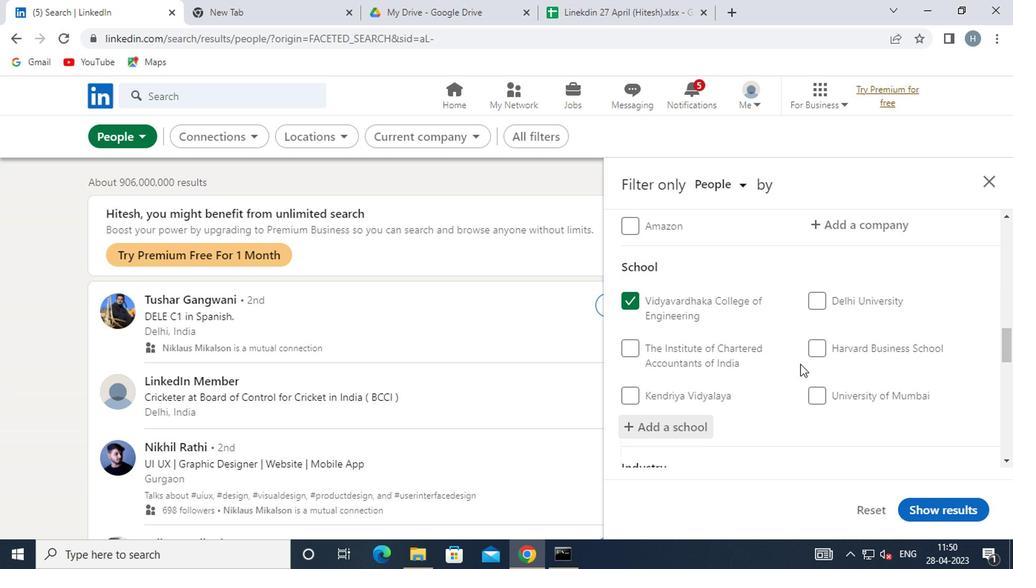 
Action: Mouse scrolled (796, 364) with delta (0, 0)
Screenshot: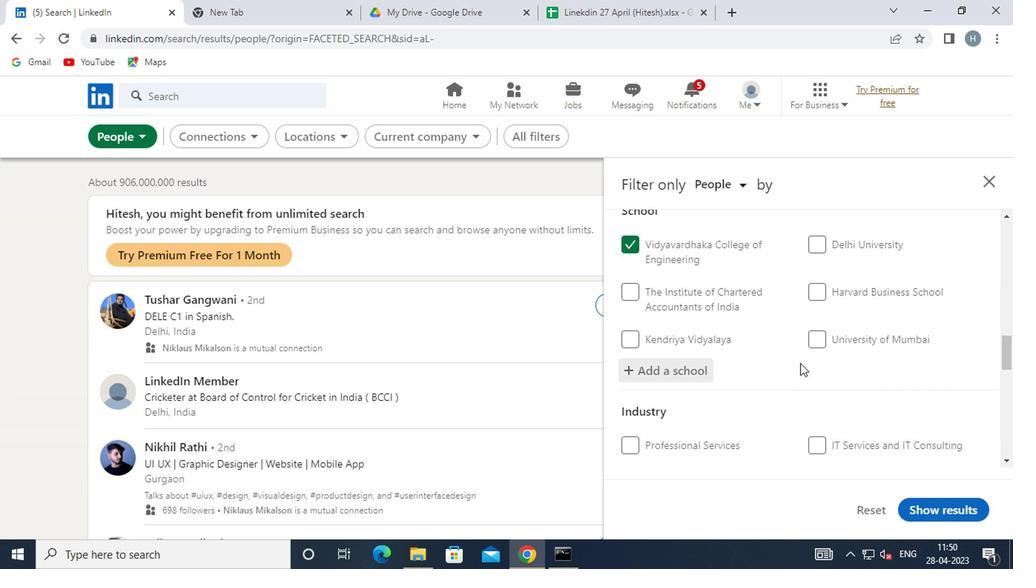
Action: Mouse scrolled (796, 364) with delta (0, 0)
Screenshot: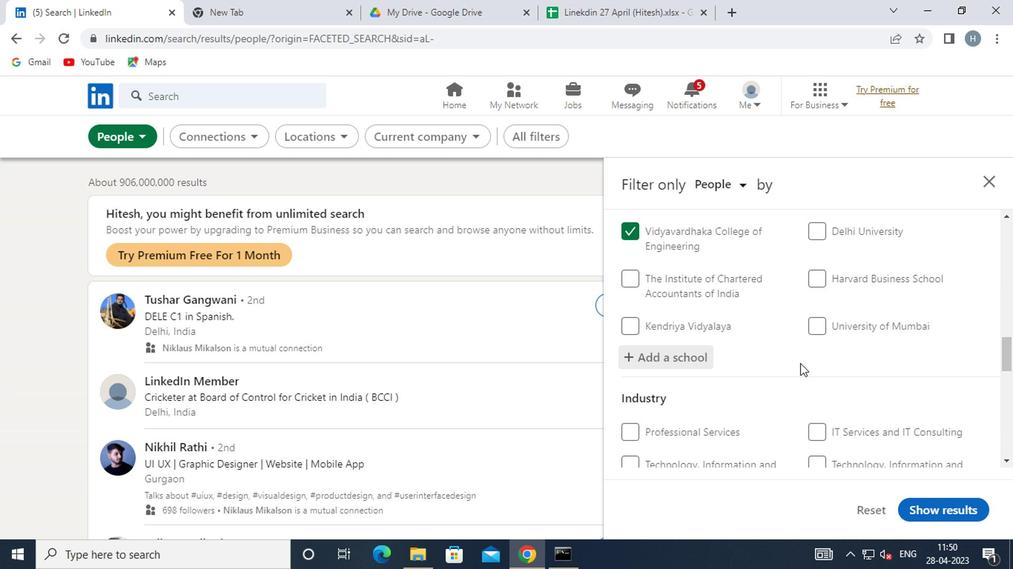 
Action: Mouse moved to (853, 353)
Screenshot: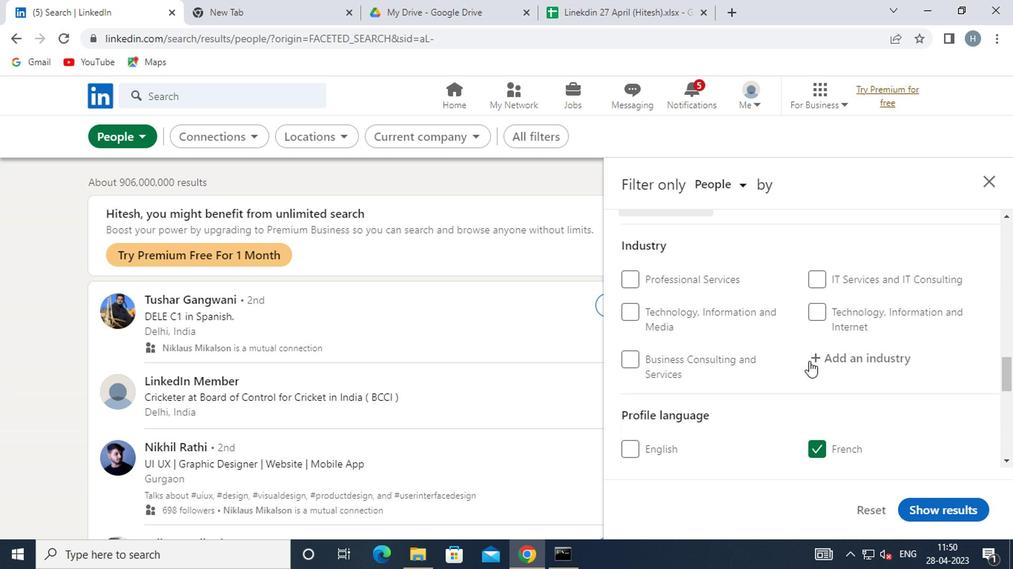 
Action: Mouse pressed left at (853, 353)
Screenshot: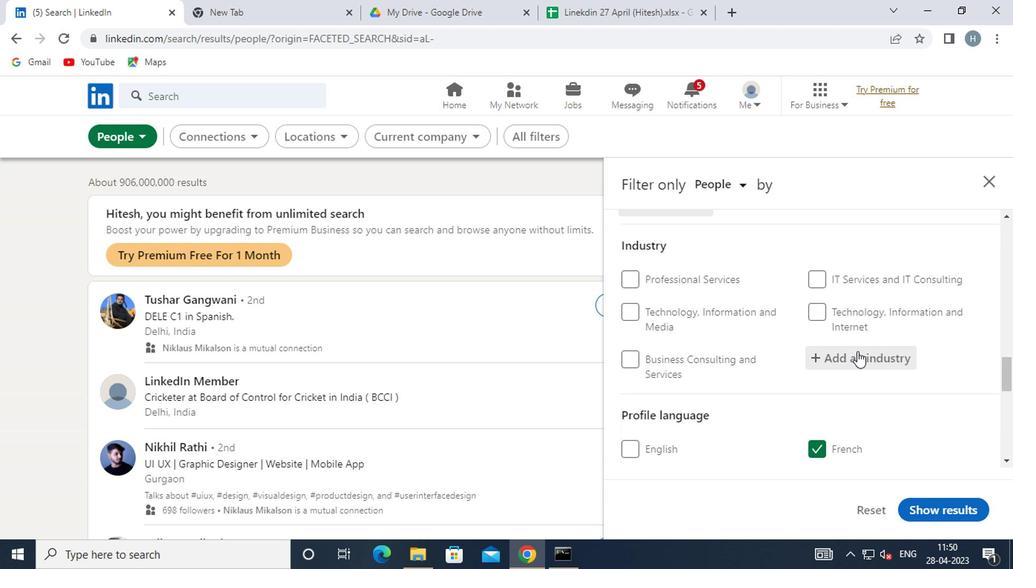 
Action: Mouse moved to (853, 353)
Screenshot: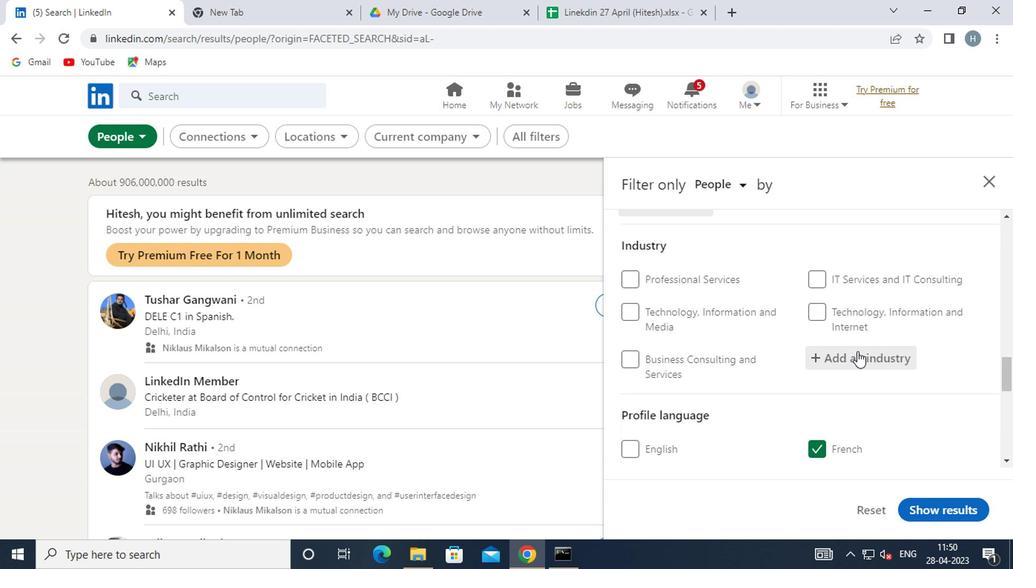 
Action: Key pressed <Key.shift>E
Screenshot: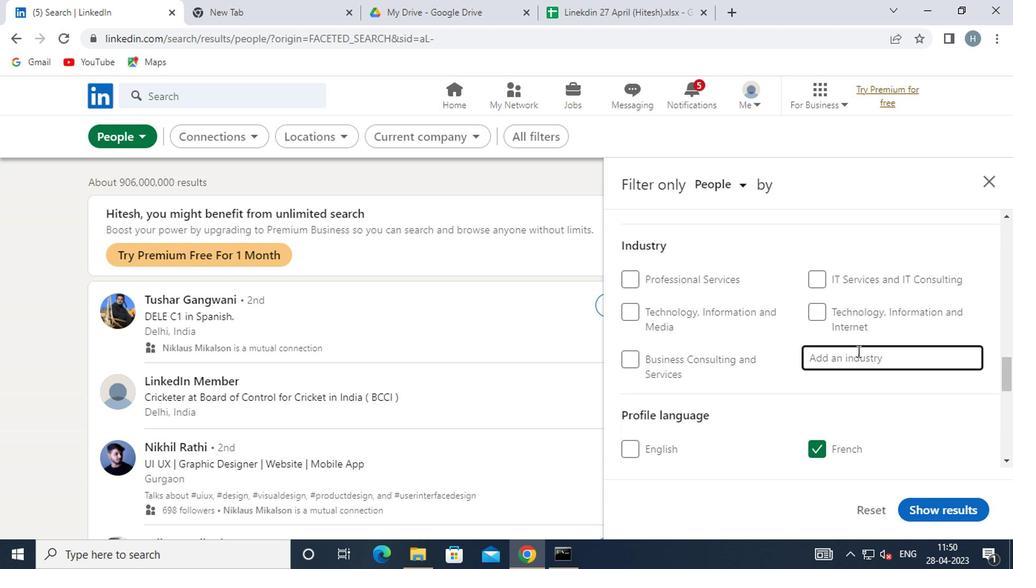 
Action: Mouse moved to (853, 353)
Screenshot: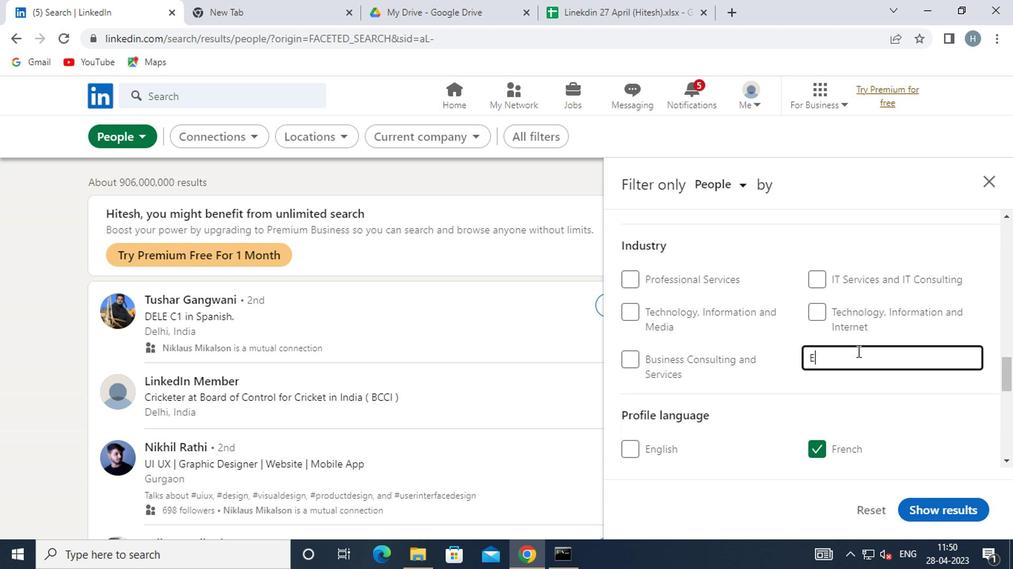 
Action: Key pressed LECTRI
Screenshot: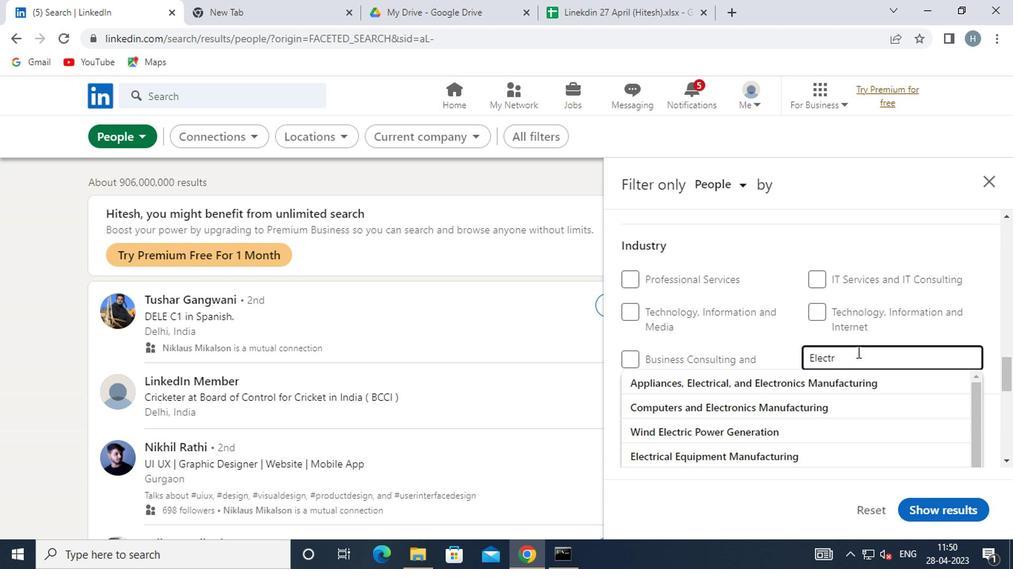 
Action: Mouse moved to (837, 358)
Screenshot: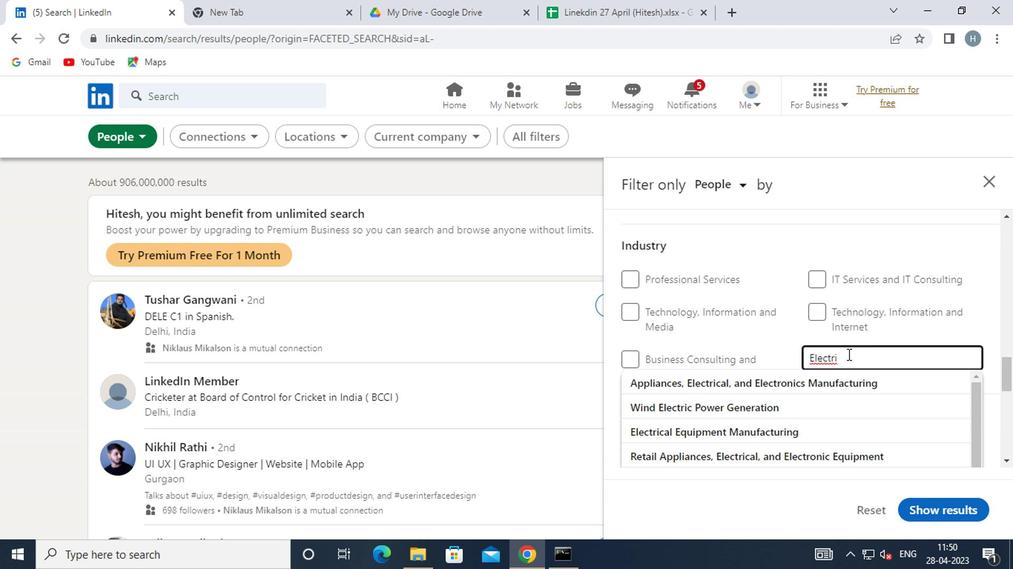 
Action: Key pressed C
Screenshot: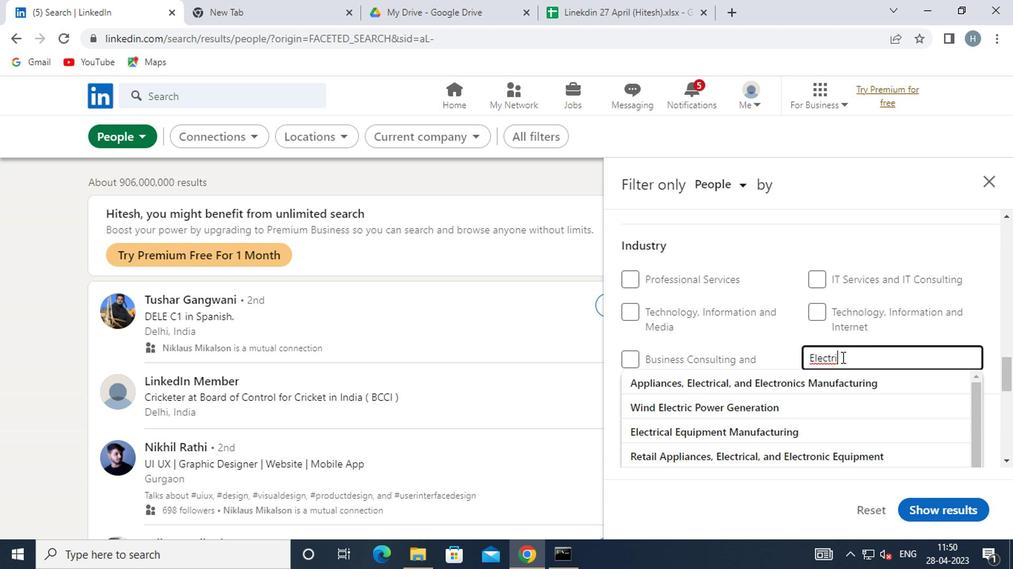 
Action: Mouse moved to (839, 369)
Screenshot: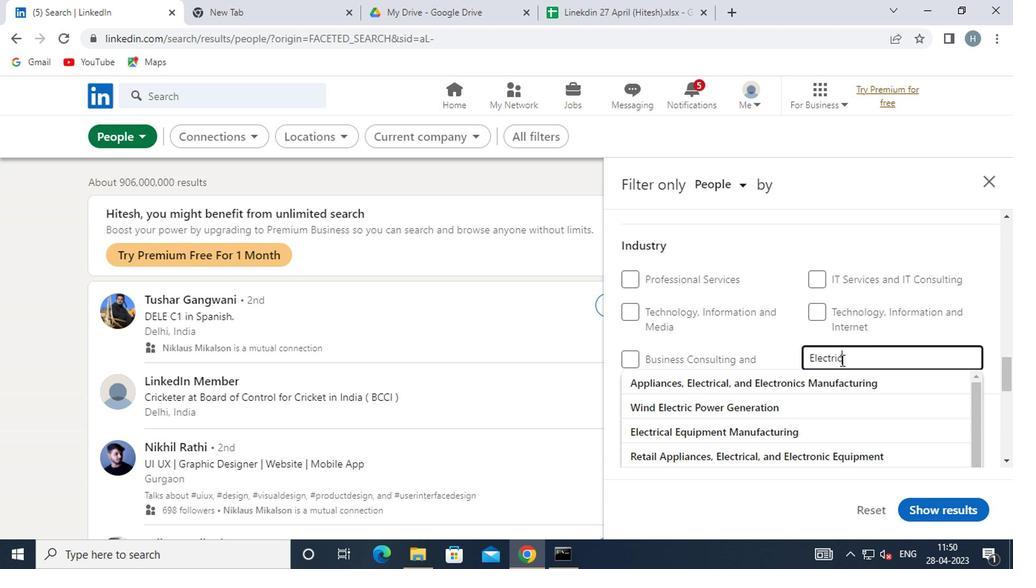 
Action: Key pressed <Key.space>
Screenshot: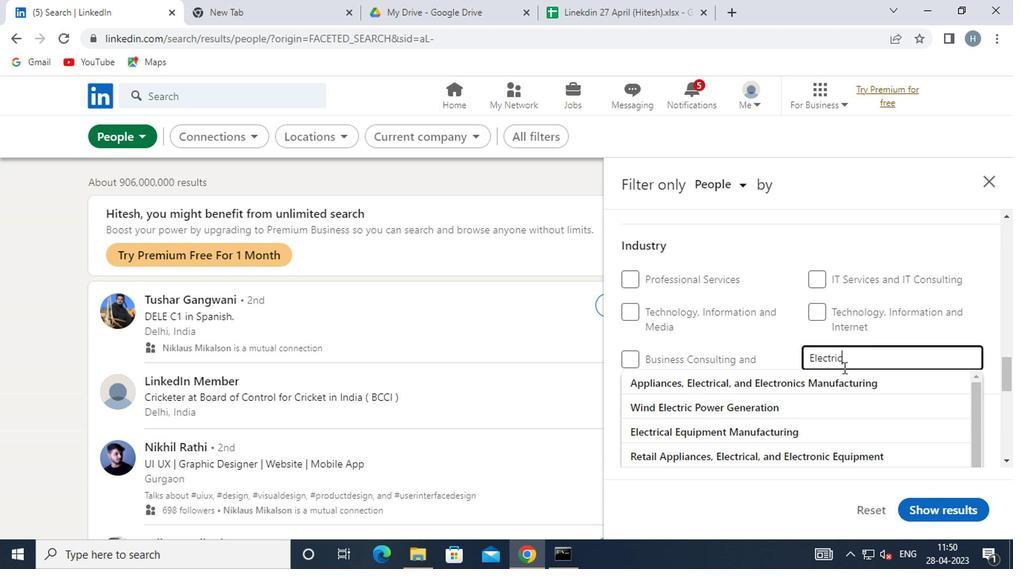 
Action: Mouse moved to (840, 372)
Screenshot: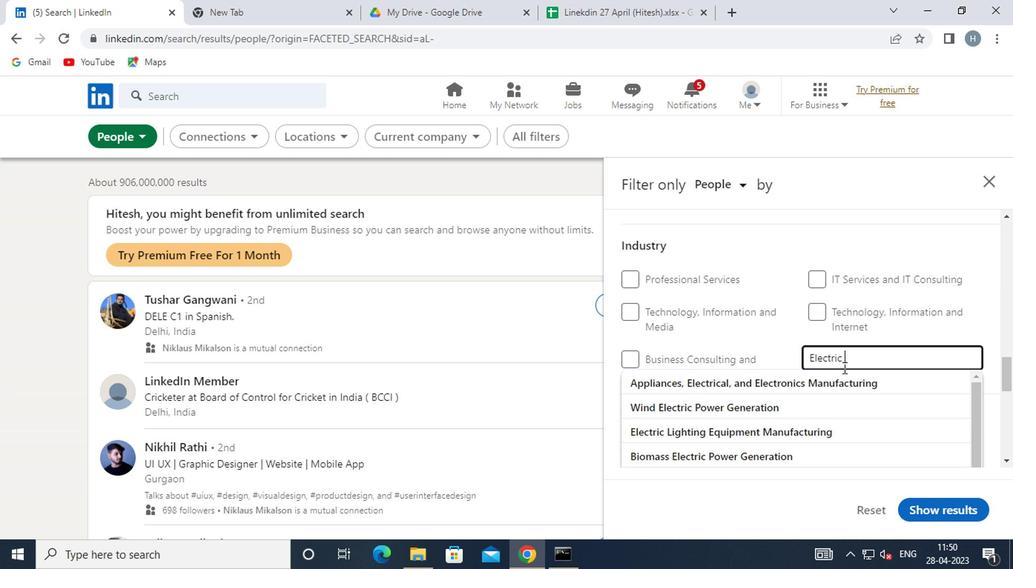 
Action: Key pressed <Key.shift>POWER
Screenshot: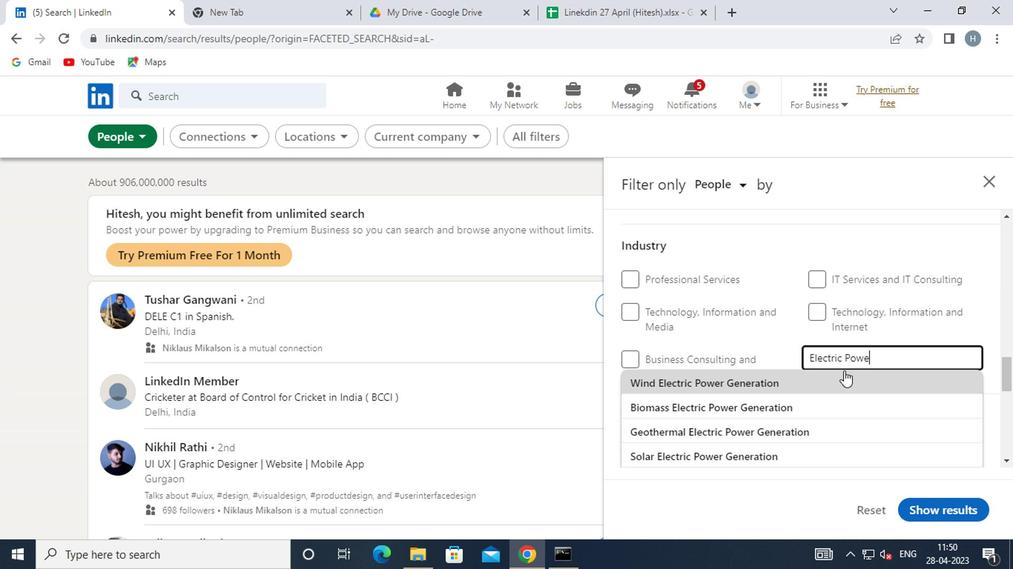 
Action: Mouse moved to (802, 408)
Screenshot: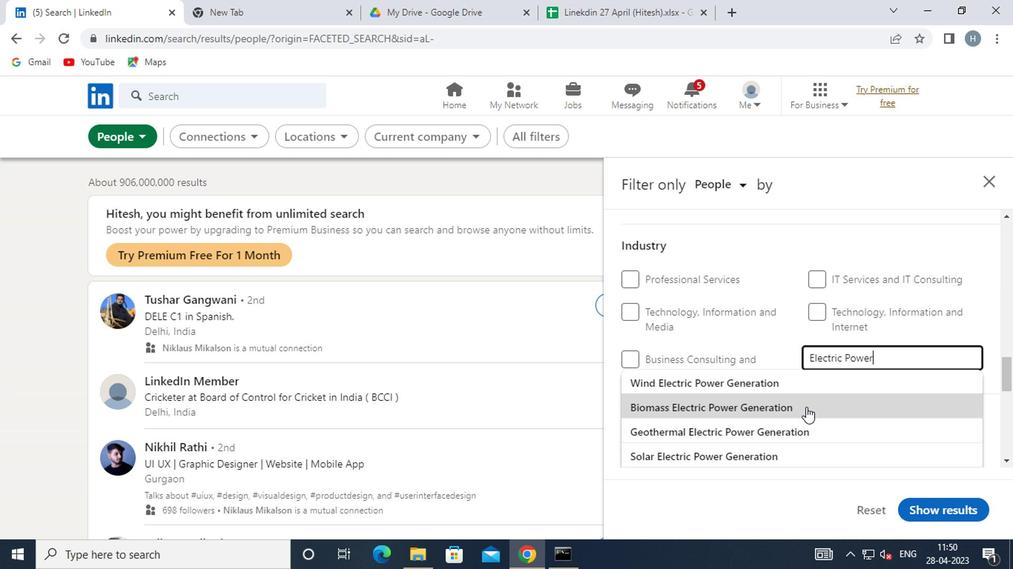 
Action: Key pressed <Key.space>
Screenshot: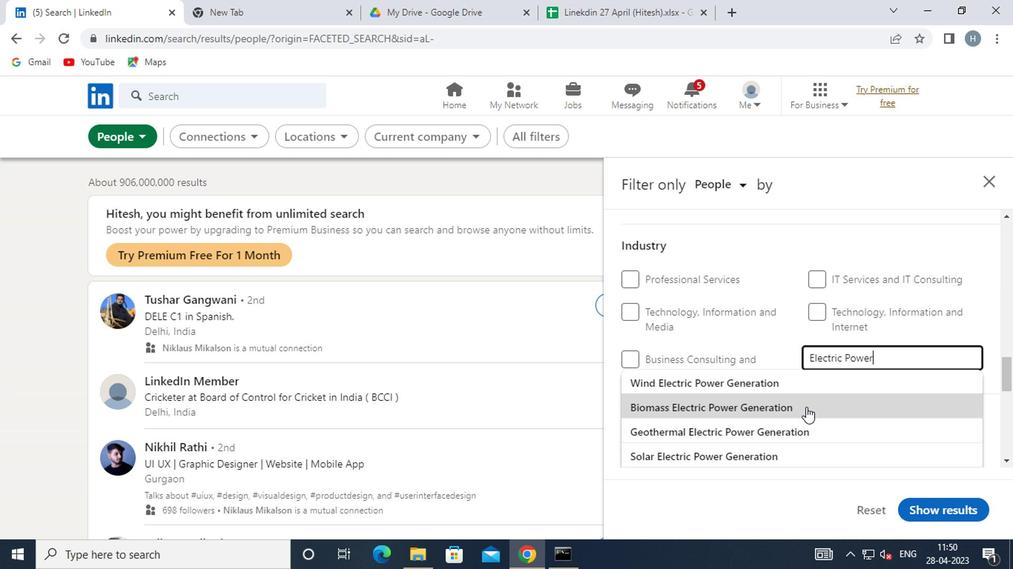 
Action: Mouse moved to (802, 408)
Screenshot: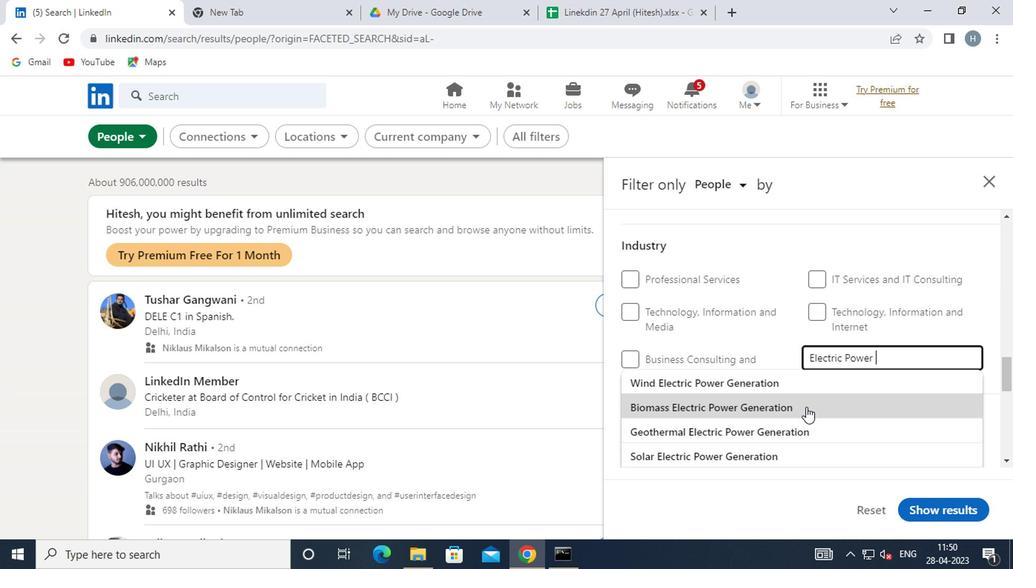 
Action: Key pressed <Key.shift>TR
Screenshot: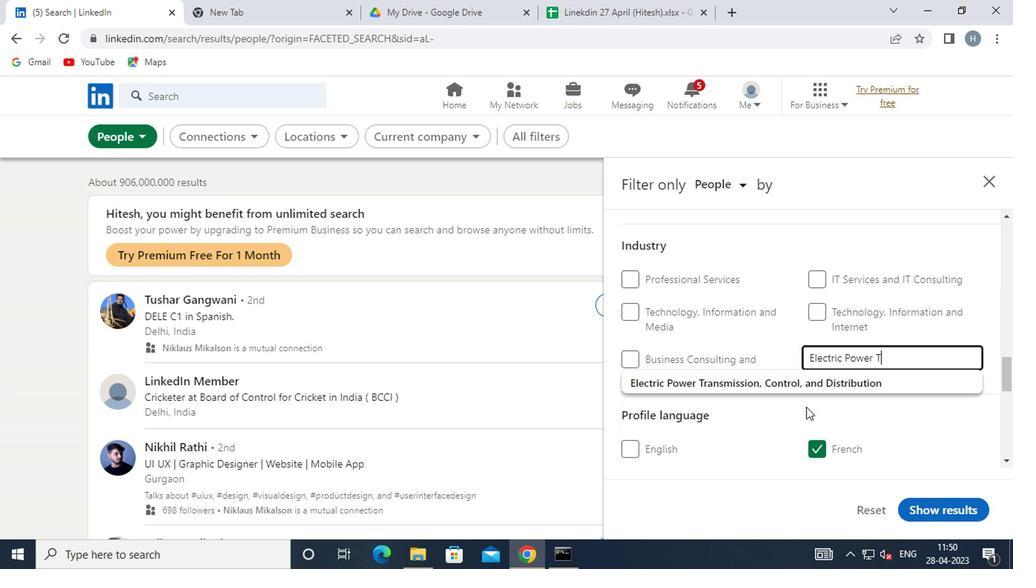 
Action: Mouse moved to (839, 377)
Screenshot: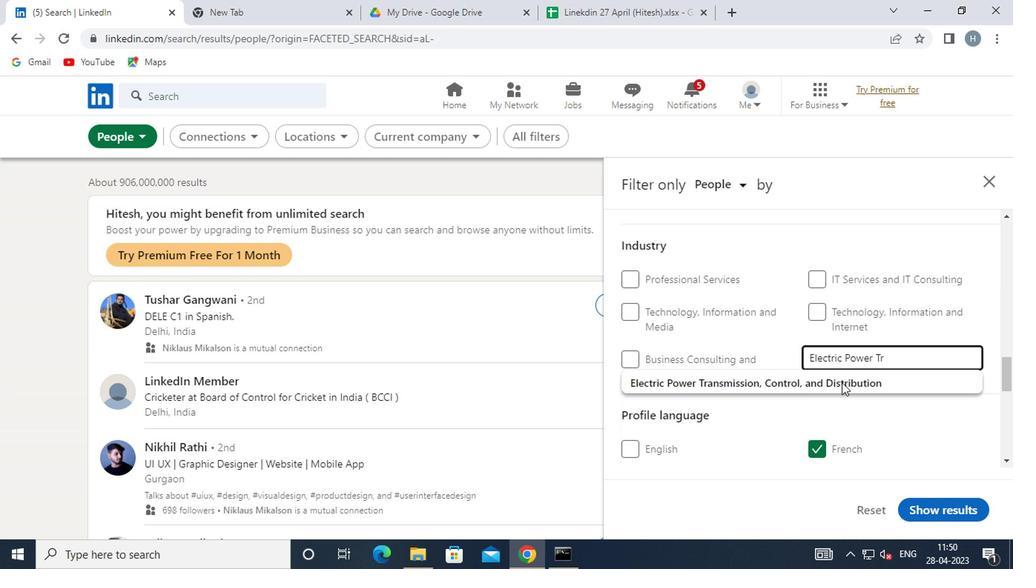 
Action: Mouse pressed left at (839, 377)
Screenshot: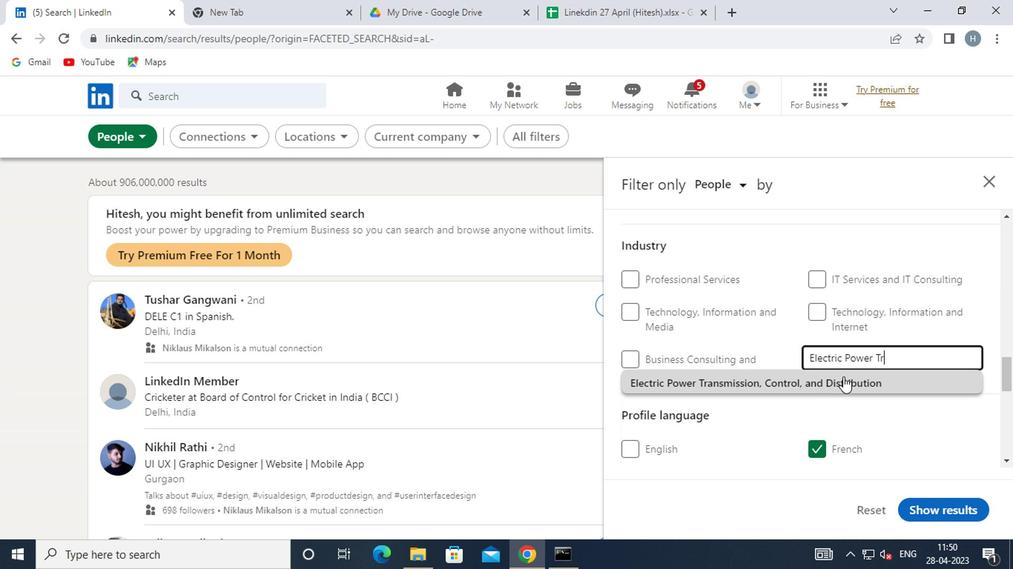 
Action: Mouse moved to (814, 384)
Screenshot: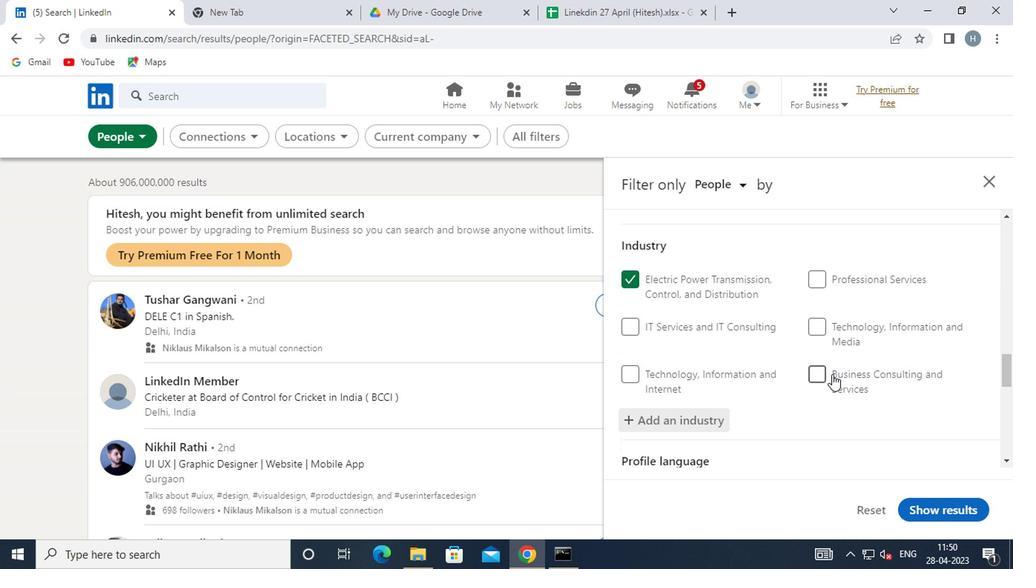 
Action: Mouse scrolled (814, 383) with delta (0, -1)
Screenshot: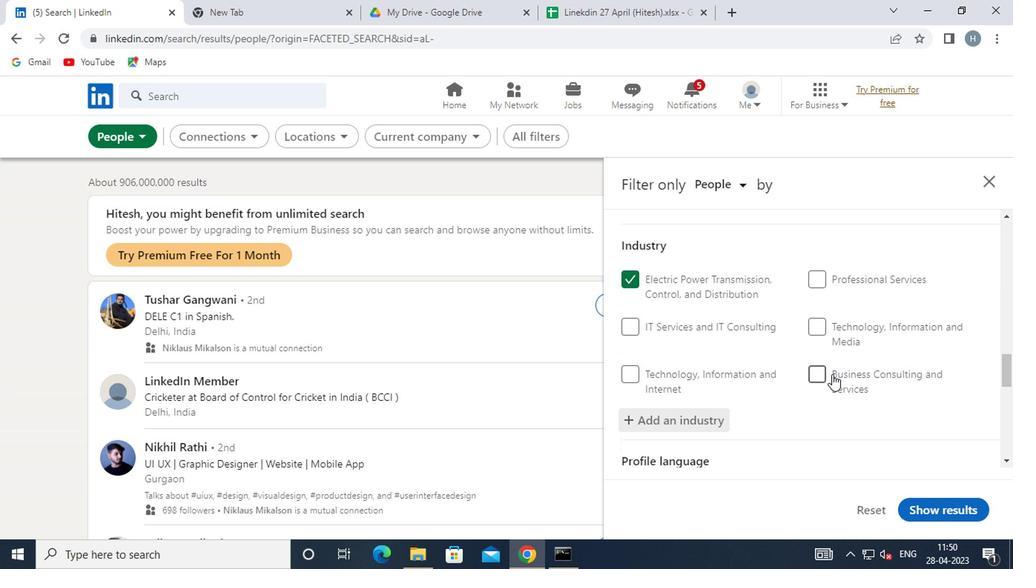 
Action: Mouse moved to (808, 386)
Screenshot: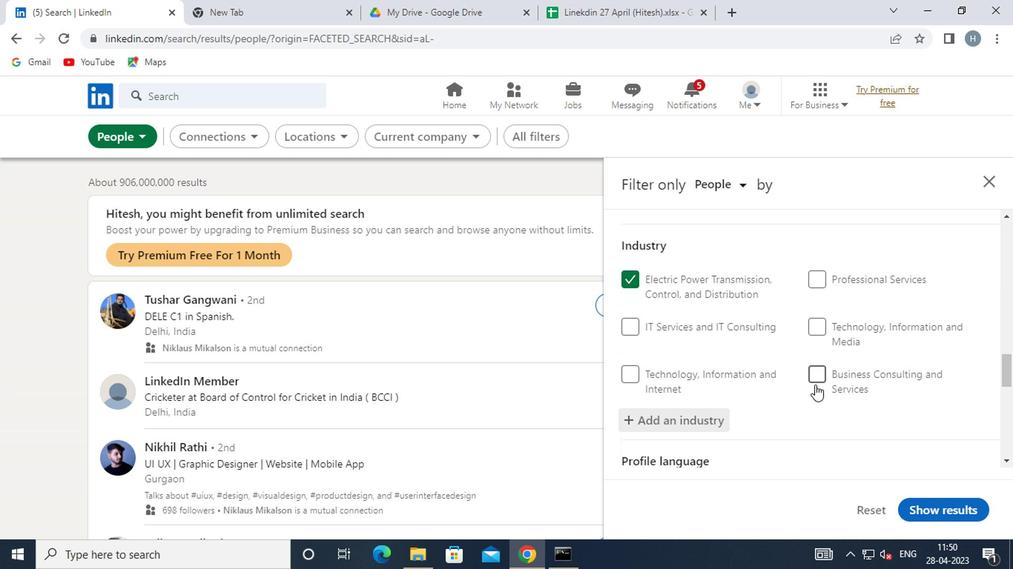 
Action: Mouse scrolled (808, 385) with delta (0, 0)
Screenshot: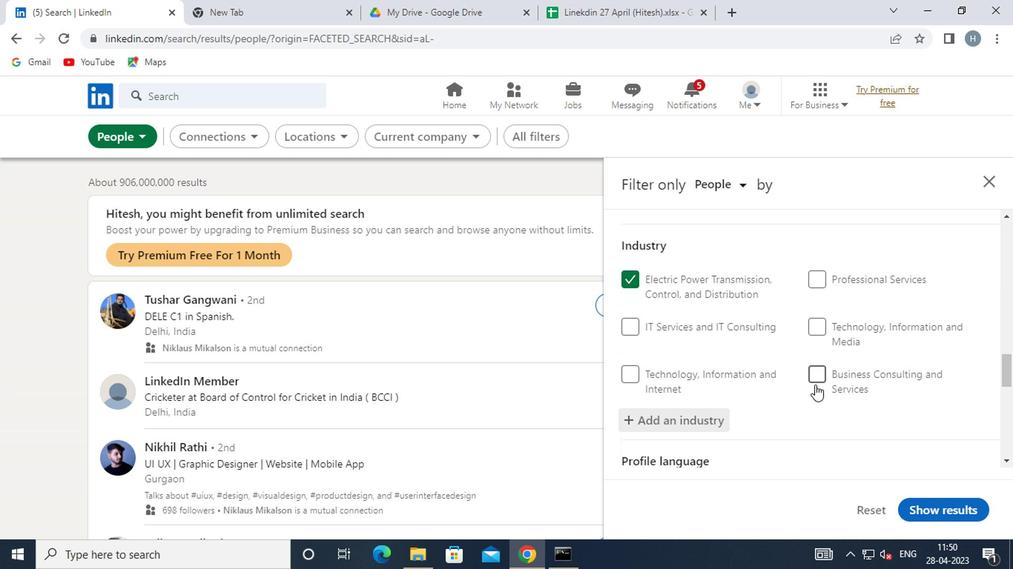 
Action: Mouse moved to (801, 386)
Screenshot: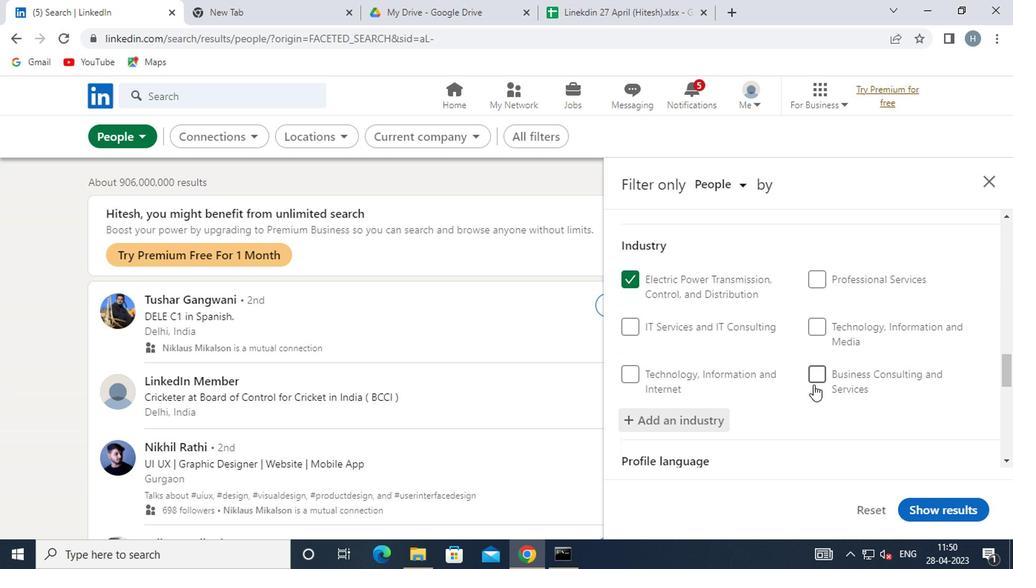 
Action: Mouse scrolled (801, 385) with delta (0, 0)
Screenshot: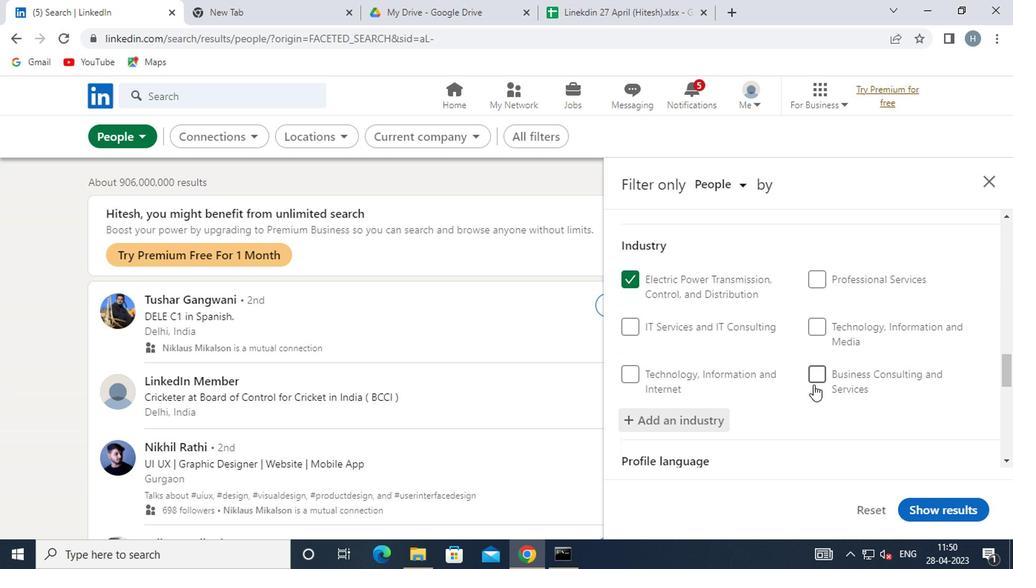 
Action: Mouse moved to (747, 342)
Screenshot: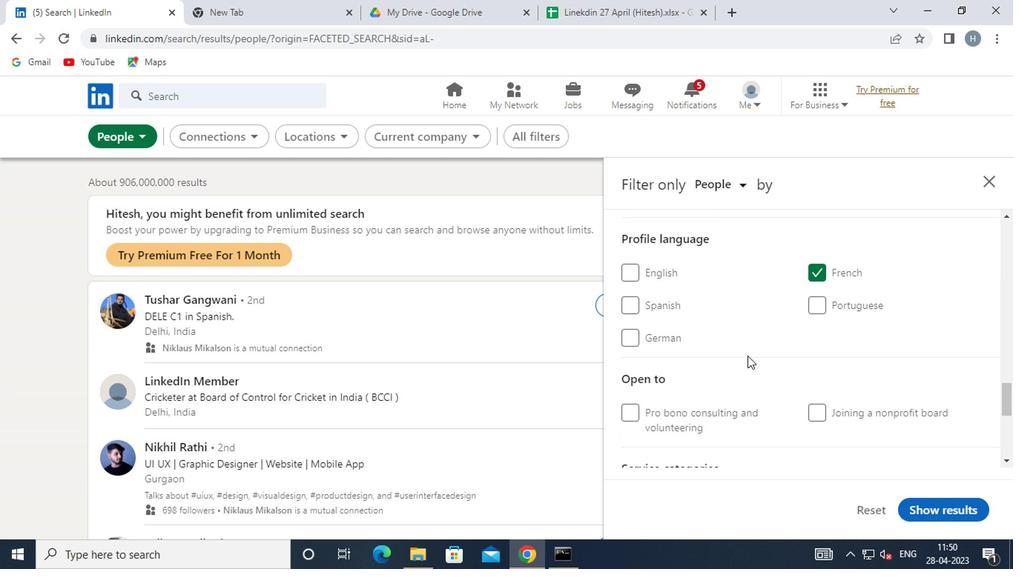 
Action: Mouse scrolled (747, 341) with delta (0, 0)
Screenshot: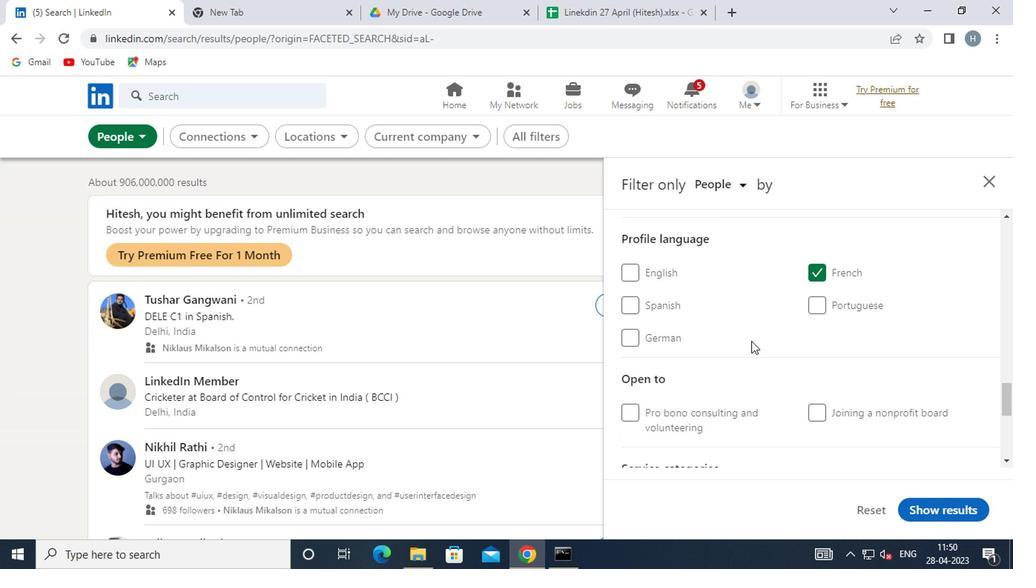 
Action: Mouse scrolled (747, 341) with delta (0, 0)
Screenshot: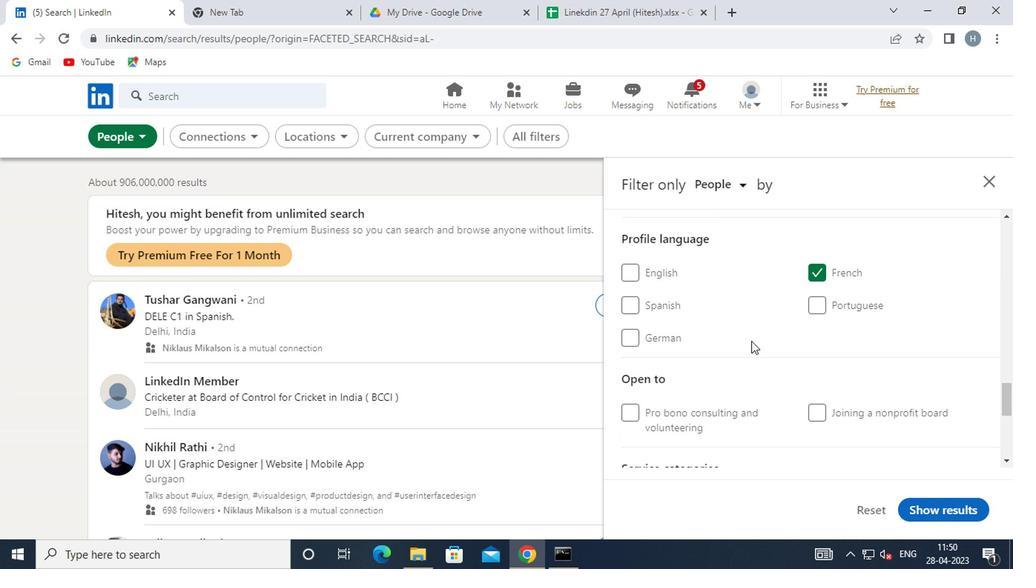 
Action: Mouse moved to (768, 361)
Screenshot: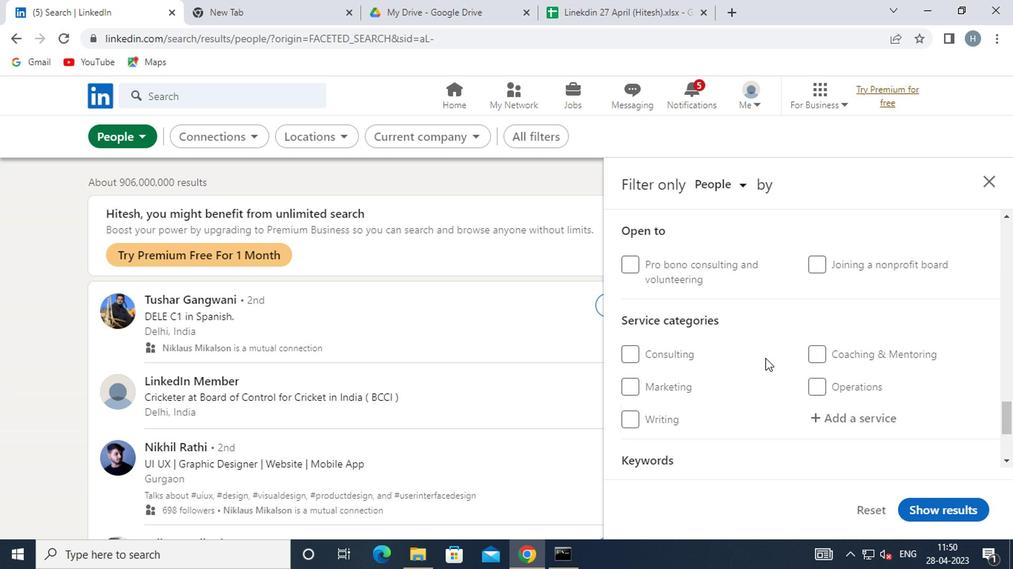 
Action: Mouse scrolled (768, 360) with delta (0, -1)
Screenshot: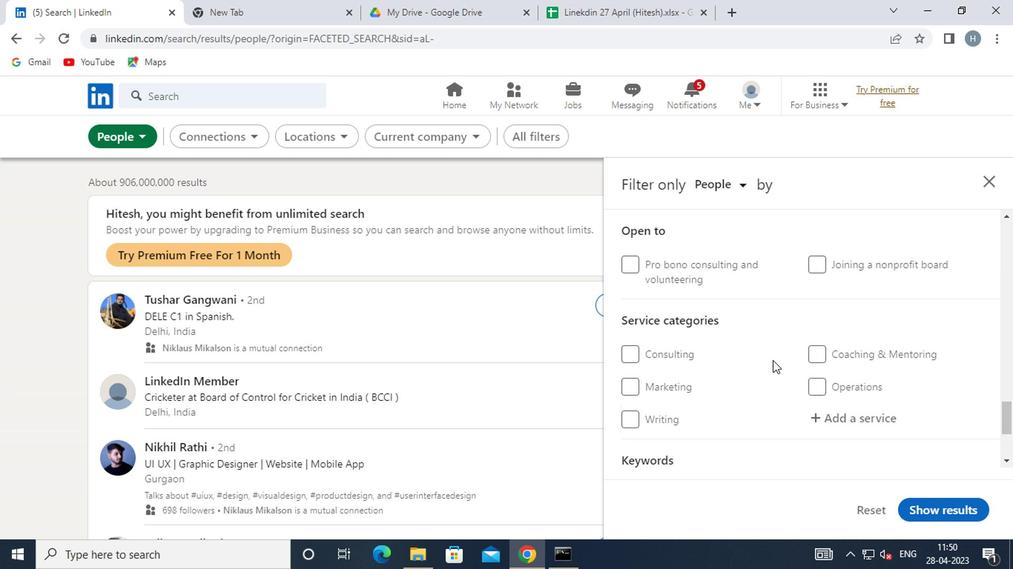 
Action: Mouse moved to (867, 339)
Screenshot: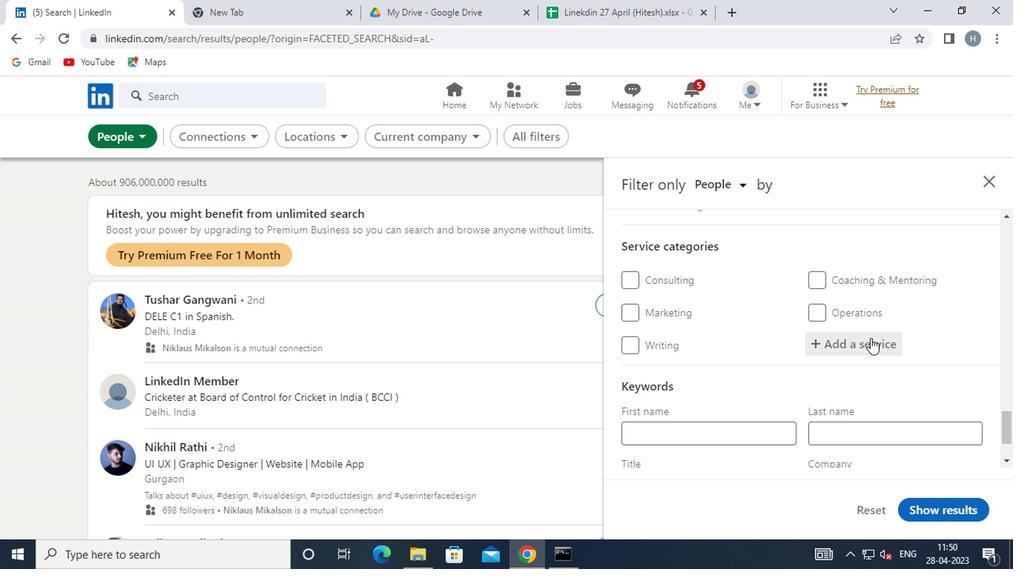 
Action: Mouse pressed left at (867, 339)
Screenshot: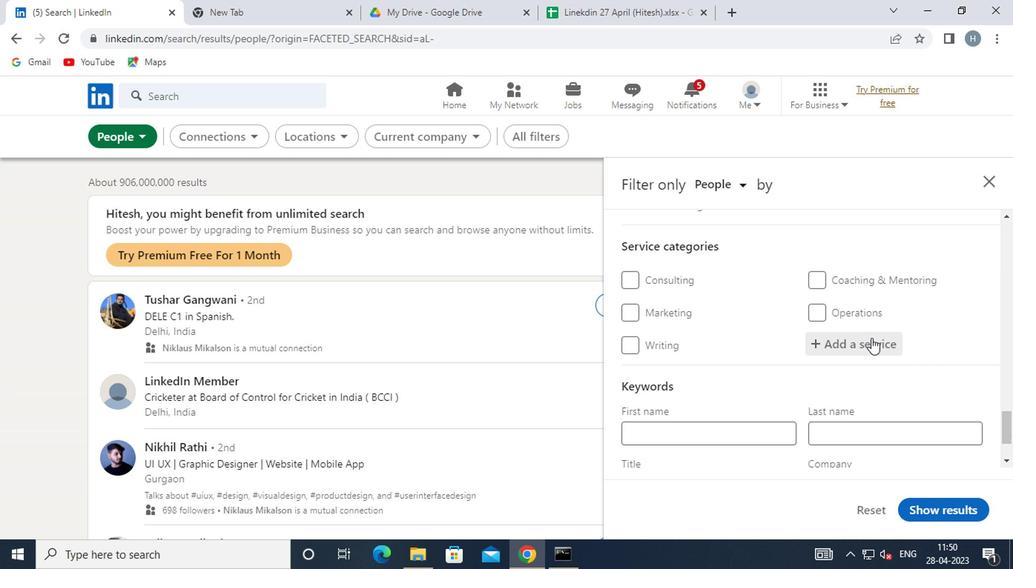 
Action: Mouse moved to (847, 338)
Screenshot: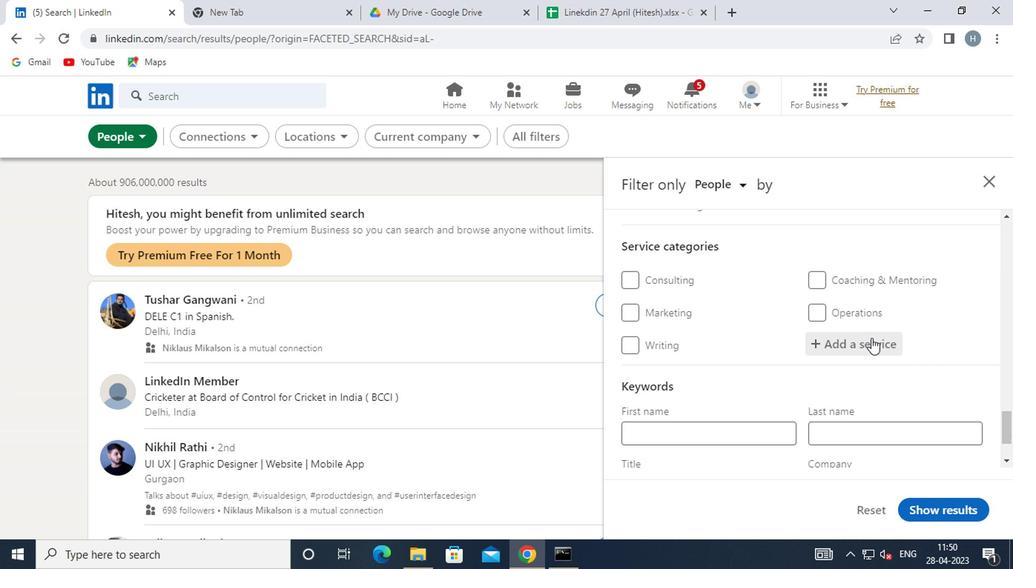 
Action: Key pressed <Key.shift><Key.shift>CORPORAT
Screenshot: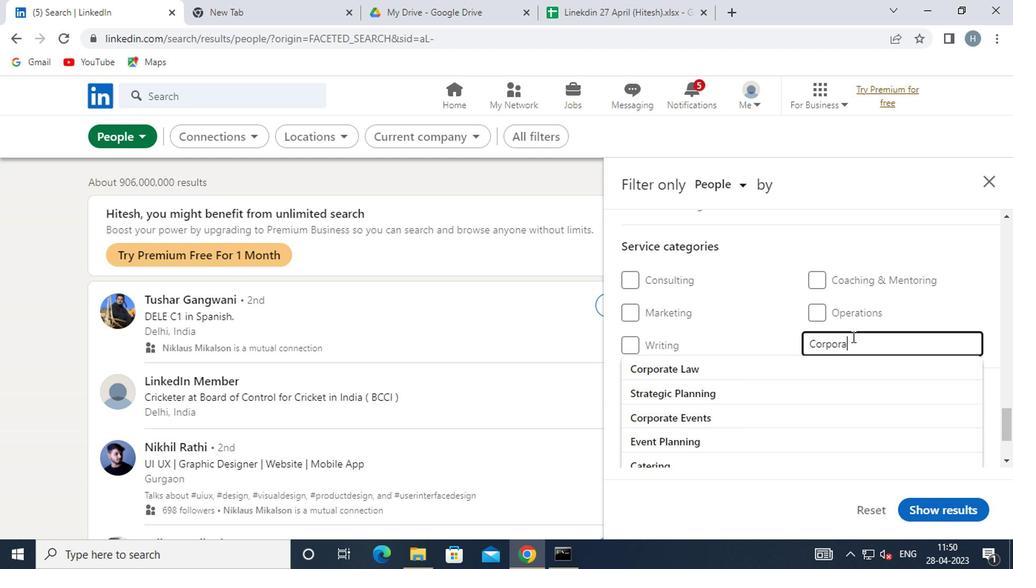 
Action: Mouse moved to (849, 338)
Screenshot: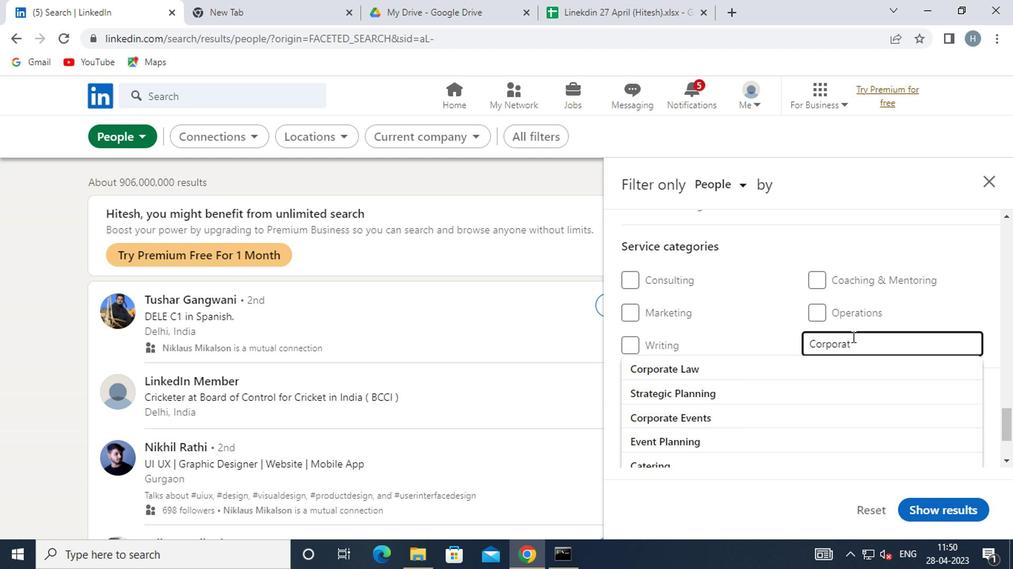 
Action: Key pressed E
Screenshot: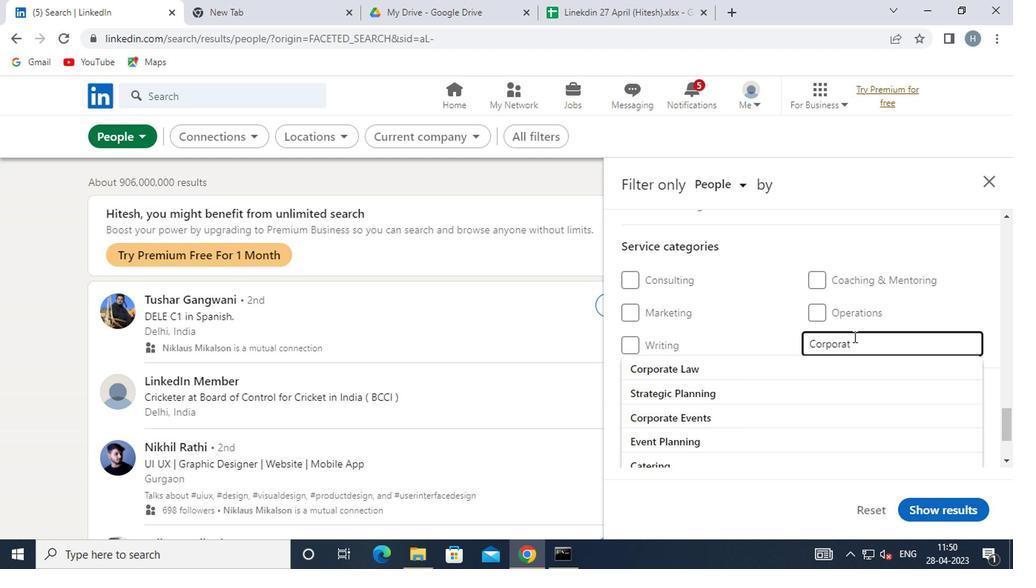 
Action: Mouse moved to (742, 402)
Screenshot: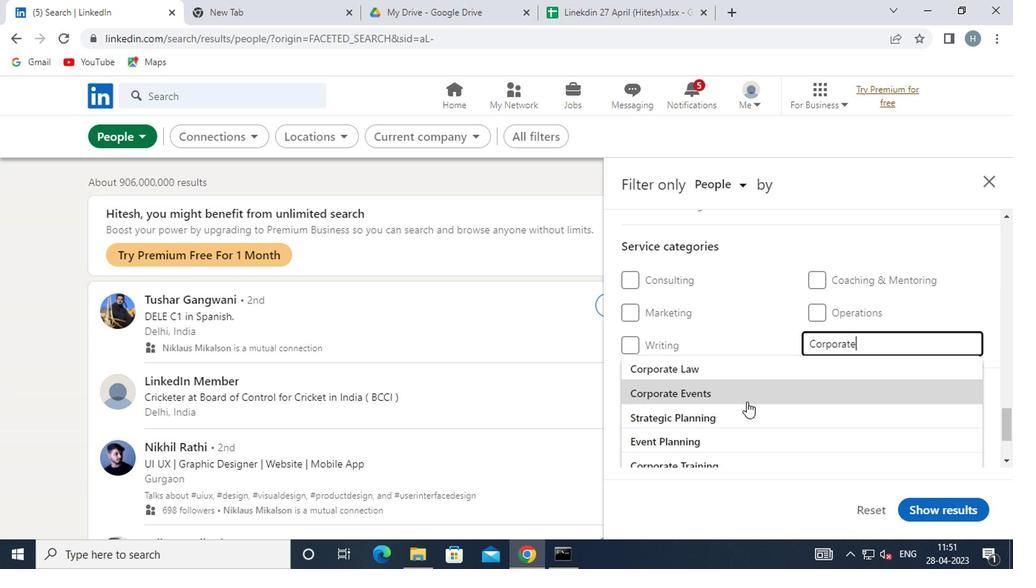 
Action: Mouse pressed left at (742, 402)
Screenshot: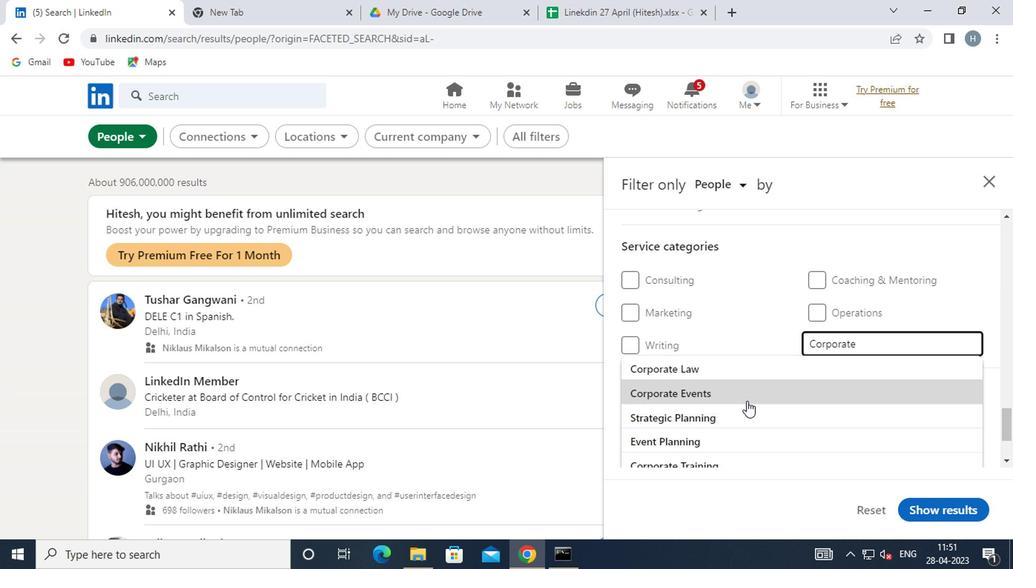 
Action: Mouse moved to (759, 375)
Screenshot: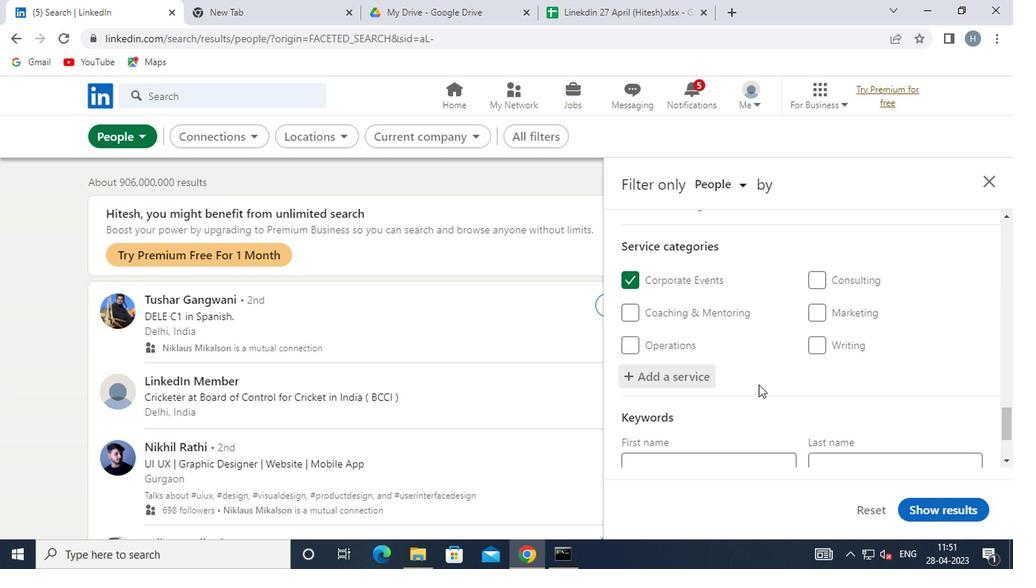 
Action: Mouse scrolled (759, 375) with delta (0, 0)
Screenshot: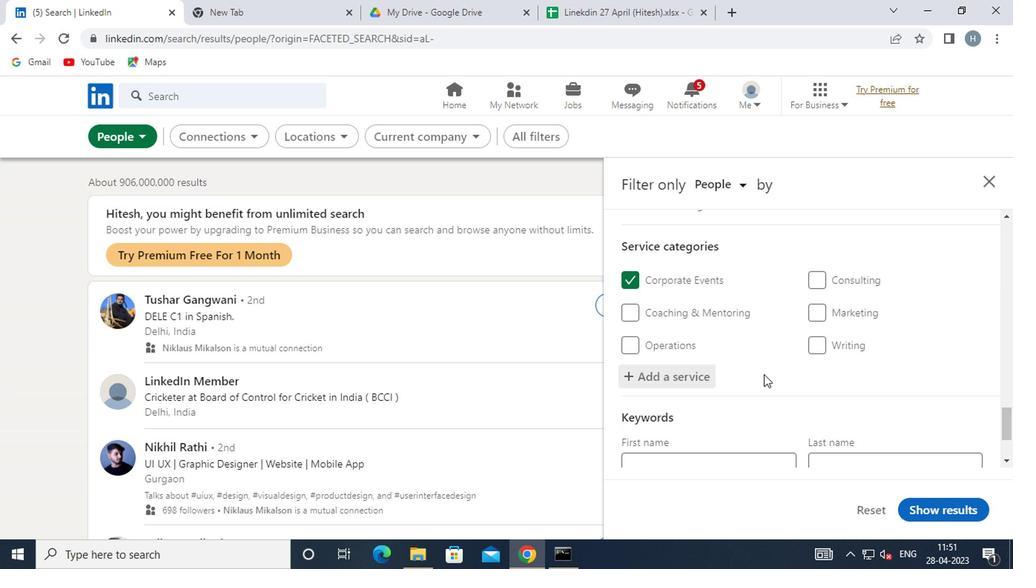 
Action: Mouse scrolled (759, 375) with delta (0, 0)
Screenshot: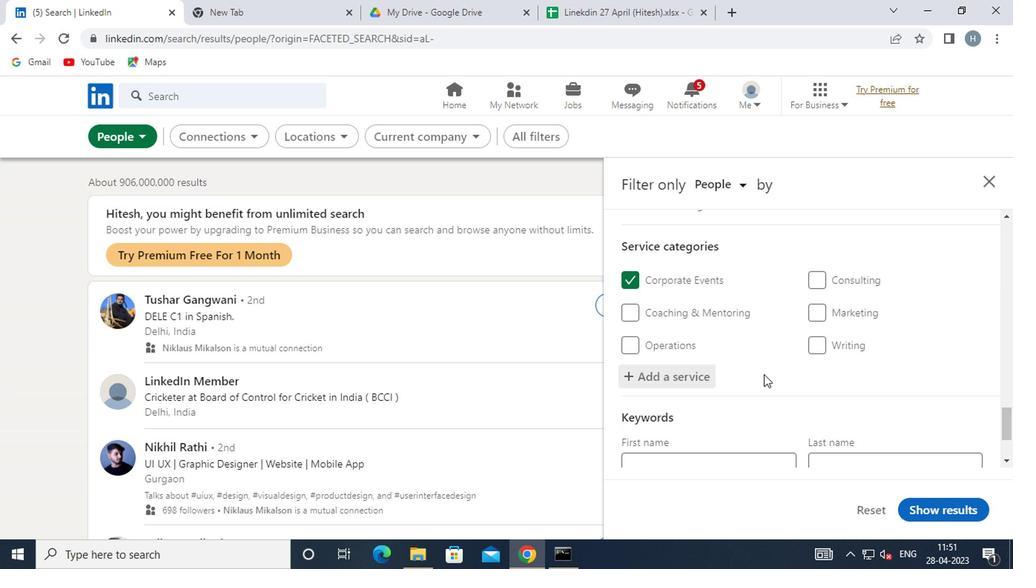 
Action: Mouse scrolled (759, 375) with delta (0, 0)
Screenshot: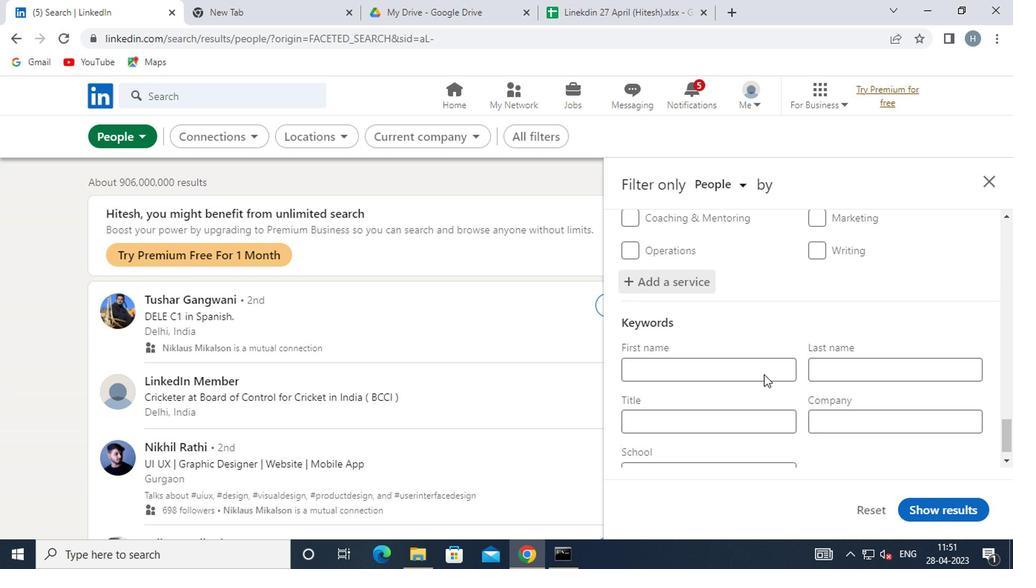 
Action: Mouse scrolled (759, 375) with delta (0, 0)
Screenshot: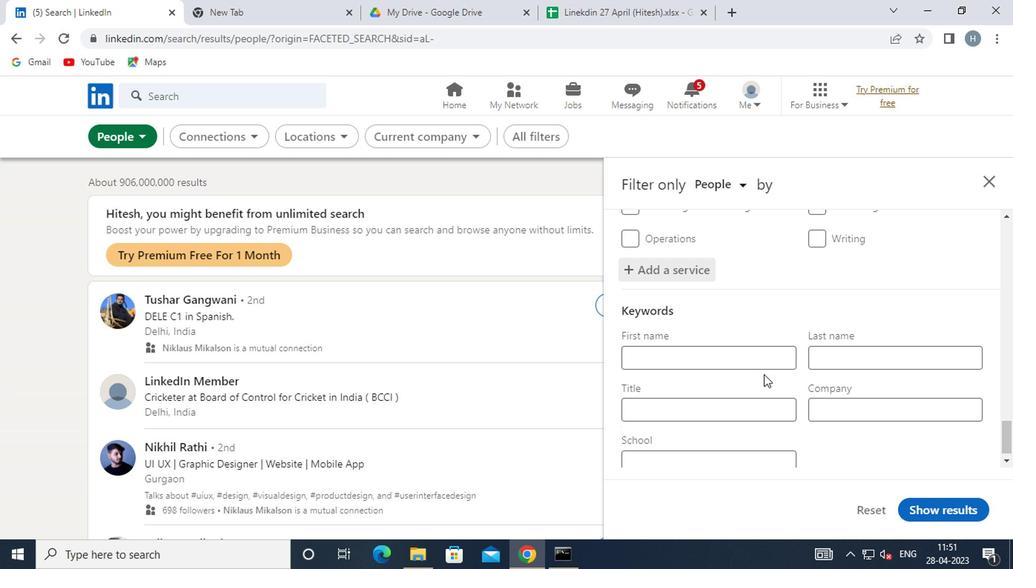 
Action: Mouse moved to (736, 397)
Screenshot: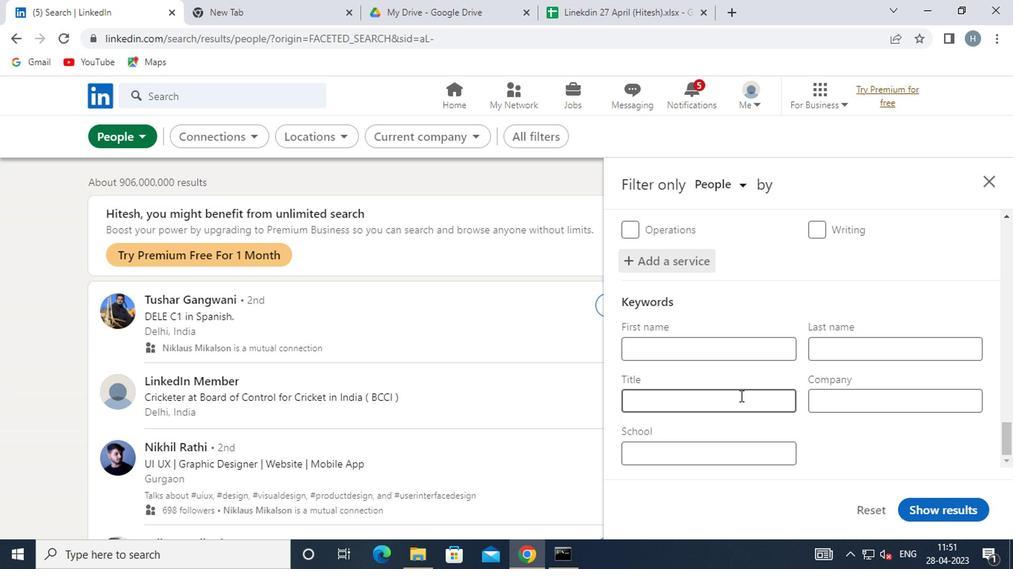 
Action: Mouse pressed left at (736, 397)
Screenshot: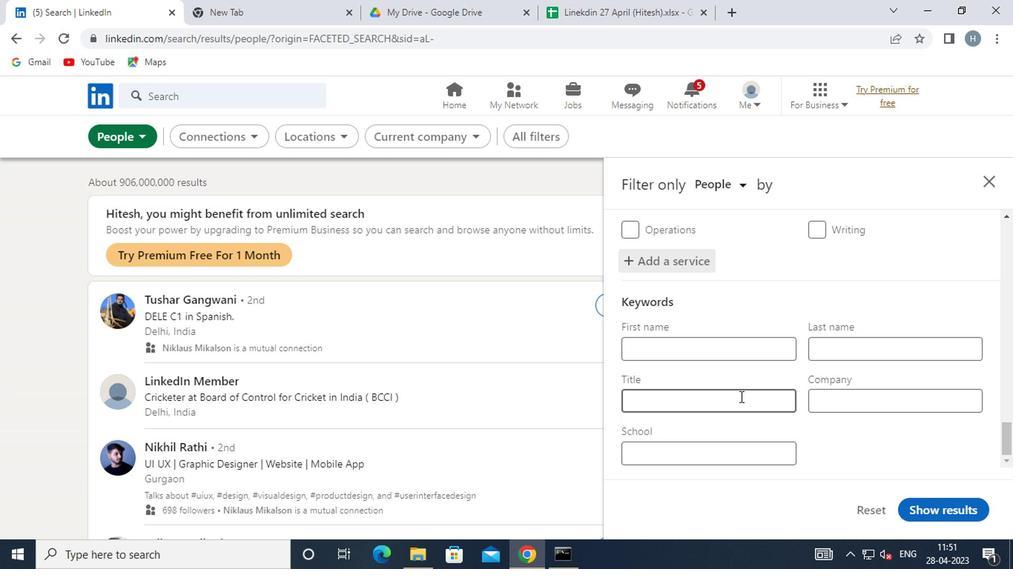 
Action: Mouse moved to (715, 333)
Screenshot: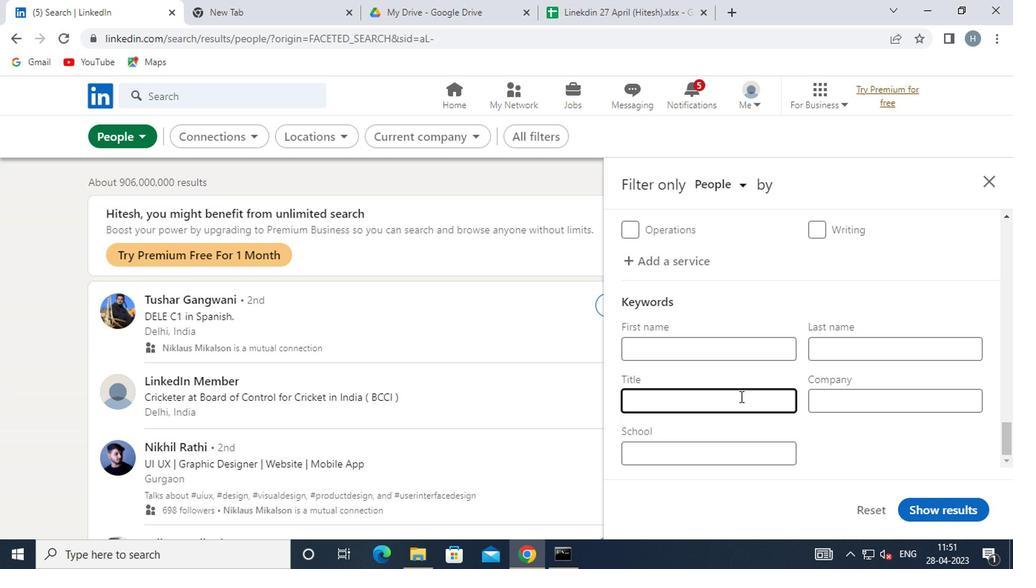 
Action: Key pressed <Key.shift>
Screenshot: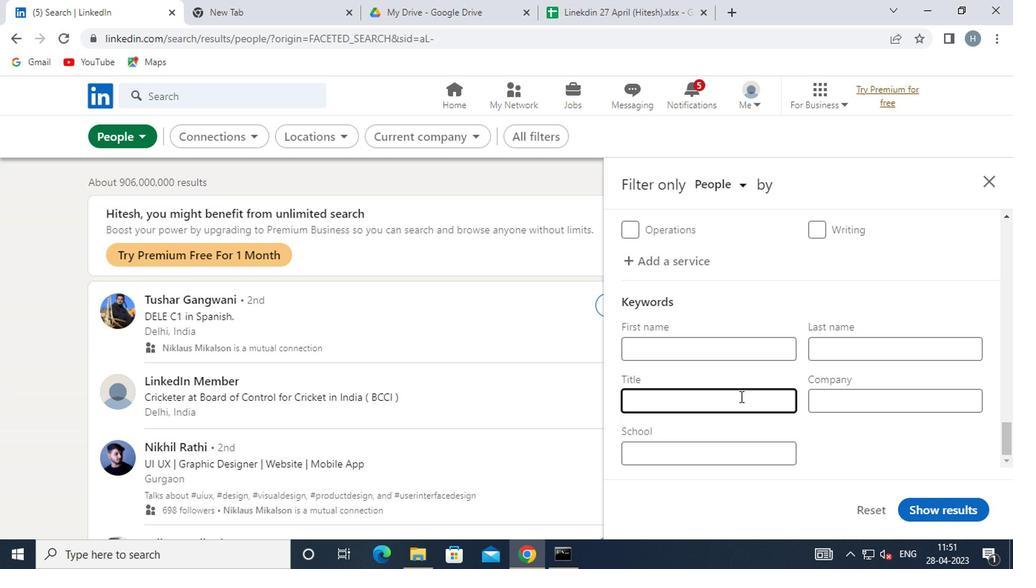
Action: Mouse moved to (712, 320)
Screenshot: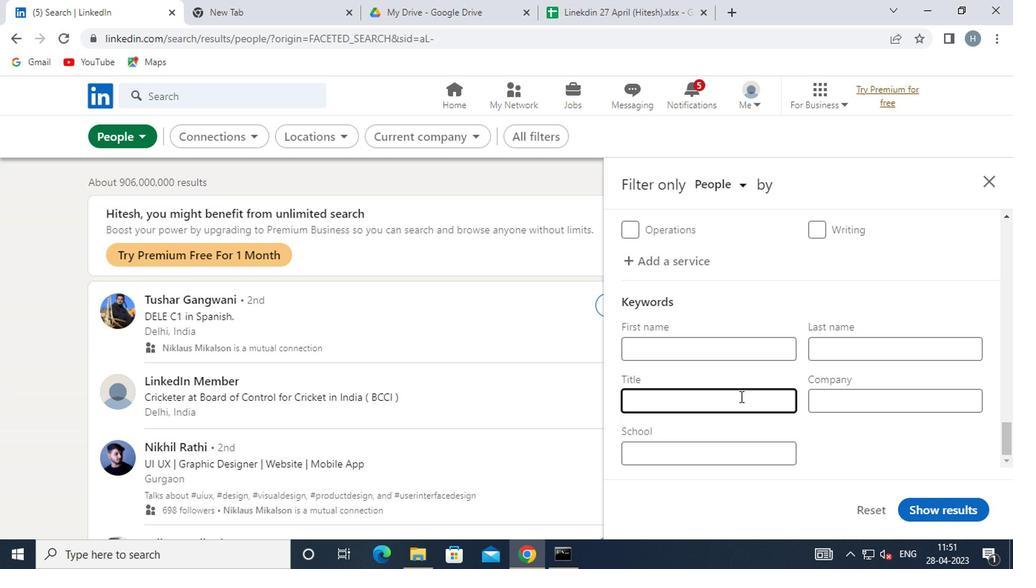 
Action: Key pressed CASIN
Screenshot: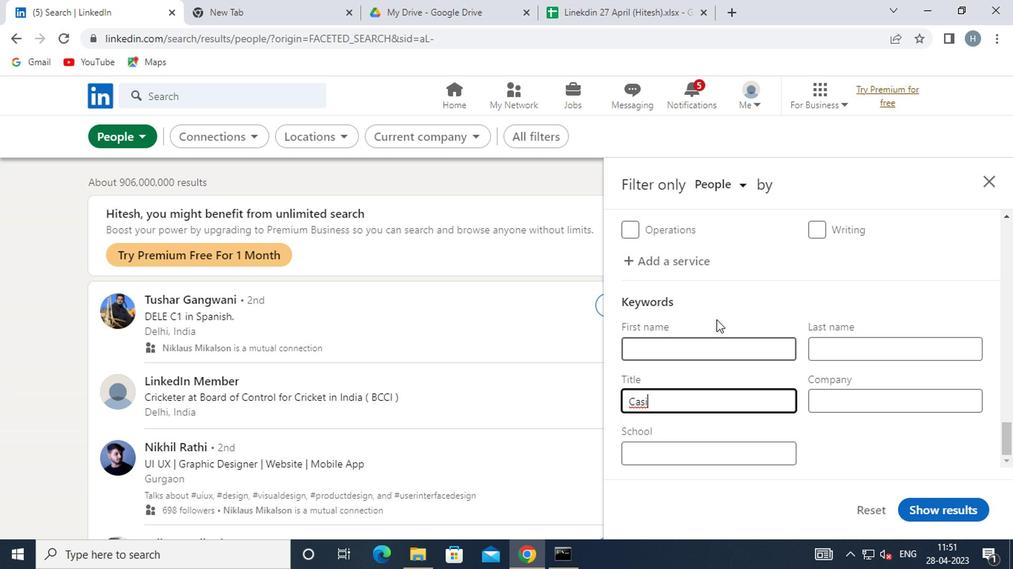 
Action: Mouse moved to (713, 320)
Screenshot: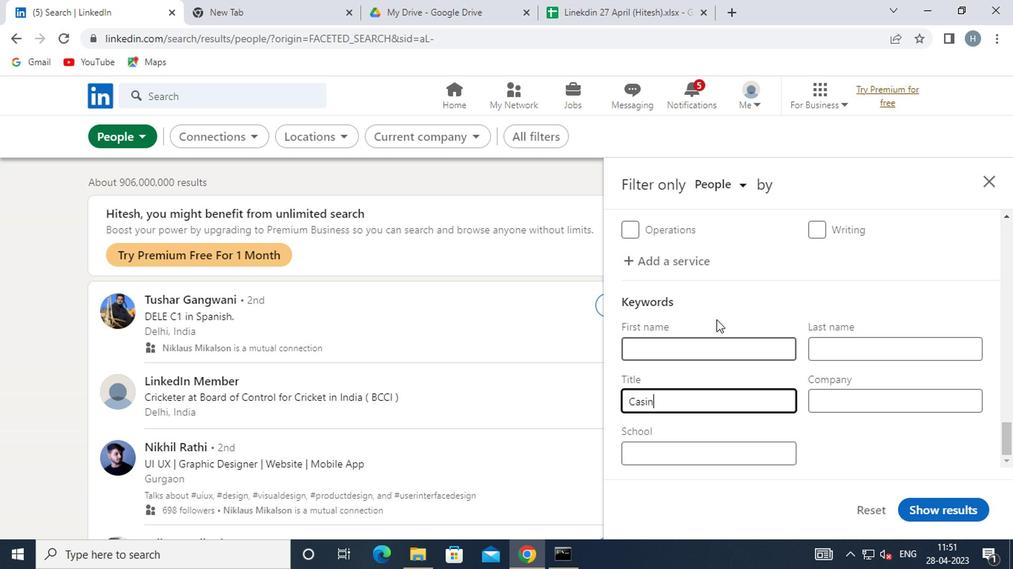 
Action: Key pressed O<Key.space><Key.shift><Key.shift><Key.shift><Key.shift><Key.shift><Key.shift><Key.shift><Key.shift><Key.shift><Key.shift>HOST
Screenshot: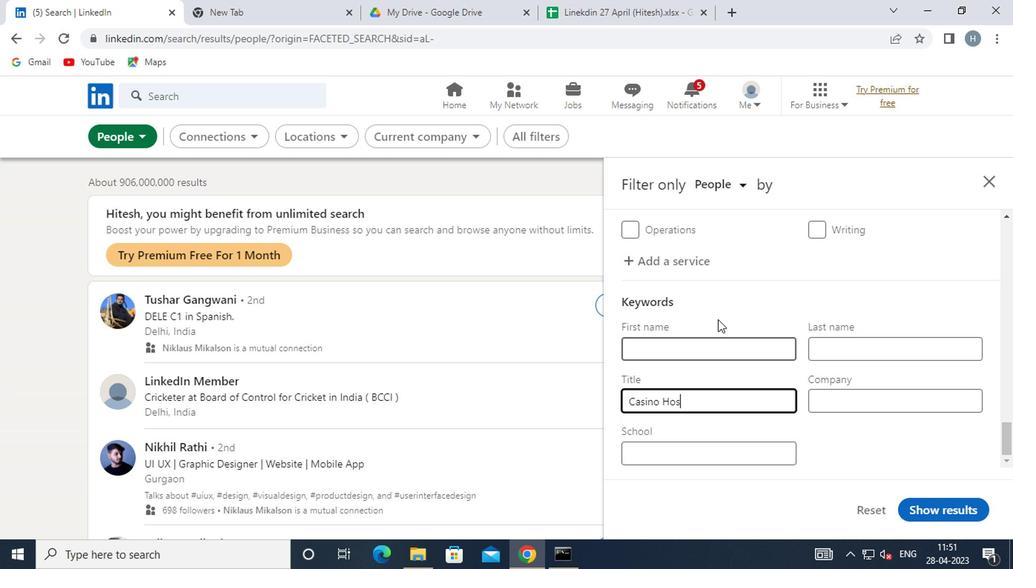 
Action: Mouse moved to (940, 505)
Screenshot: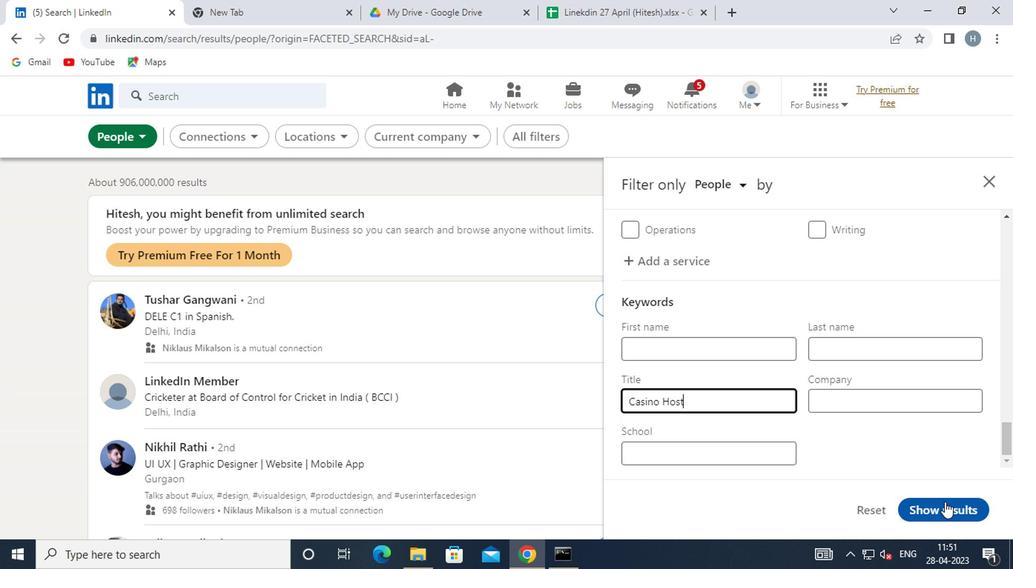 
Action: Mouse pressed left at (940, 505)
Screenshot: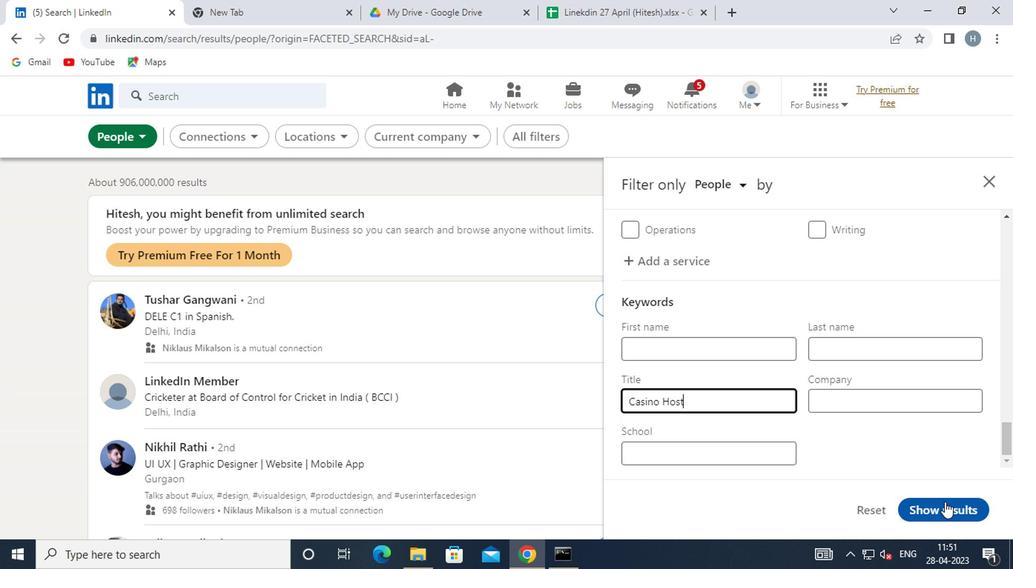 
Action: Mouse moved to (440, 246)
Screenshot: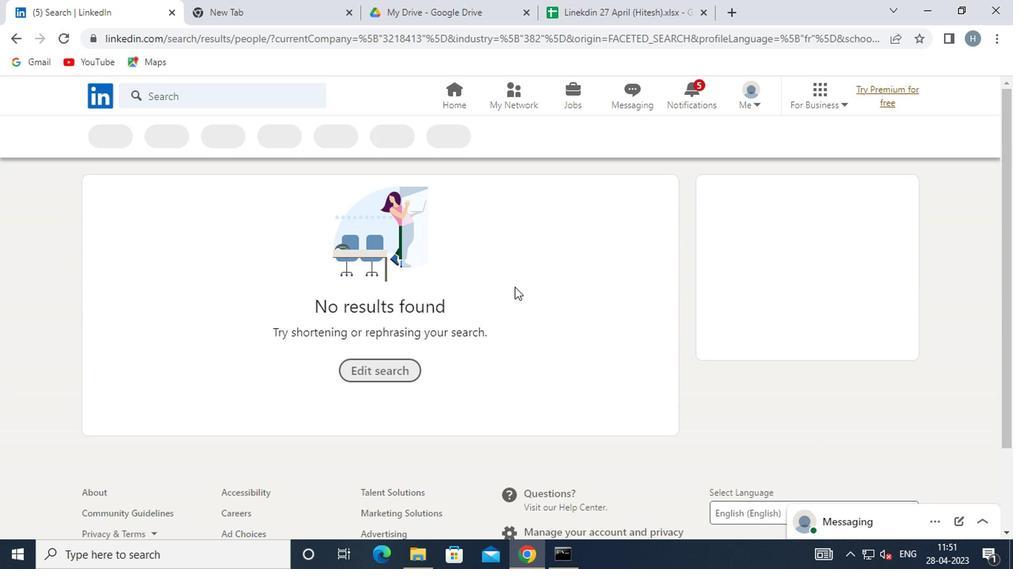 
